 Task: Look for space in Vitória, Brazil from 7th July, 2023 to 15th July, 2023 for 6 adults in price range Rs.15000 to Rs.20000. Place can be entire place with 3 bedrooms having 3 beds and 3 bathrooms. Property type can be house, flat, guest house. Amenities needed are: washing machine. Booking option can be shelf check-in. Required host language is Spanish.
Action: Mouse moved to (535, 127)
Screenshot: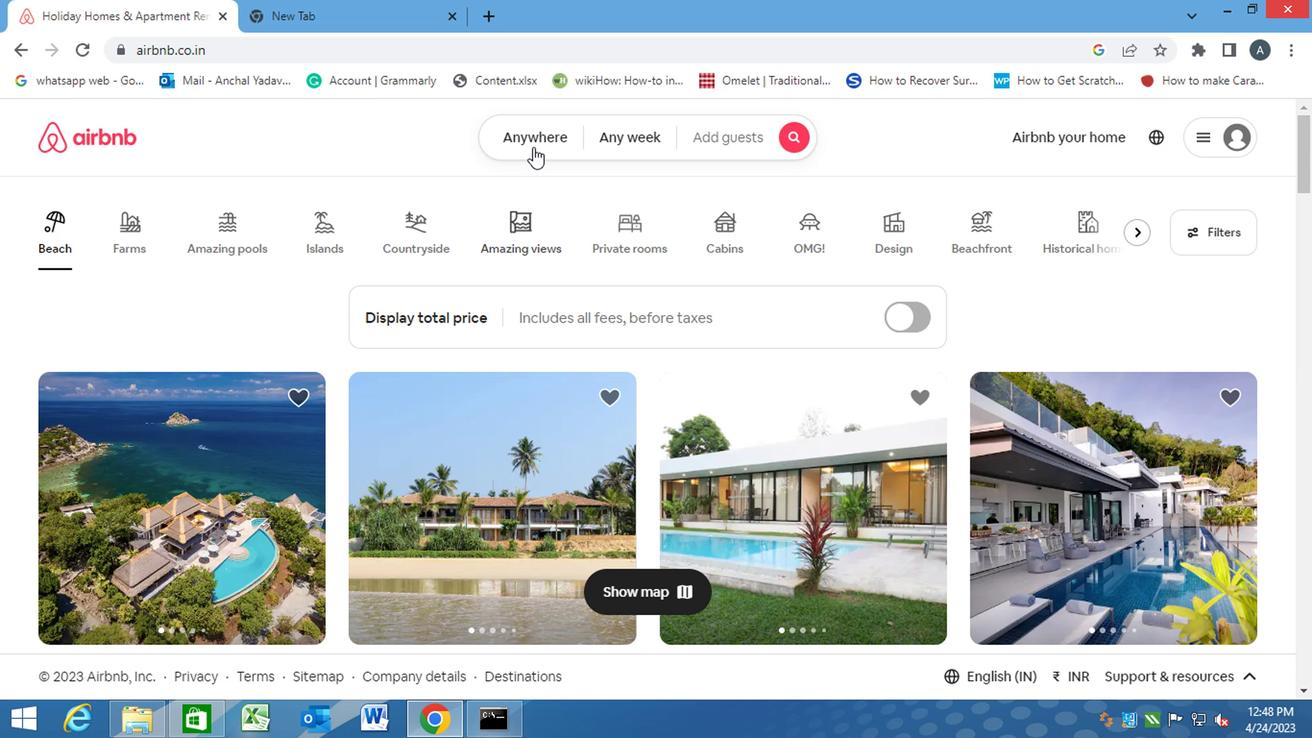 
Action: Mouse pressed left at (535, 127)
Screenshot: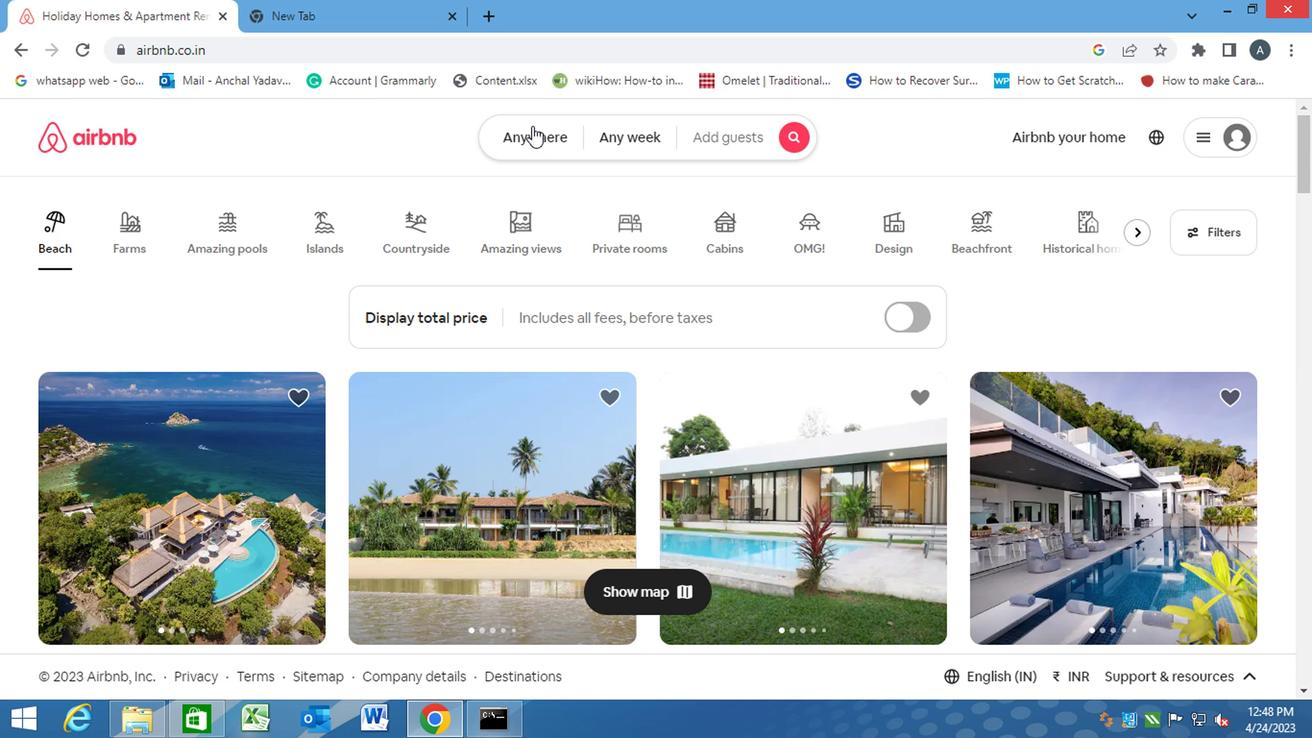 
Action: Mouse moved to (535, 127)
Screenshot: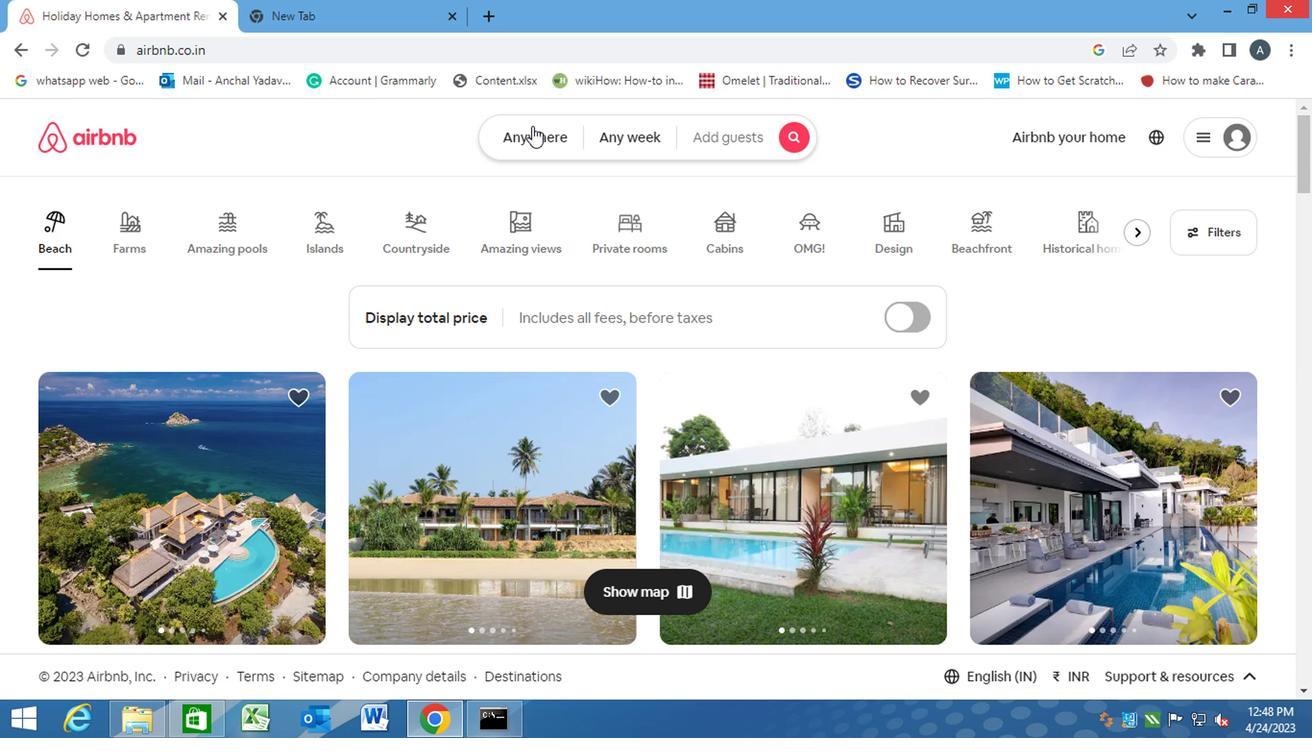 
Action: Key pressed <Key.caps_lock>
Screenshot: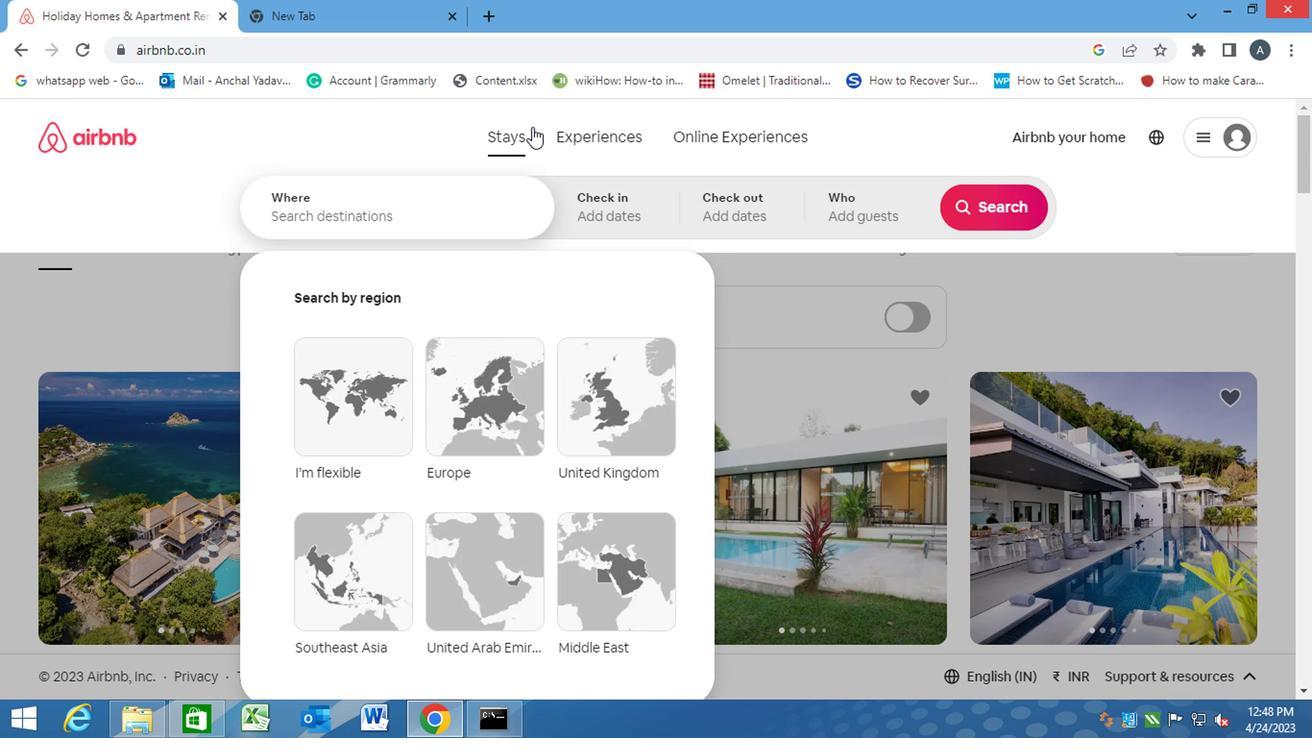 
Action: Mouse moved to (481, 205)
Screenshot: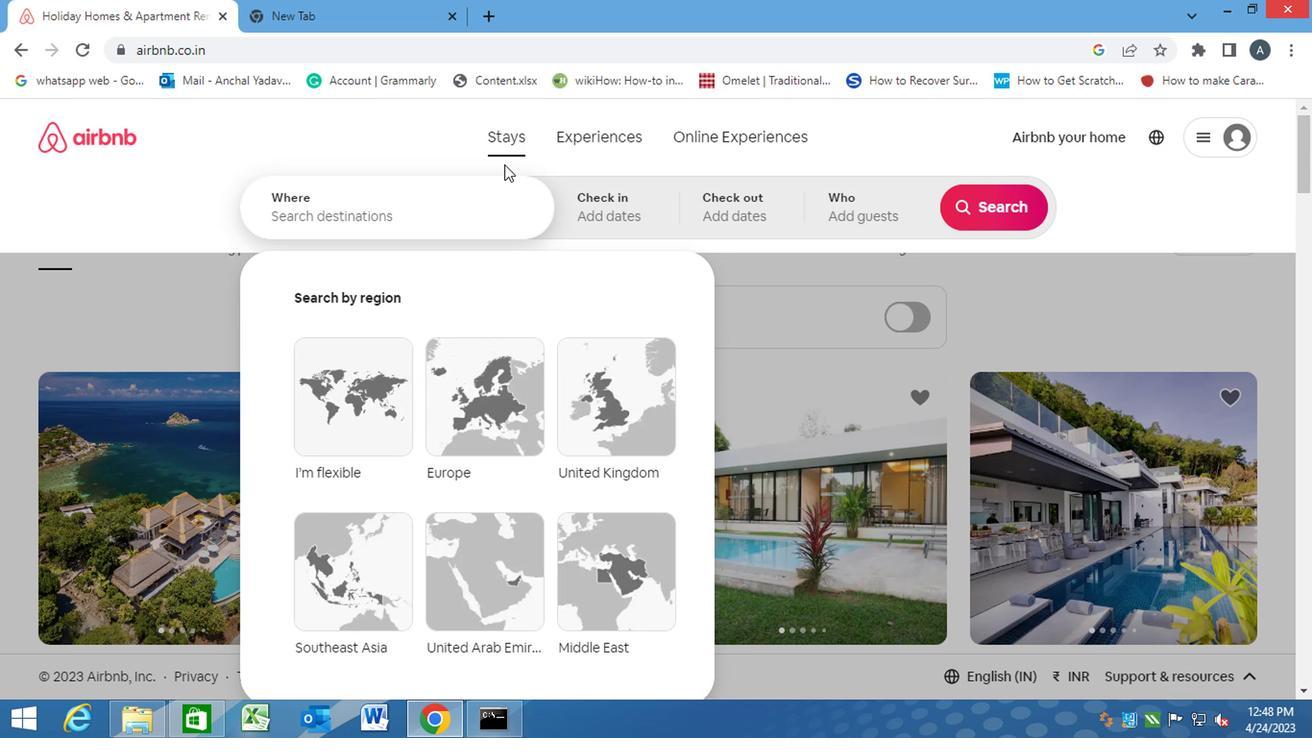 
Action: Mouse pressed left at (481, 205)
Screenshot: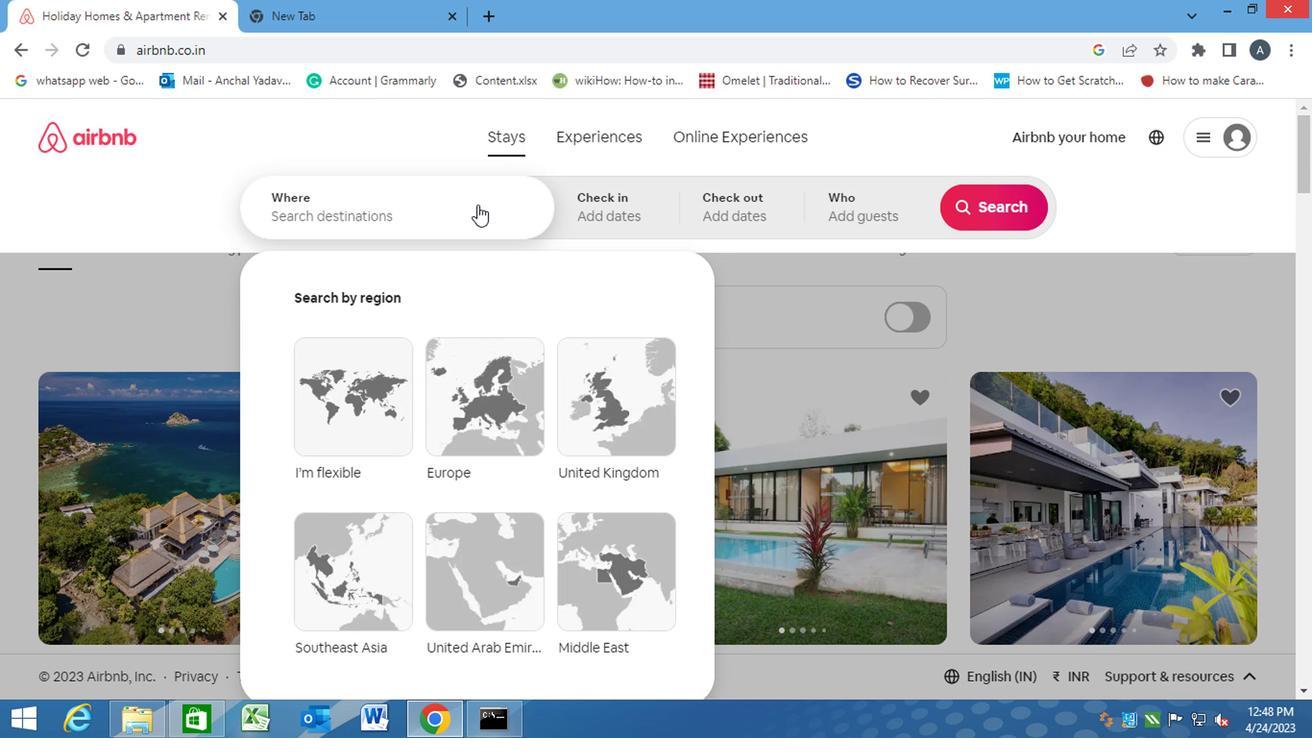 
Action: Key pressed <Key.caps_lock><Key.caps_lock><Key.caps_lock>v<Key.caps_lock>itoria,<Key.space><Key.caps_lock>b<Key.caps_lock>razil<Key.enter>
Screenshot: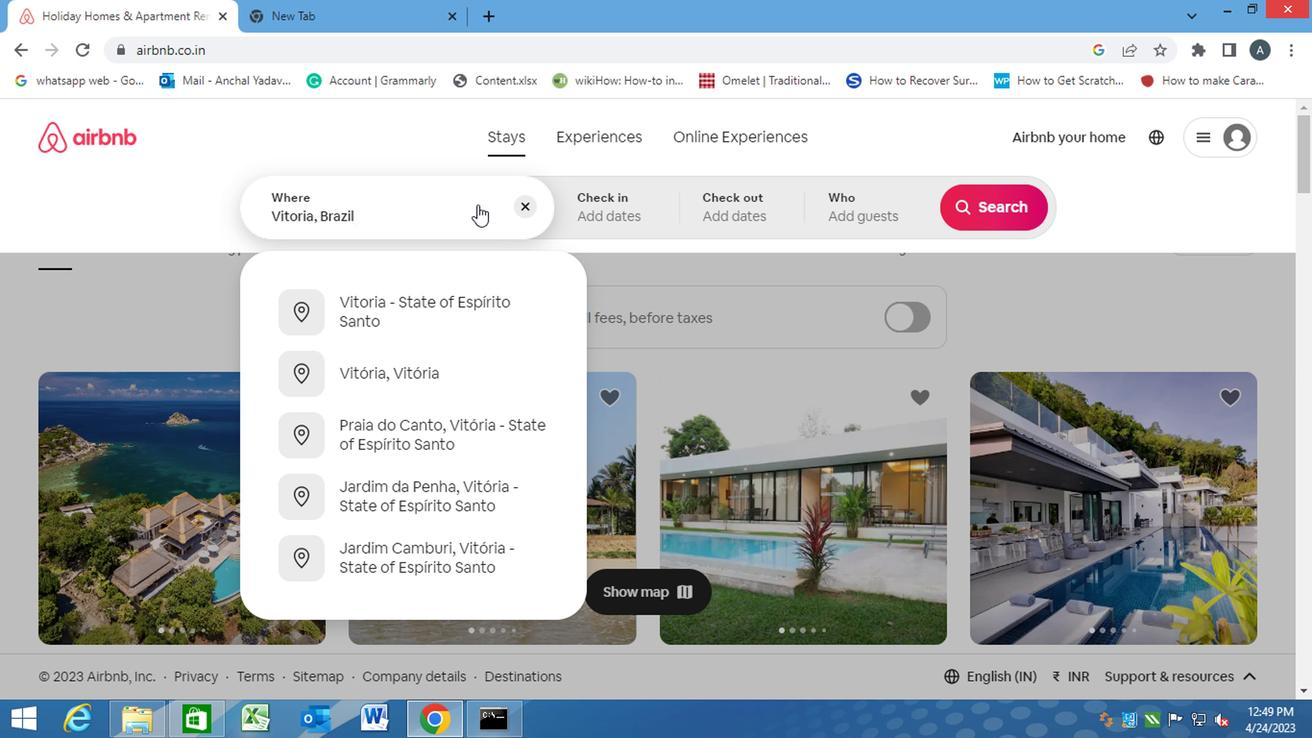 
Action: Mouse moved to (986, 361)
Screenshot: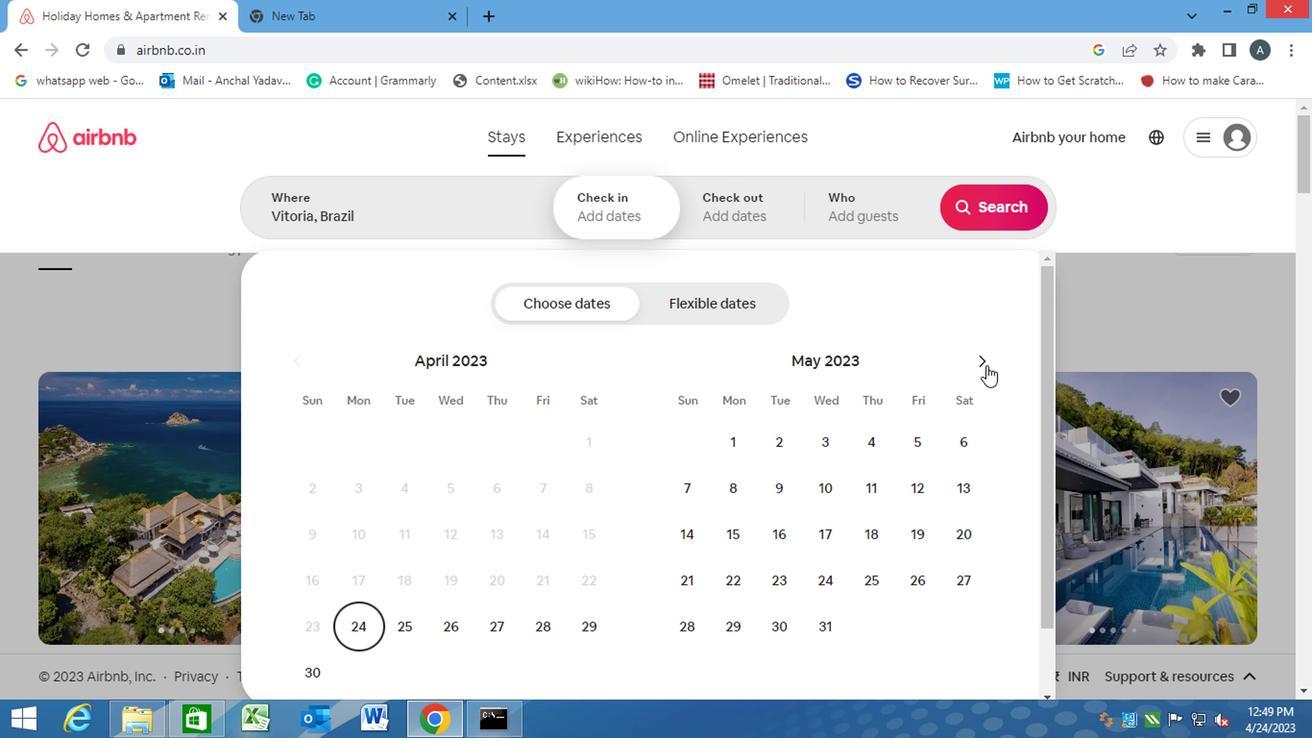 
Action: Mouse pressed left at (986, 361)
Screenshot: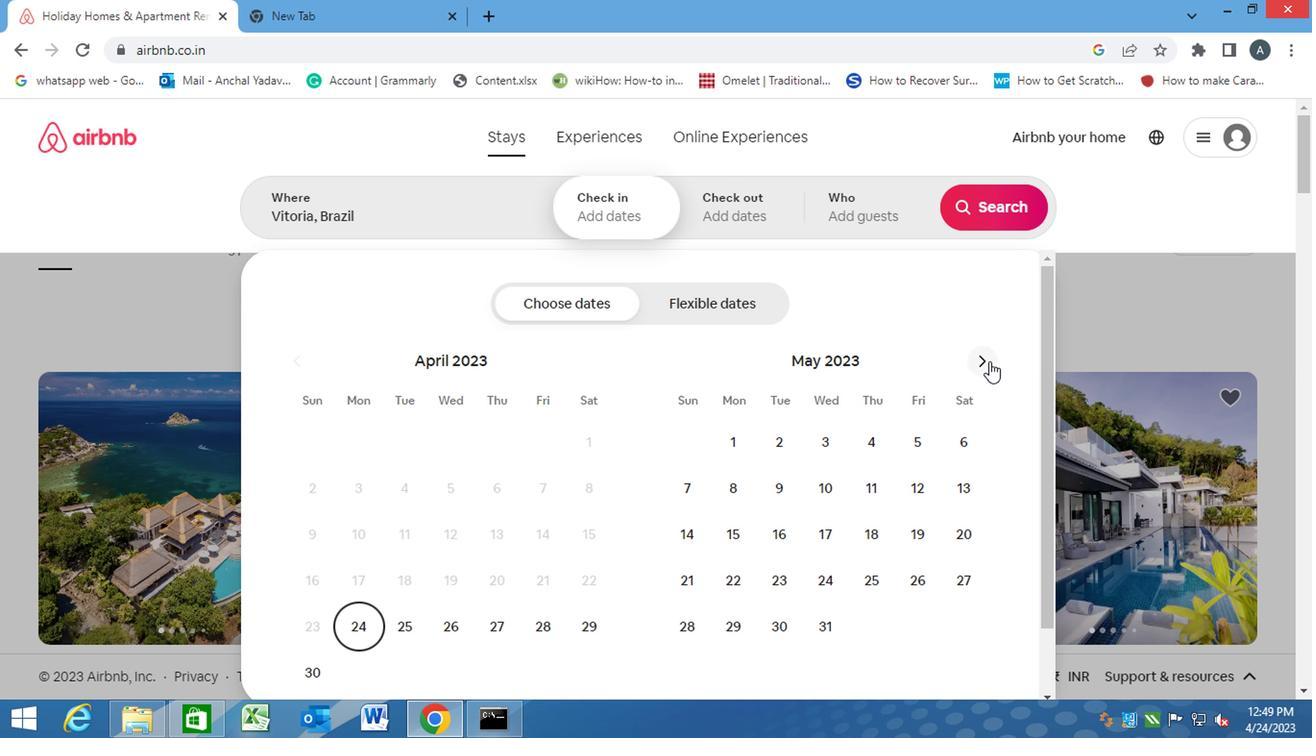 
Action: Mouse moved to (974, 360)
Screenshot: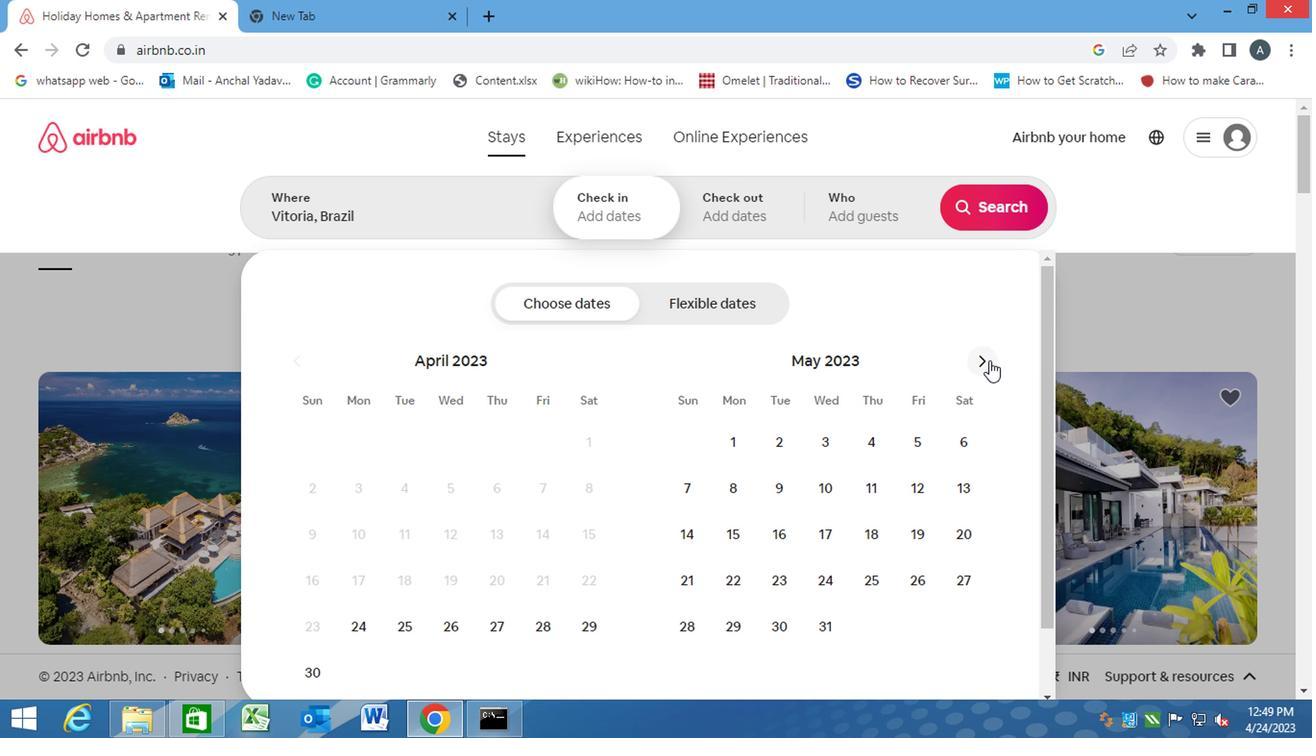 
Action: Mouse pressed left at (974, 360)
Screenshot: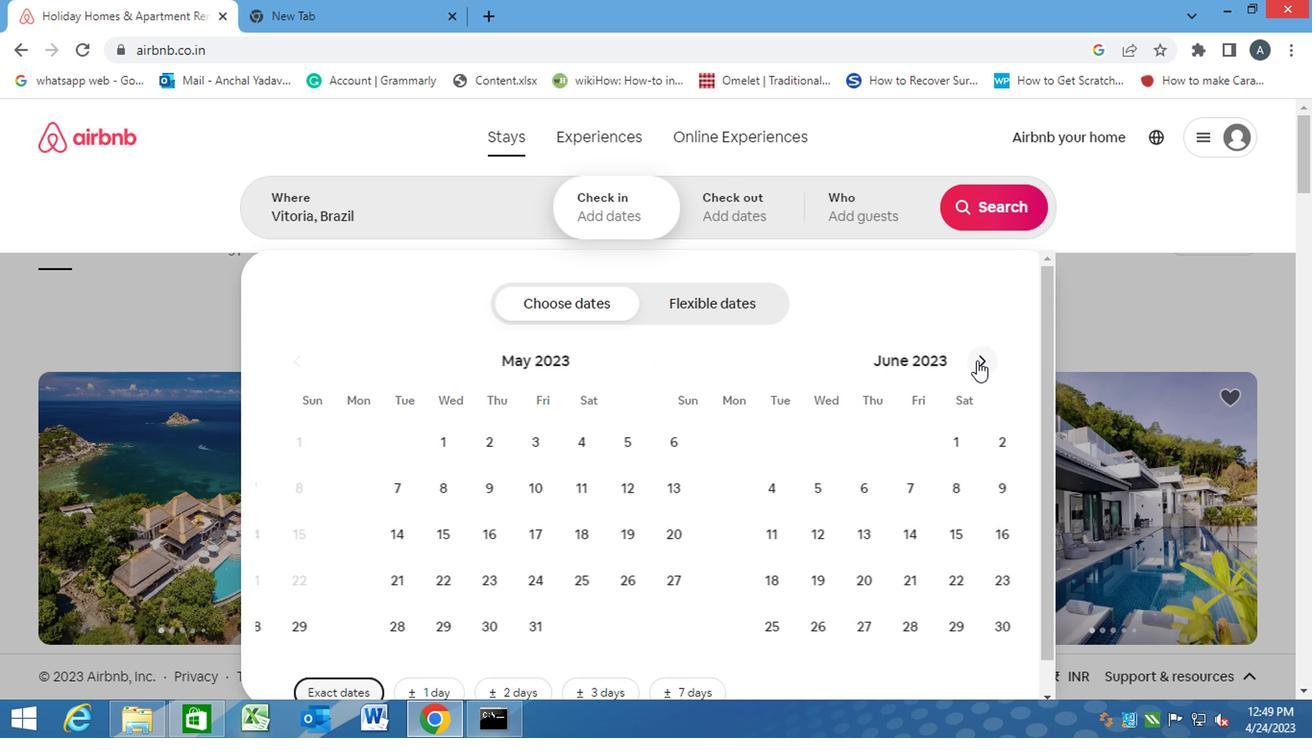 
Action: Mouse moved to (905, 486)
Screenshot: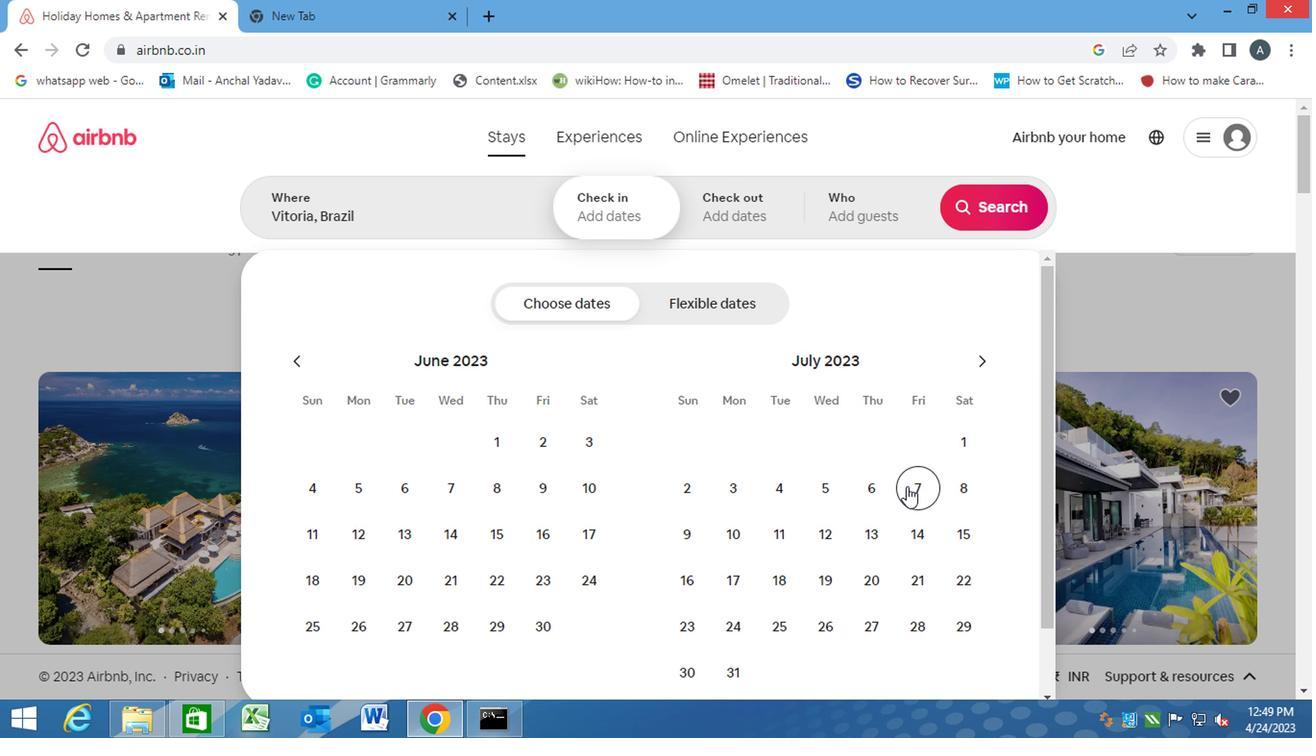 
Action: Mouse pressed left at (905, 486)
Screenshot: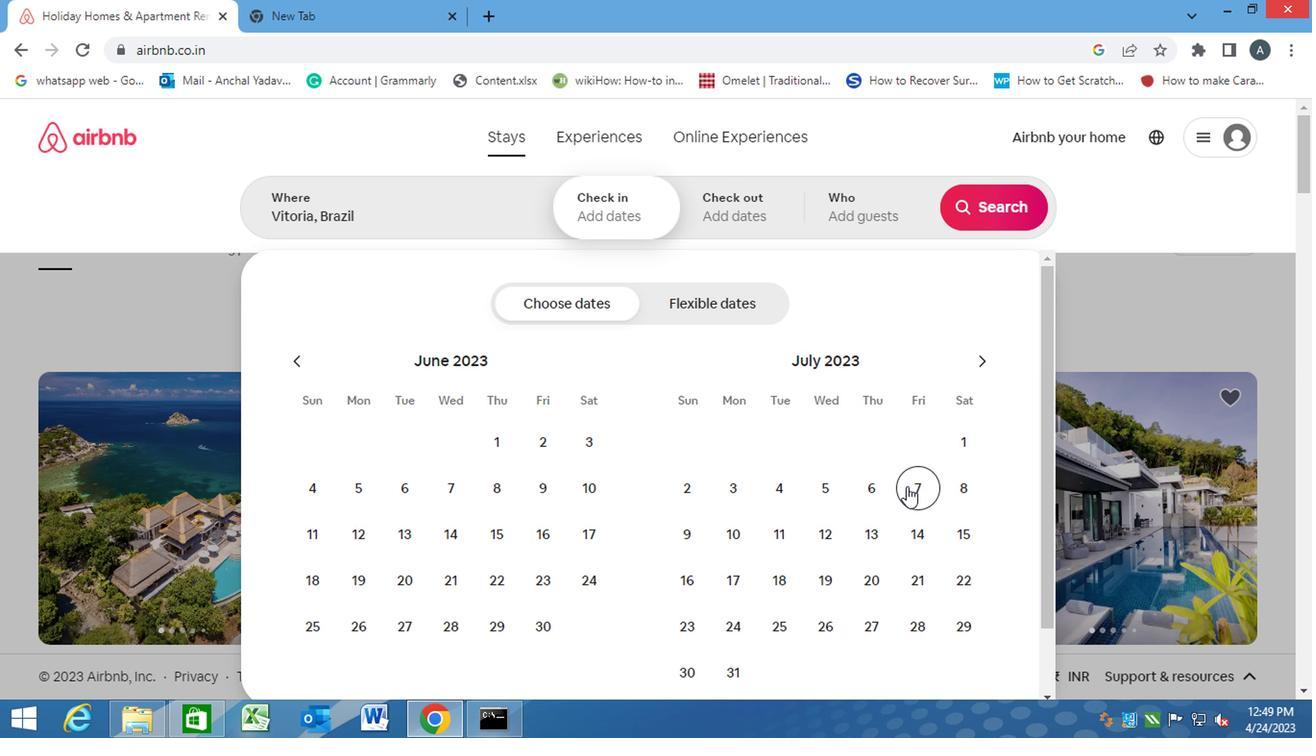 
Action: Mouse moved to (962, 535)
Screenshot: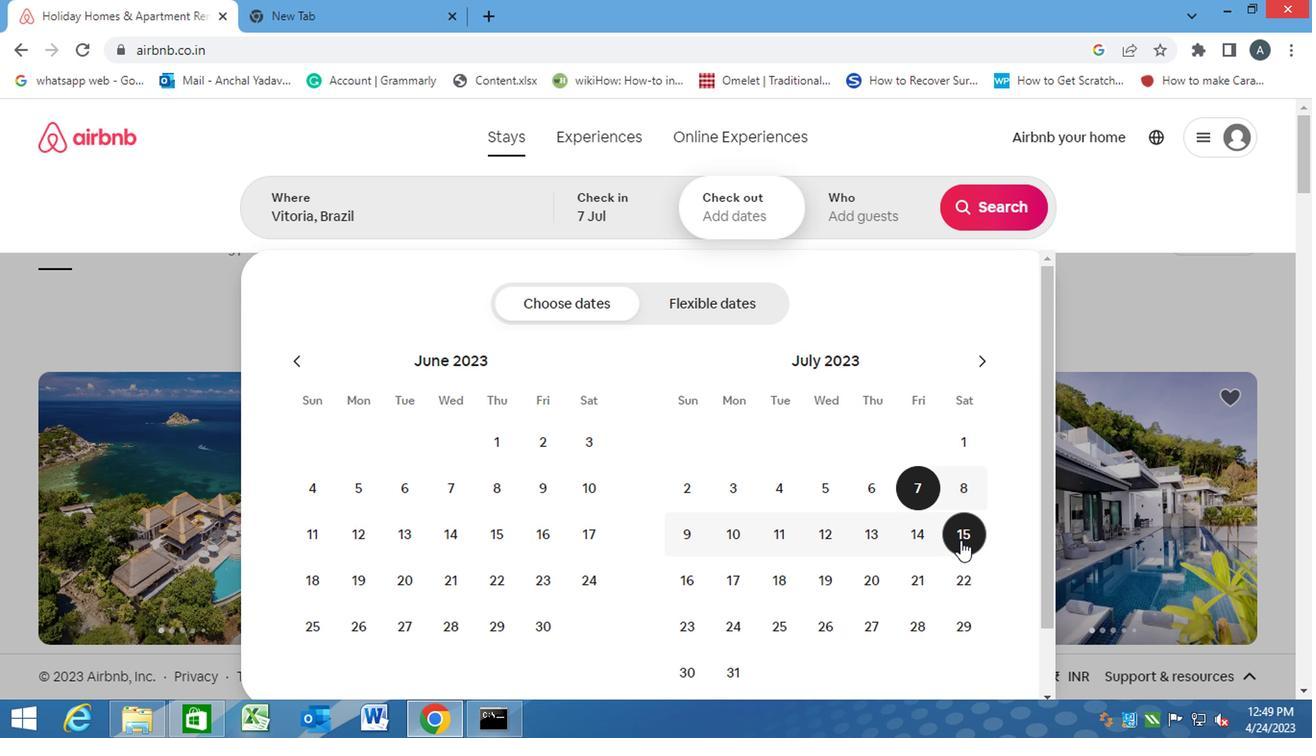 
Action: Mouse pressed left at (962, 535)
Screenshot: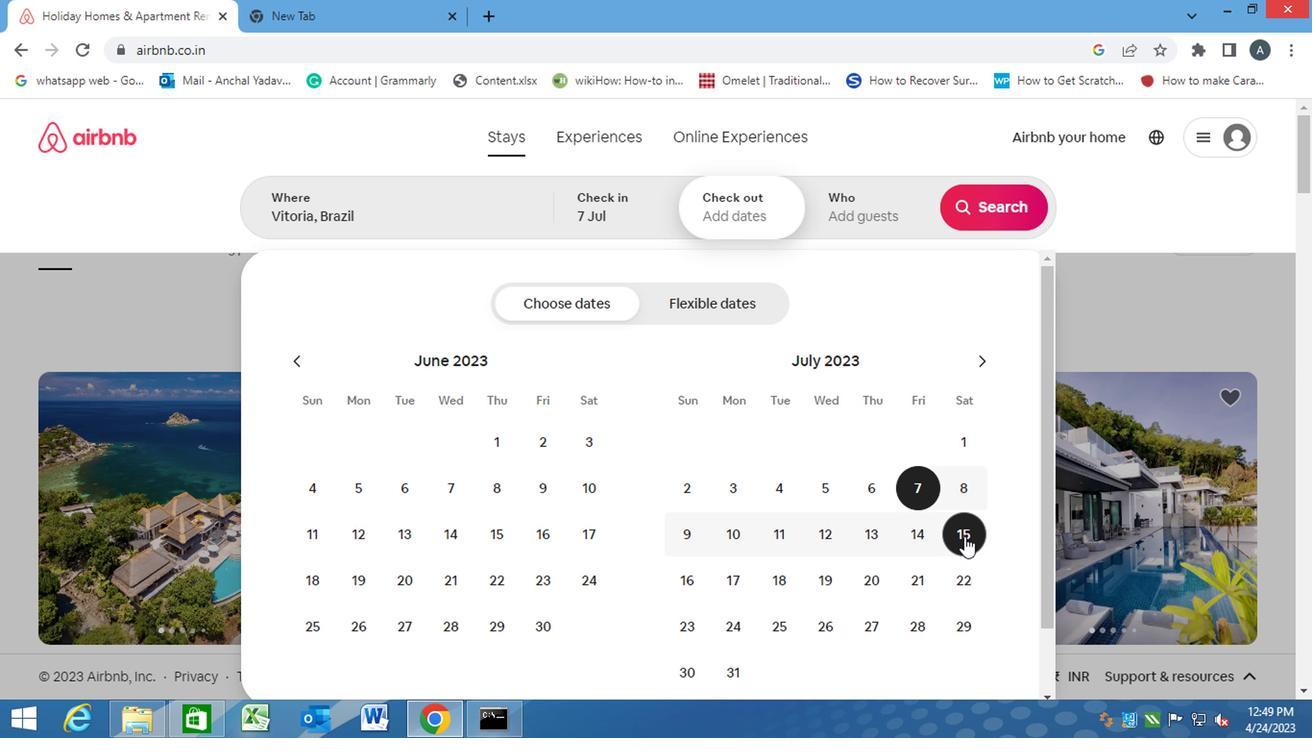 
Action: Mouse moved to (858, 195)
Screenshot: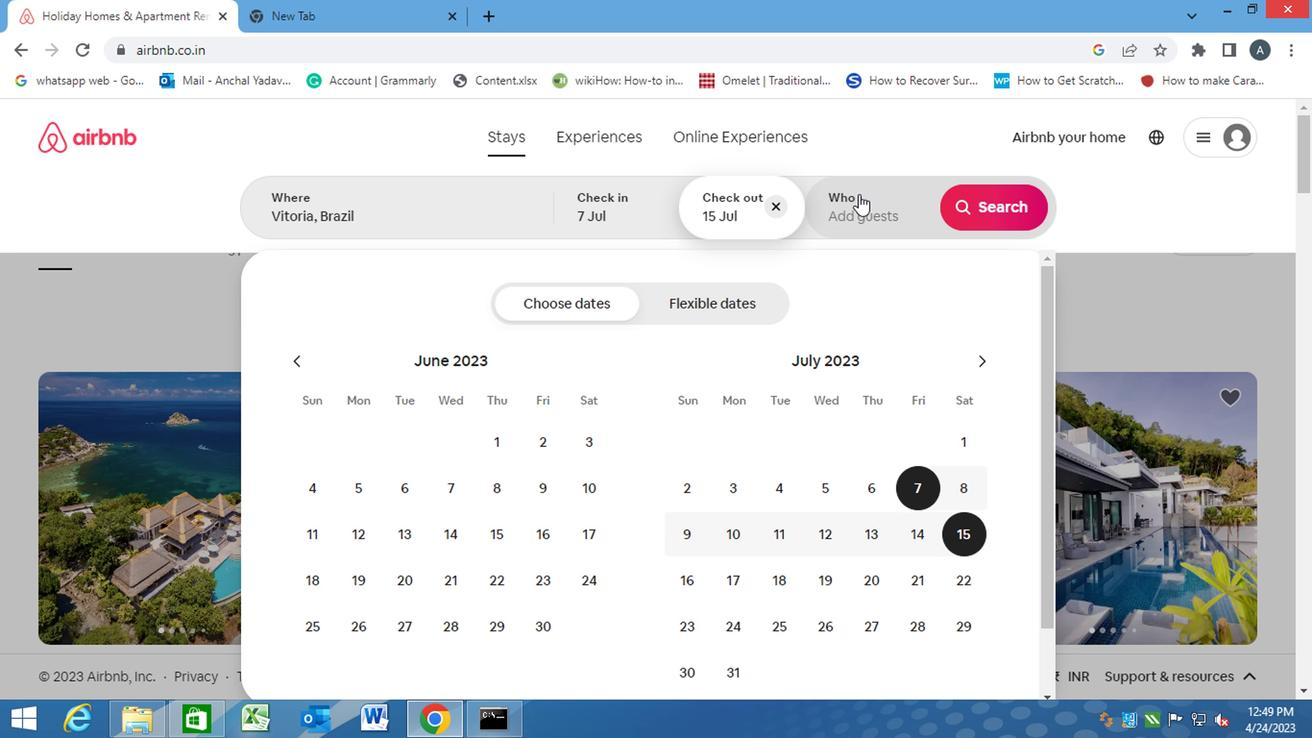 
Action: Mouse pressed left at (858, 195)
Screenshot: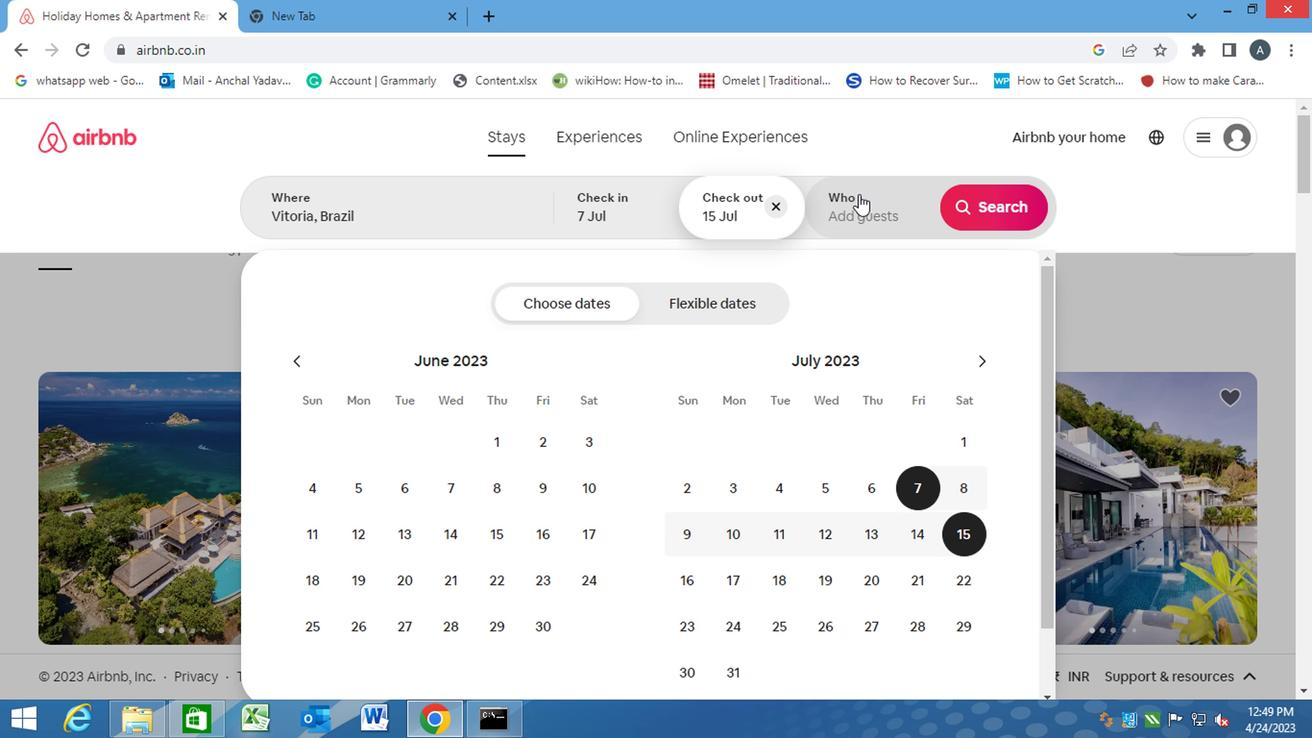 
Action: Mouse moved to (987, 311)
Screenshot: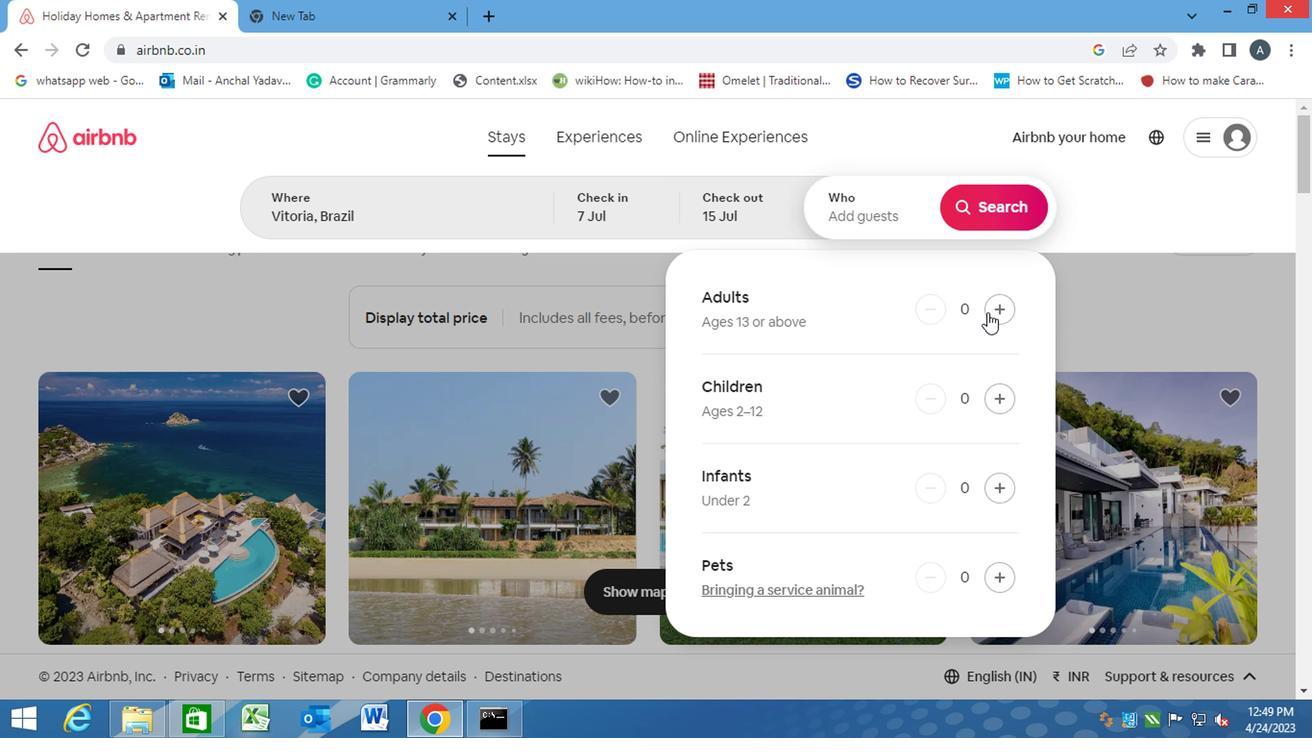 
Action: Mouse pressed left at (987, 311)
Screenshot: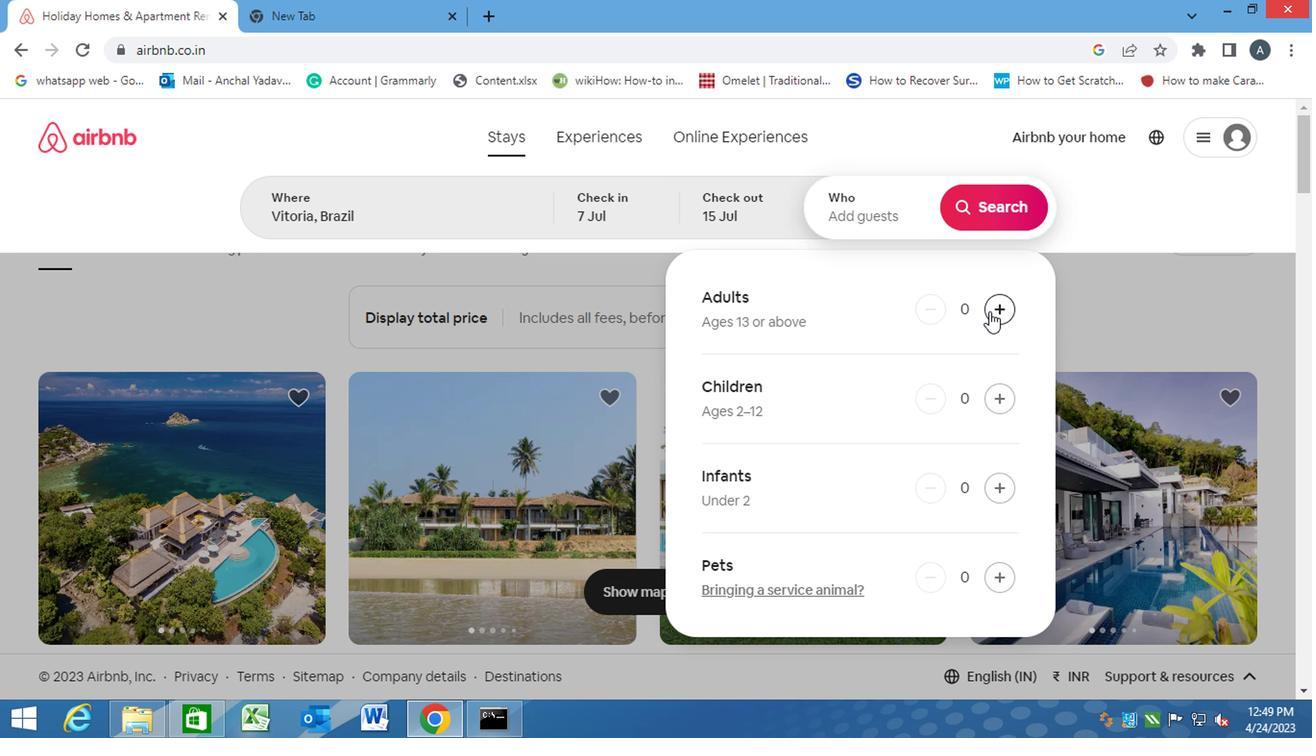
Action: Mouse pressed left at (987, 311)
Screenshot: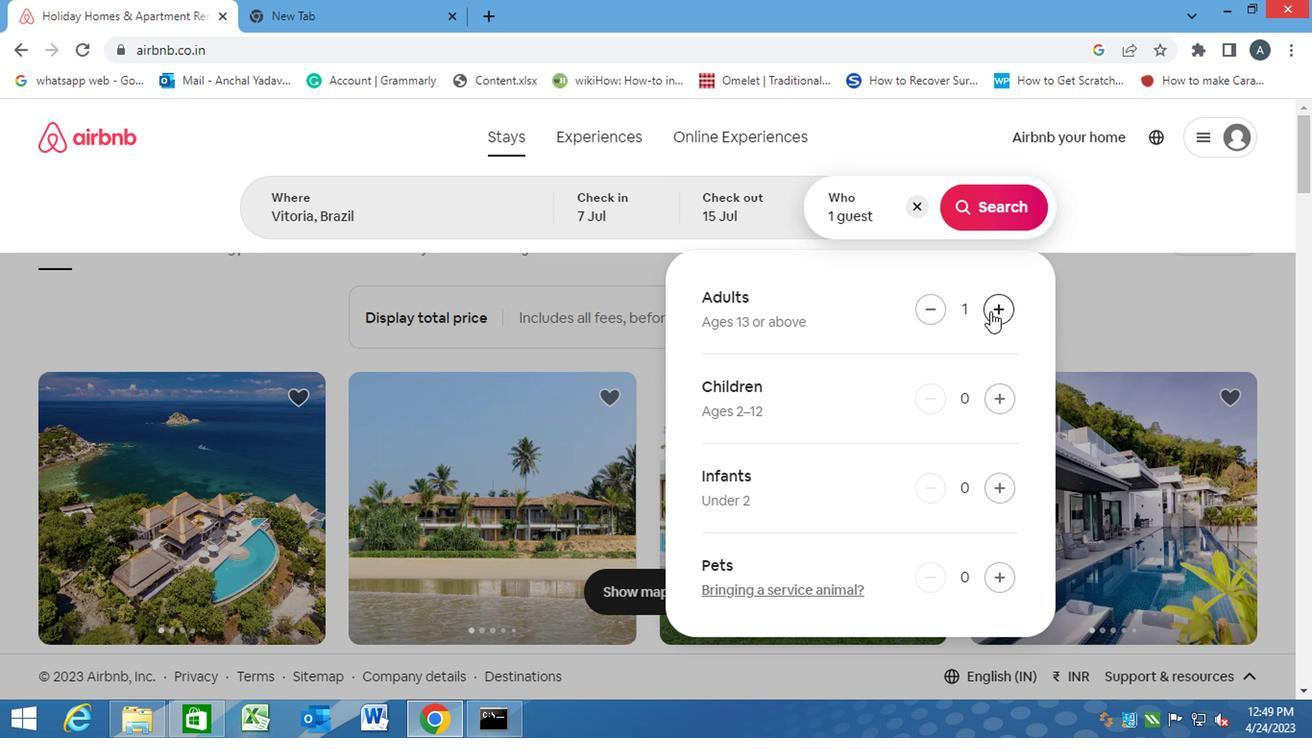 
Action: Mouse pressed left at (987, 311)
Screenshot: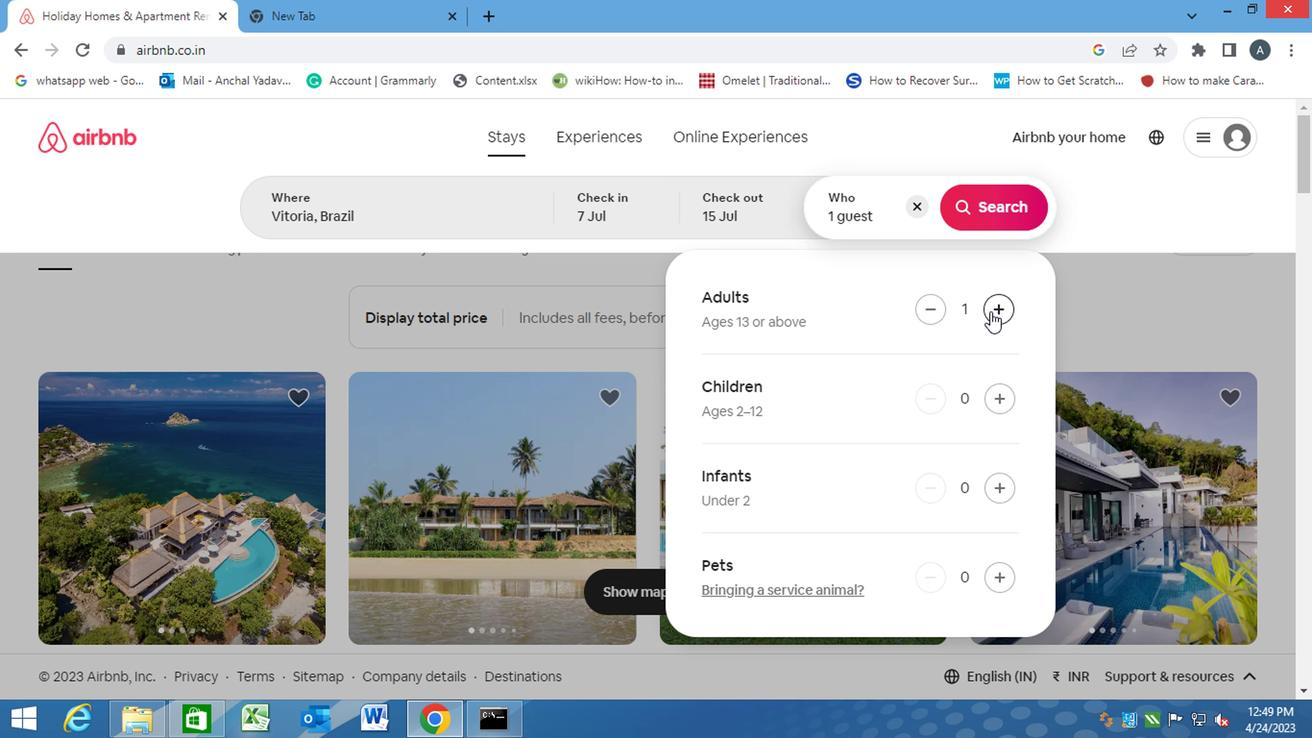 
Action: Mouse pressed left at (987, 311)
Screenshot: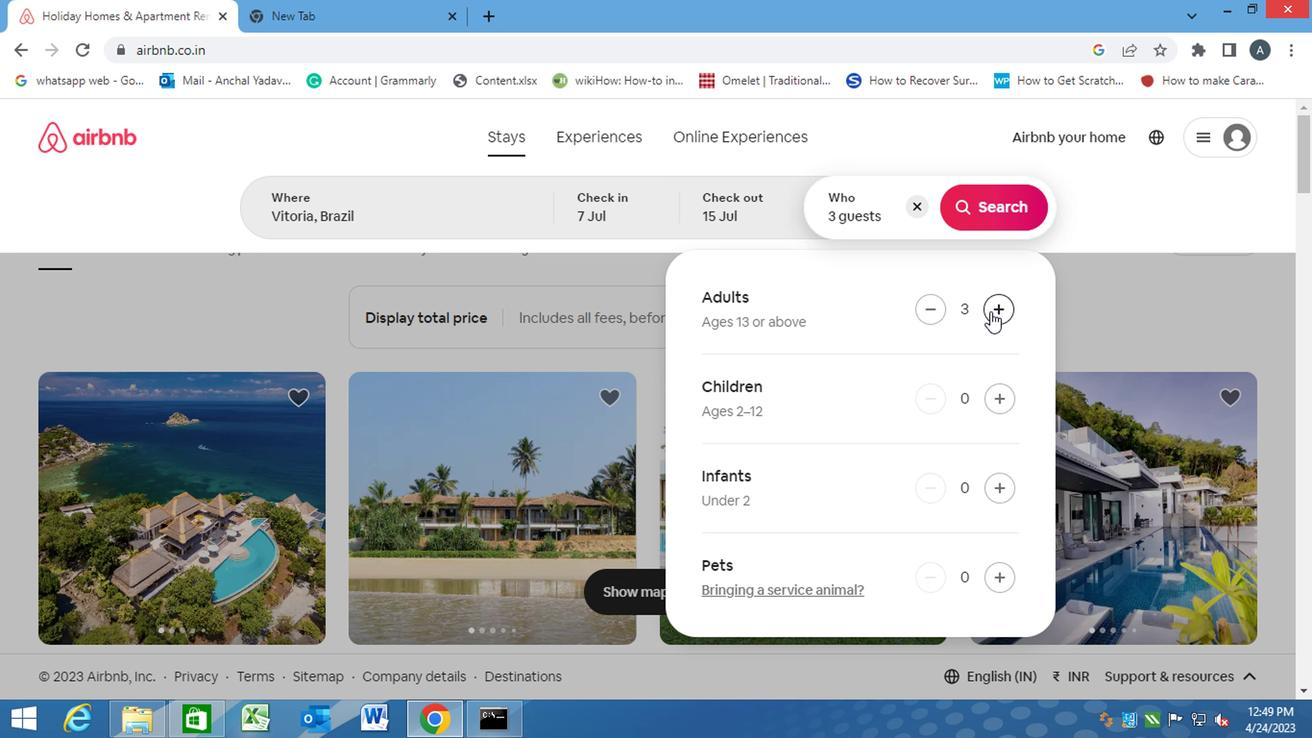 
Action: Mouse pressed left at (987, 311)
Screenshot: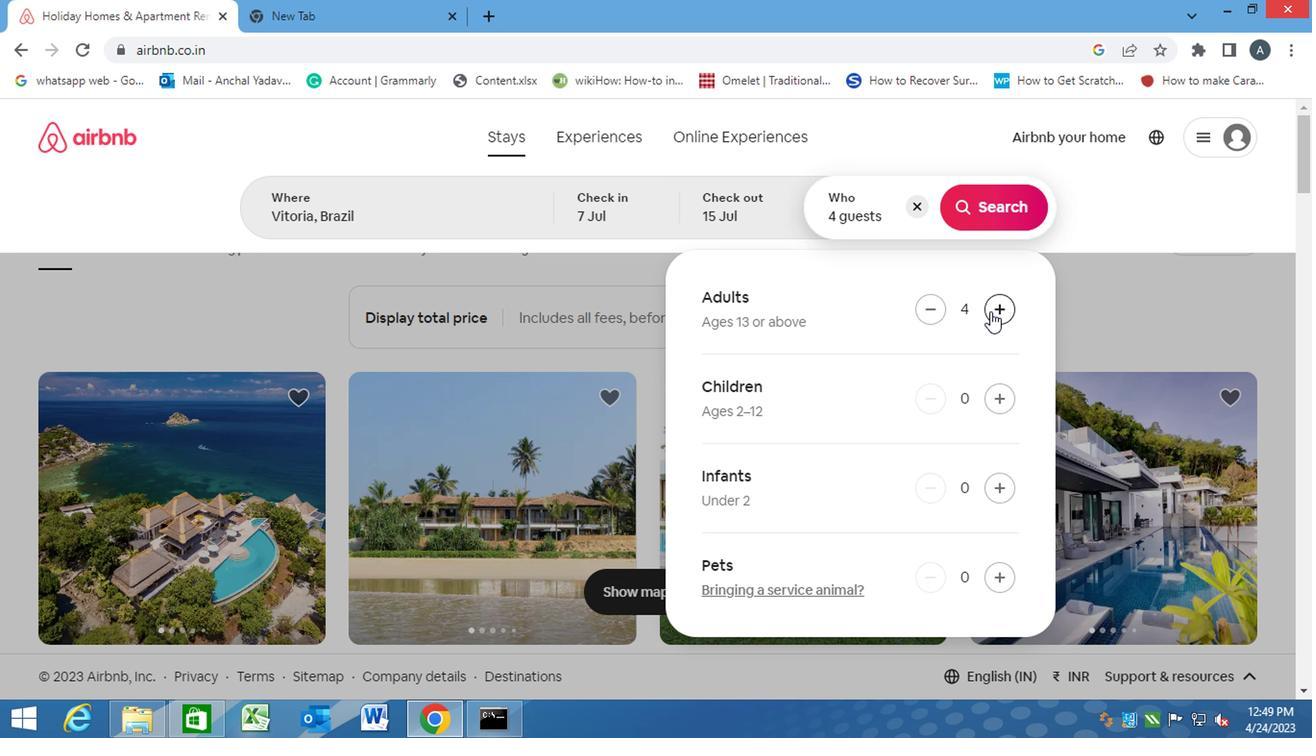 
Action: Mouse moved to (987, 311)
Screenshot: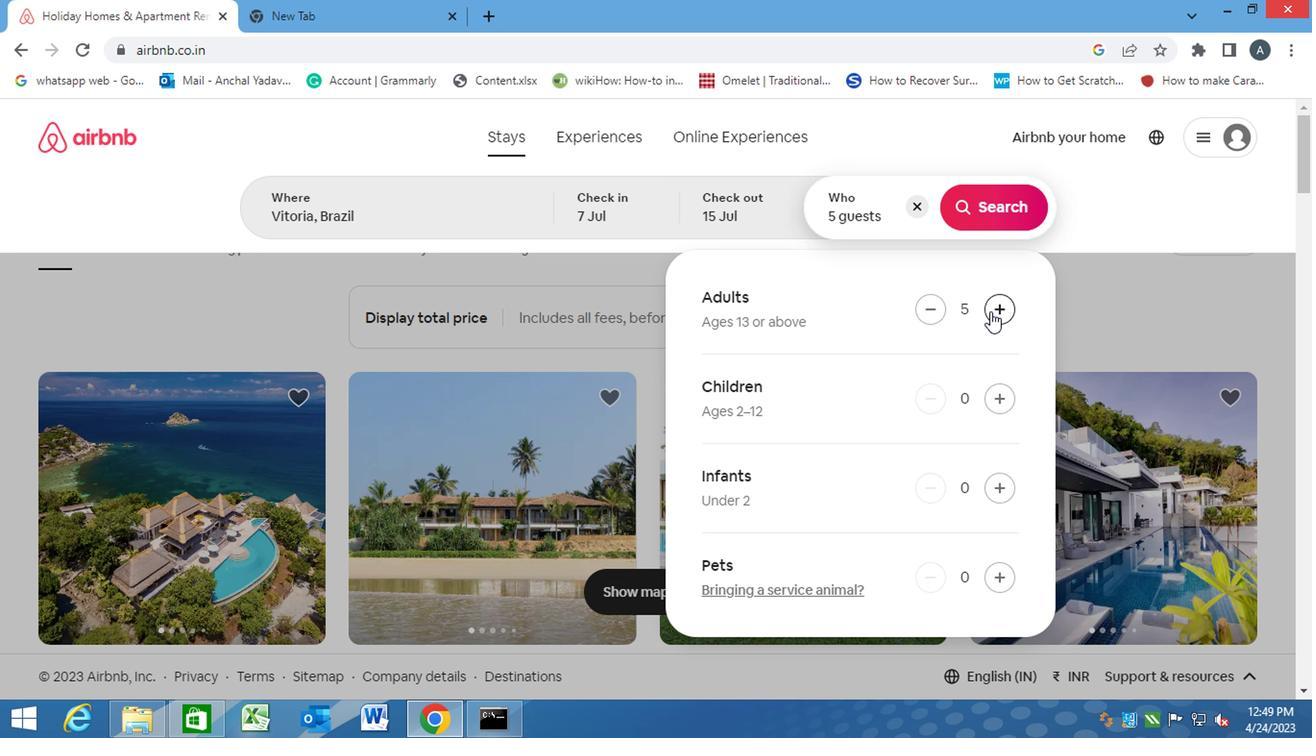 
Action: Mouse pressed left at (987, 311)
Screenshot: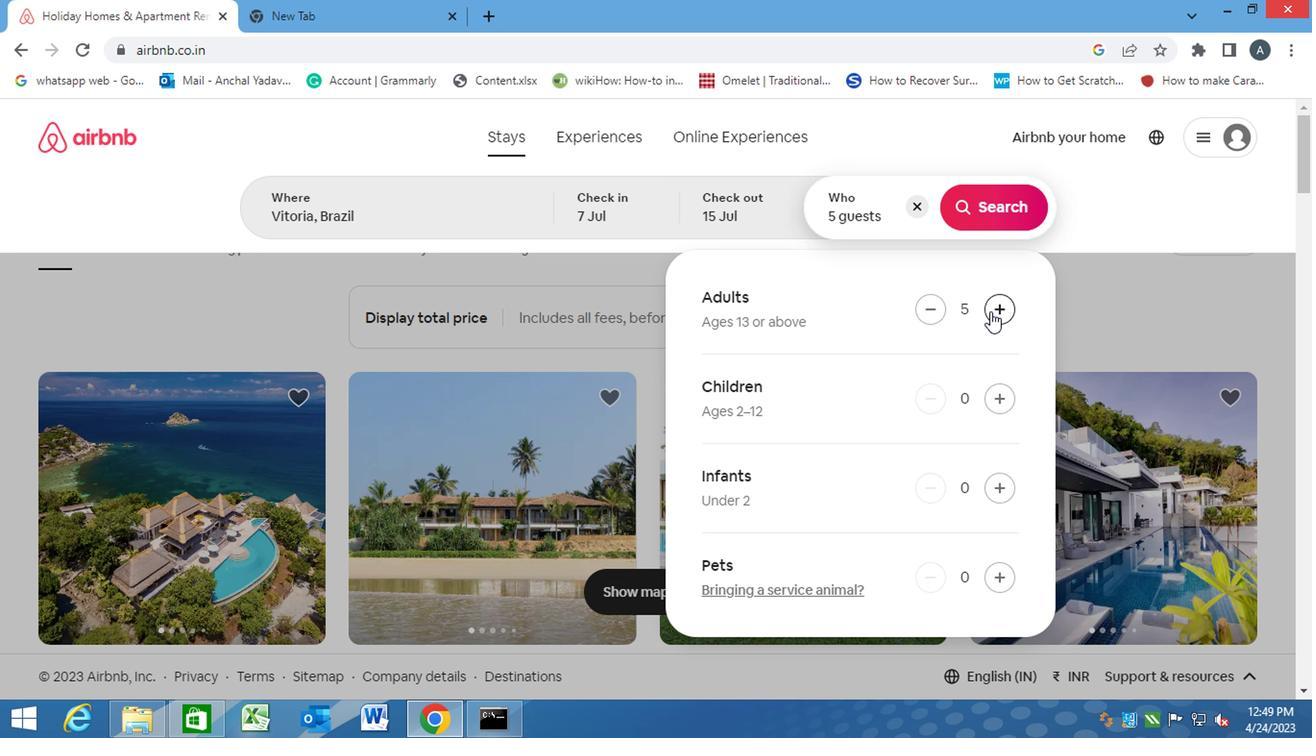 
Action: Mouse moved to (1009, 203)
Screenshot: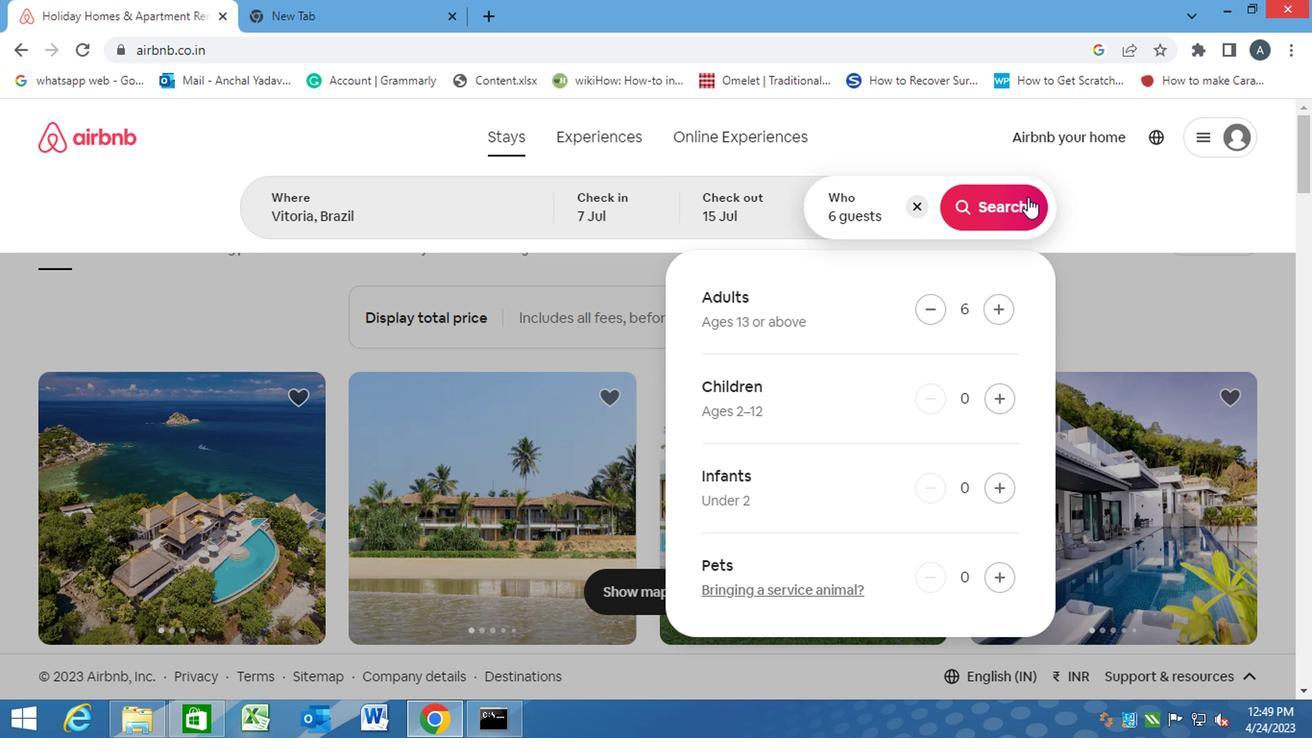 
Action: Mouse pressed left at (1009, 203)
Screenshot: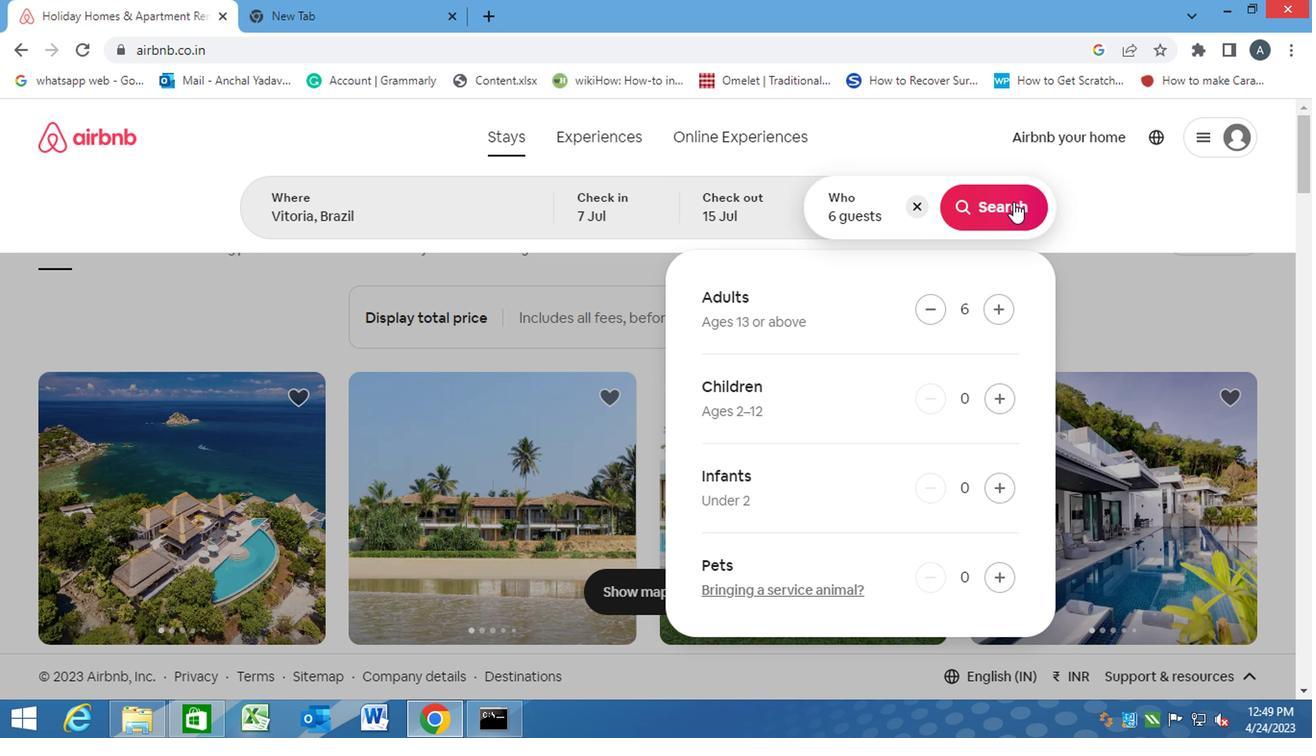
Action: Mouse moved to (1207, 203)
Screenshot: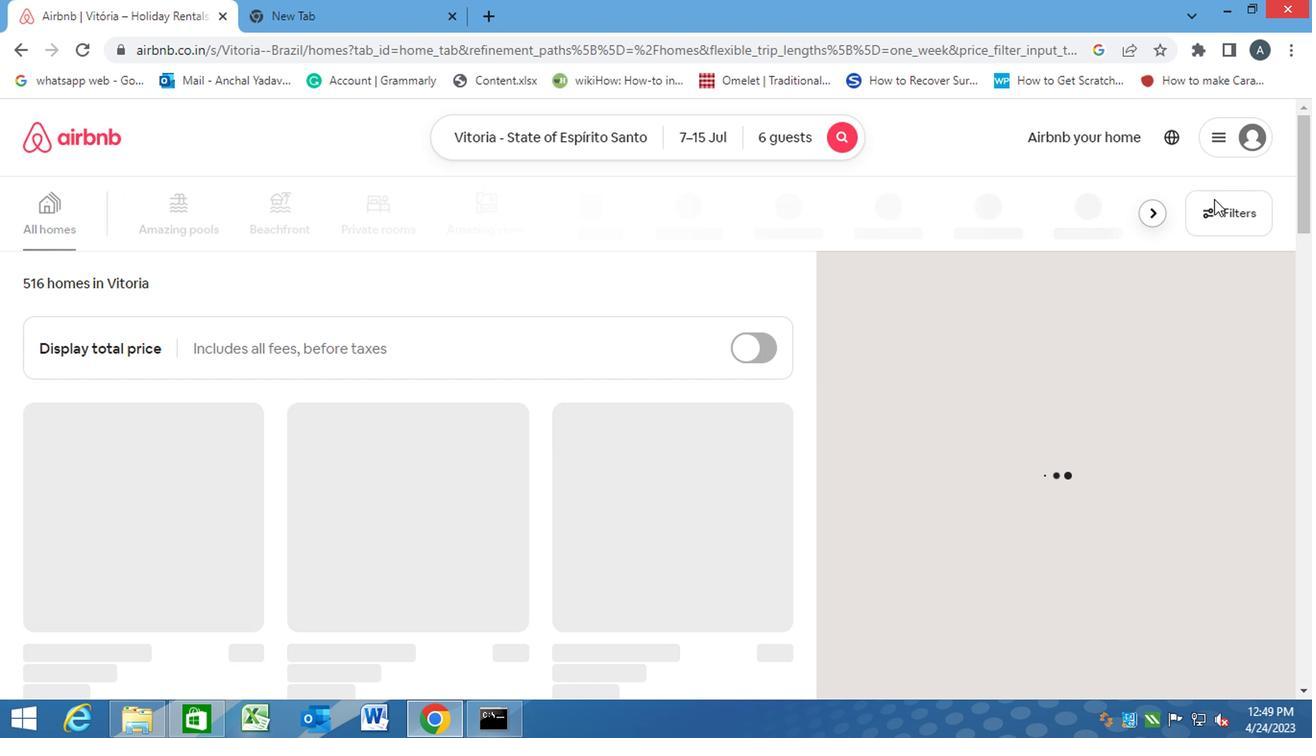 
Action: Mouse pressed left at (1207, 203)
Screenshot: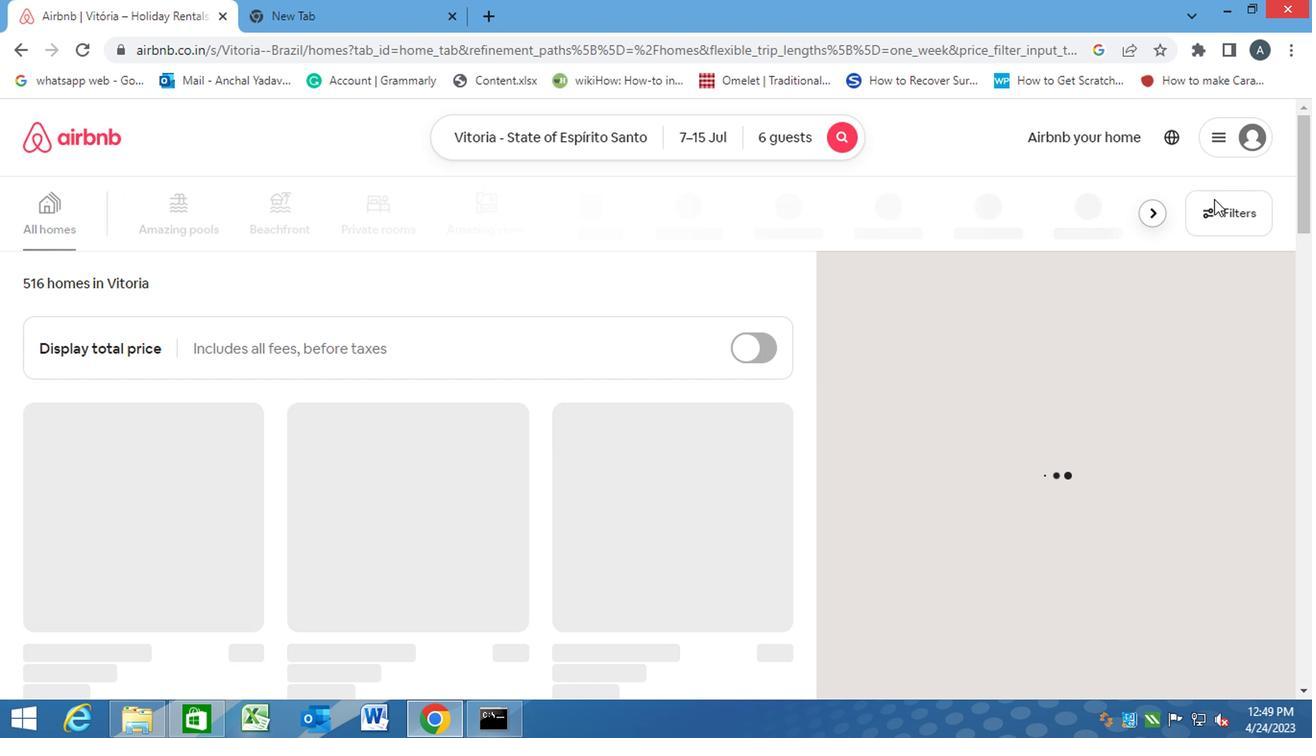 
Action: Mouse moved to (408, 457)
Screenshot: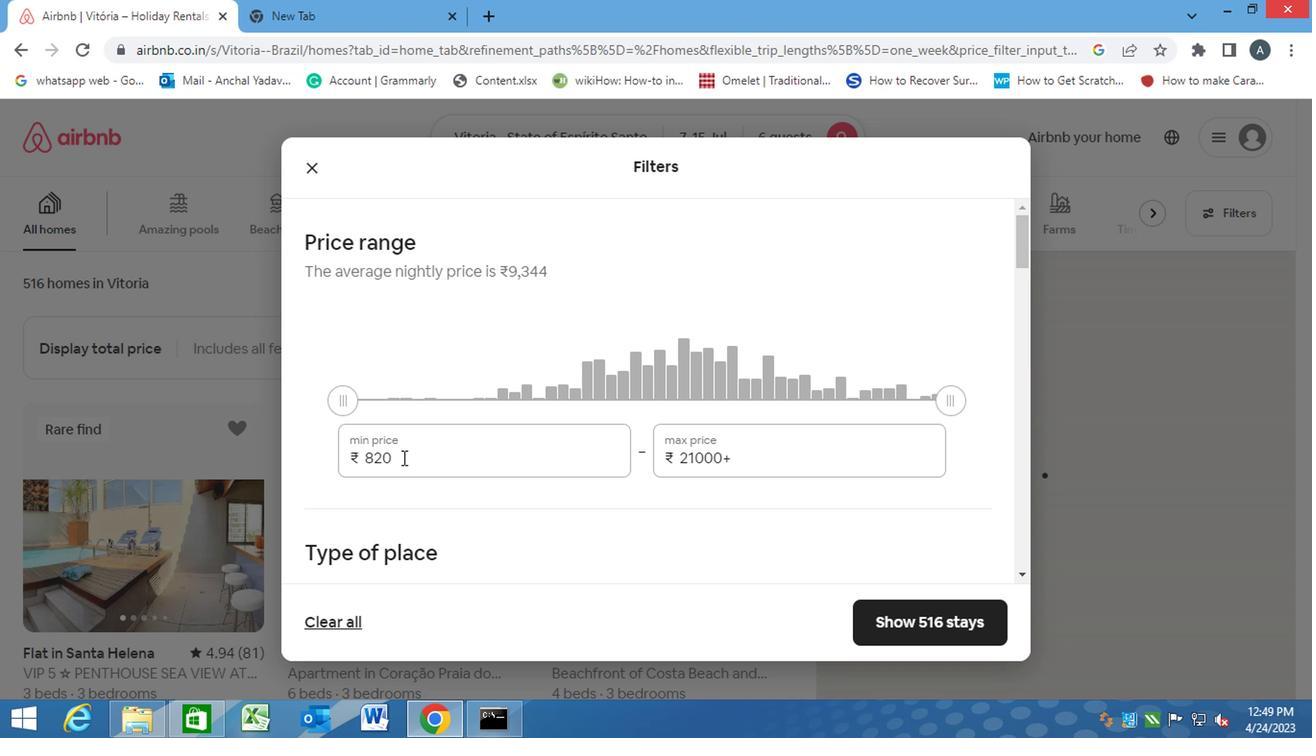 
Action: Mouse pressed left at (408, 457)
Screenshot: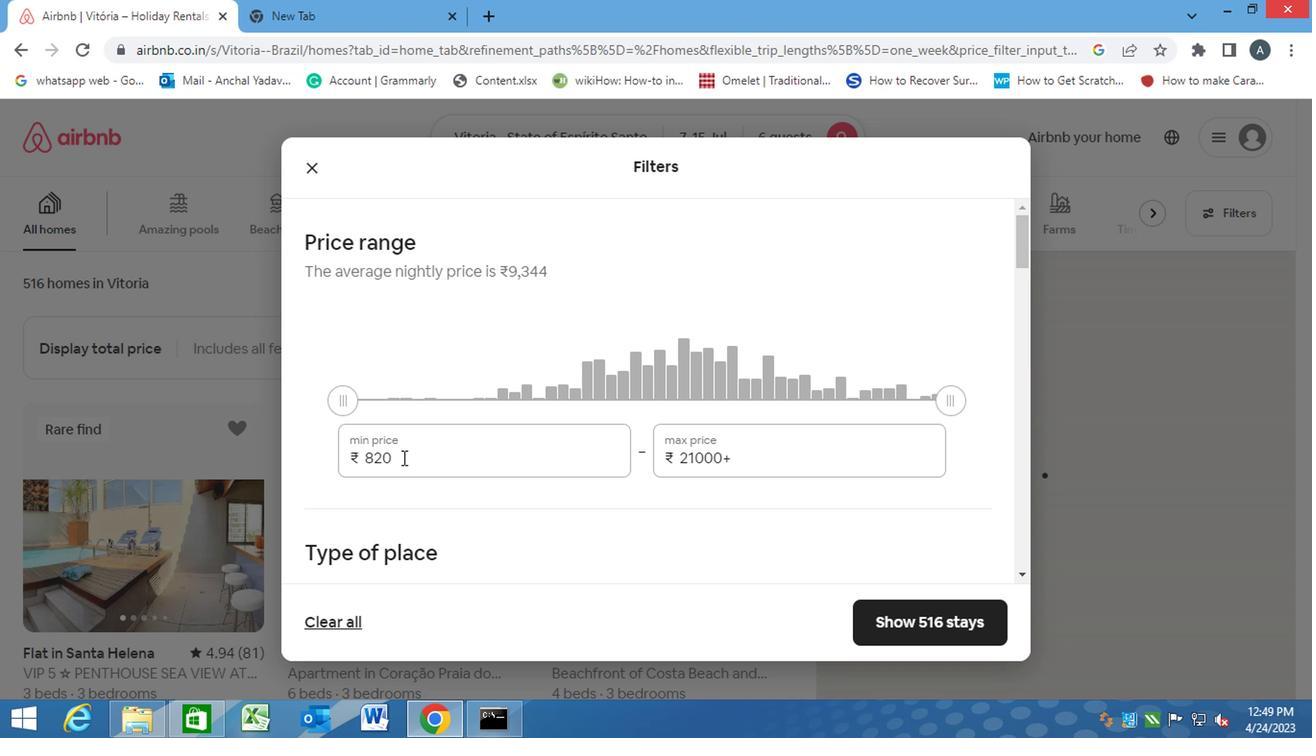 
Action: Mouse moved to (352, 453)
Screenshot: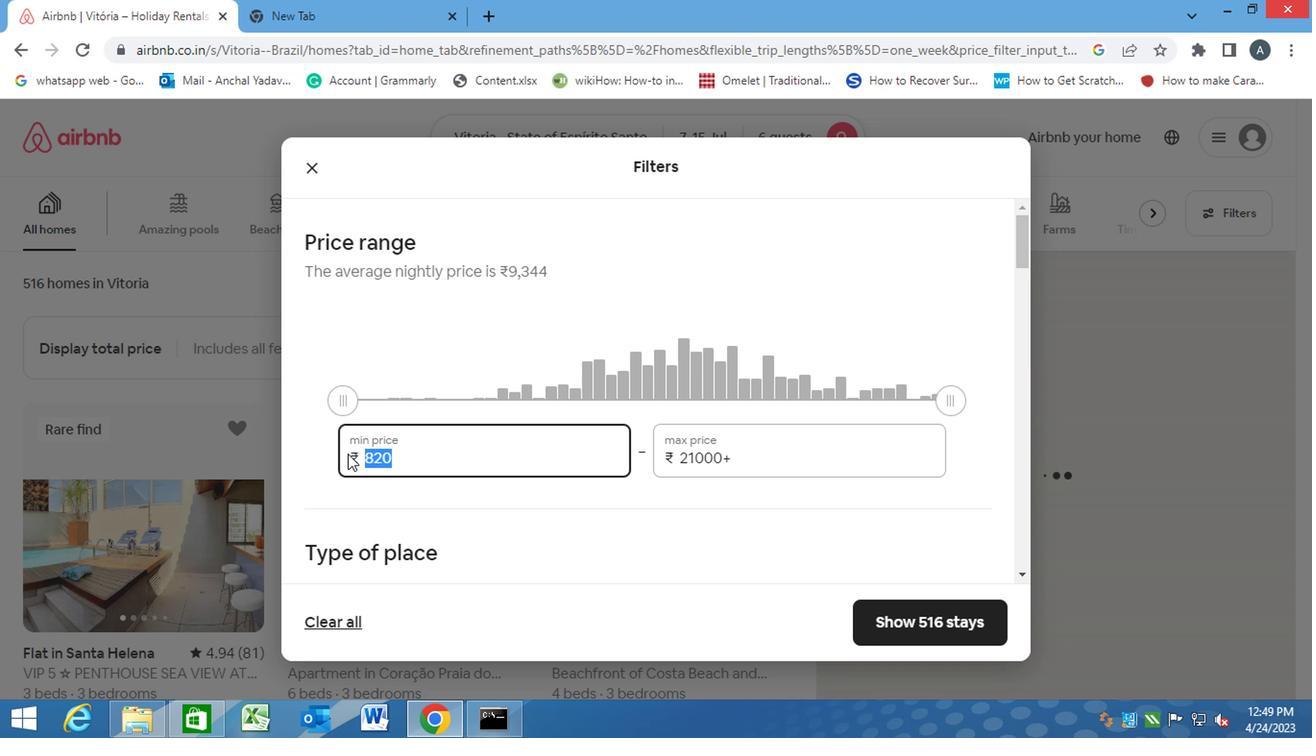 
Action: Key pressed 150000<Key.backspace><Key.tab>20000
Screenshot: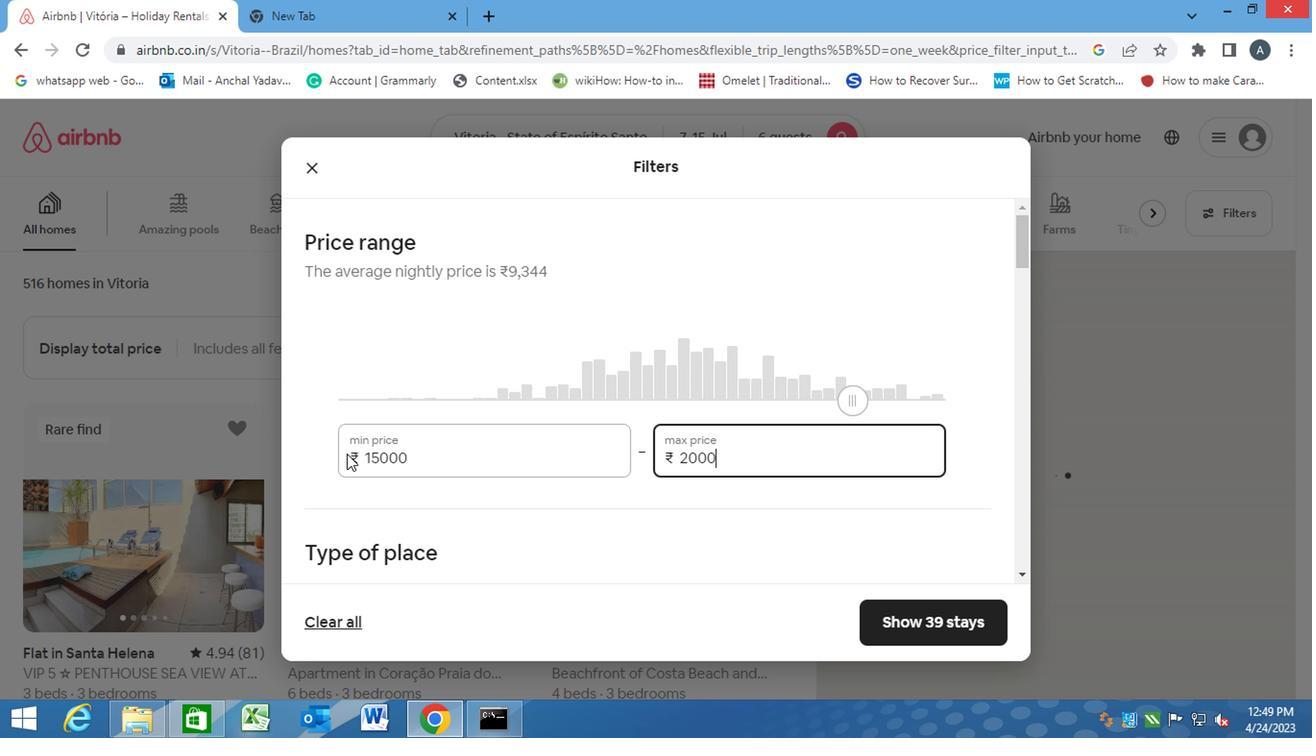 
Action: Mouse moved to (548, 527)
Screenshot: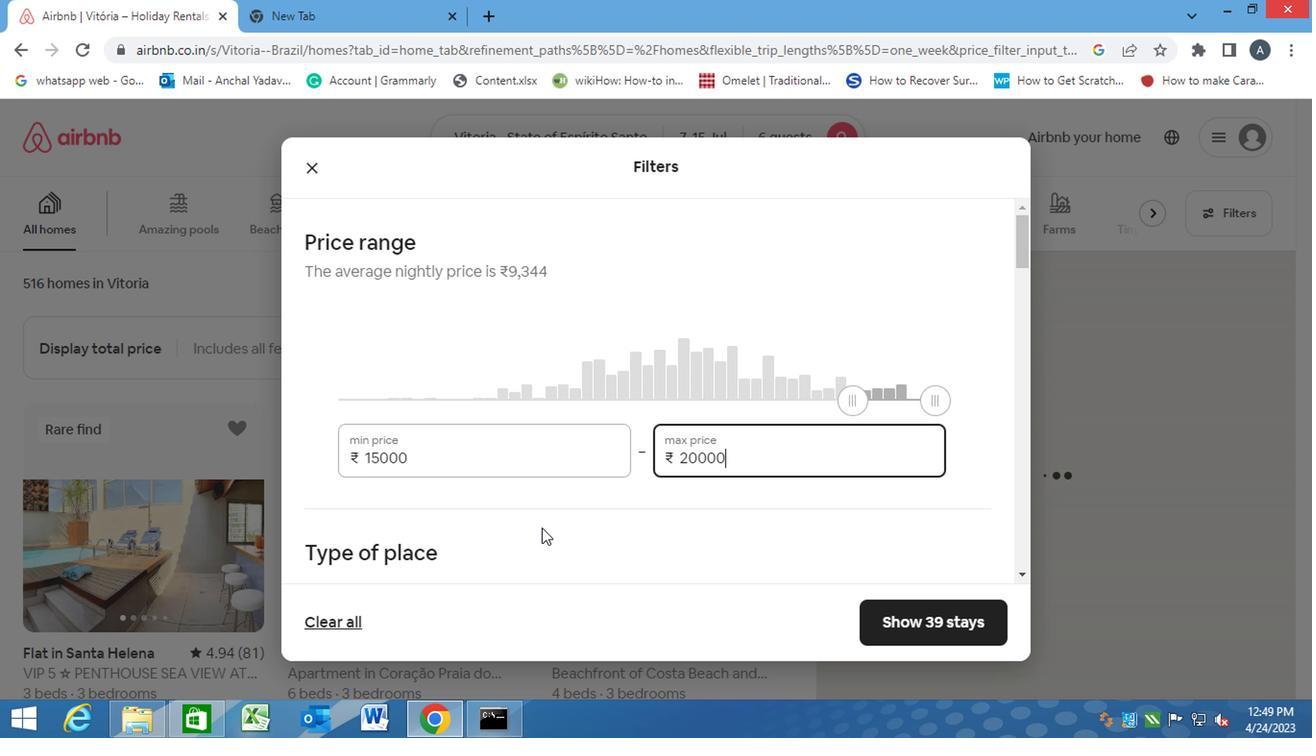 
Action: Mouse pressed left at (548, 527)
Screenshot: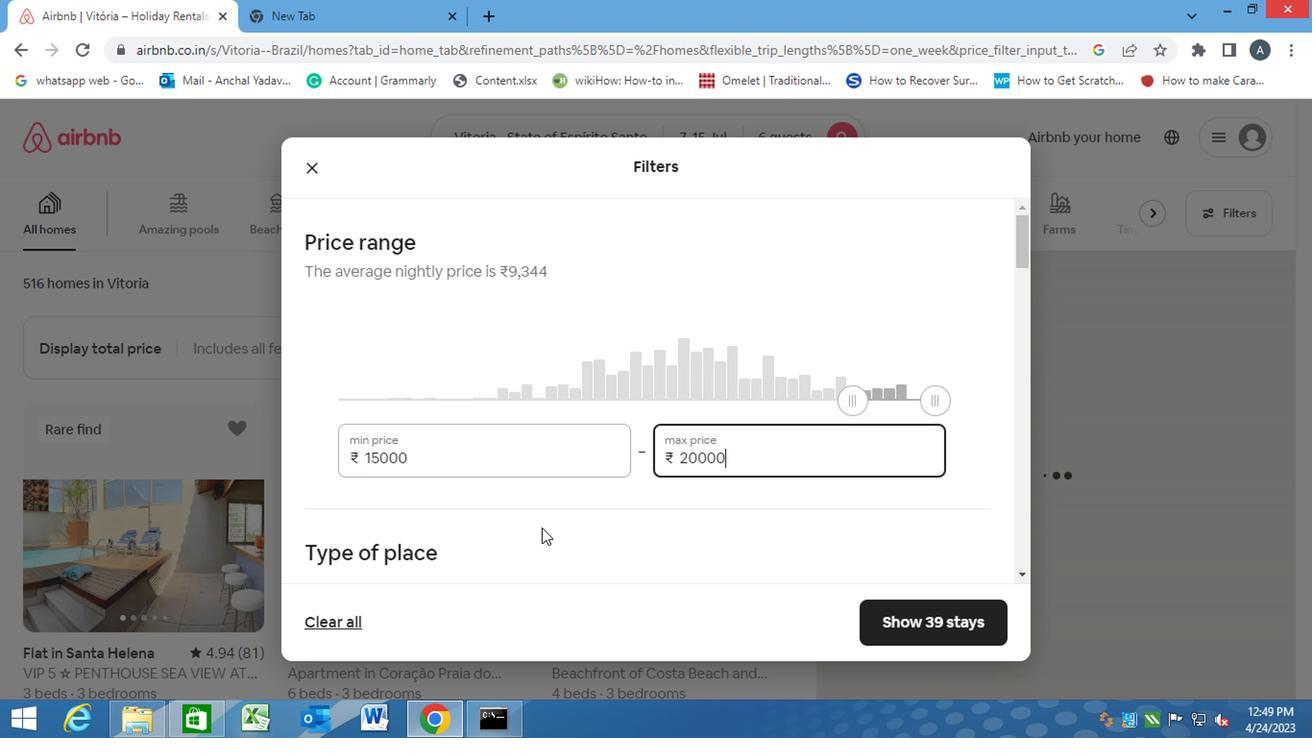 
Action: Mouse moved to (587, 539)
Screenshot: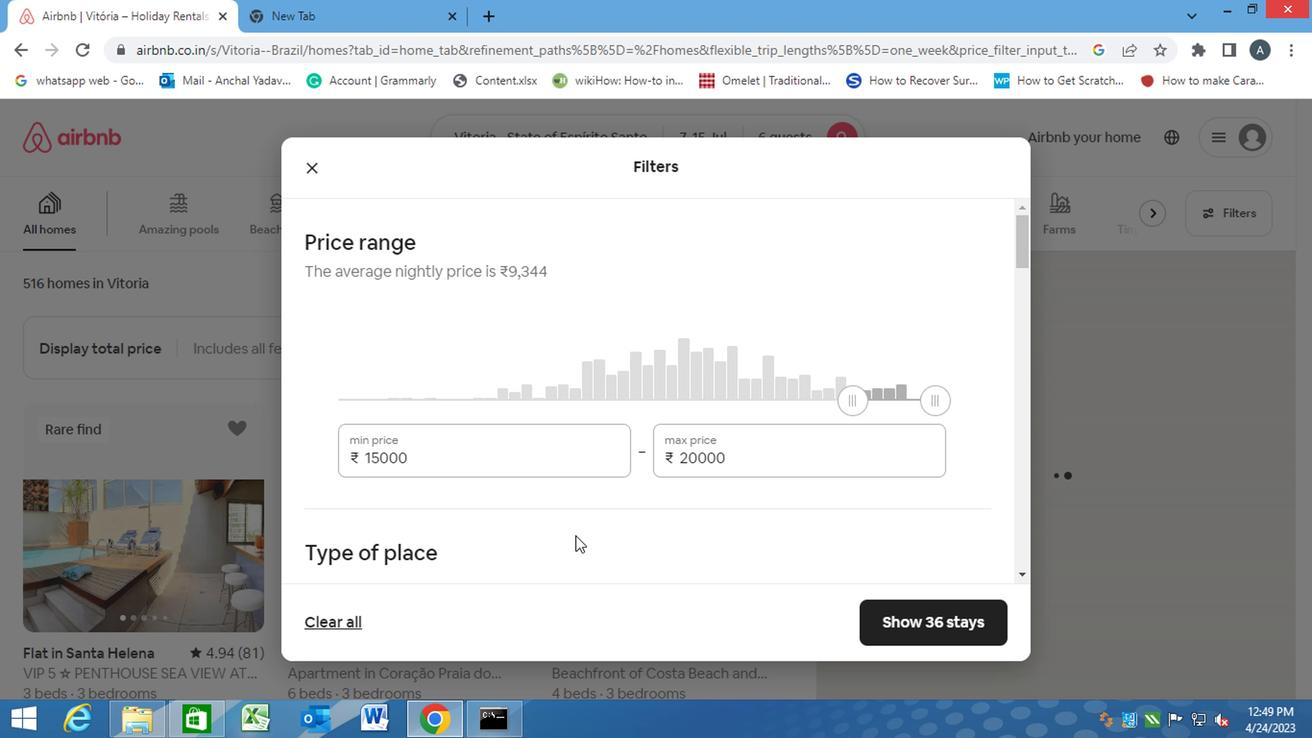 
Action: Mouse scrolled (587, 537) with delta (0, -1)
Screenshot: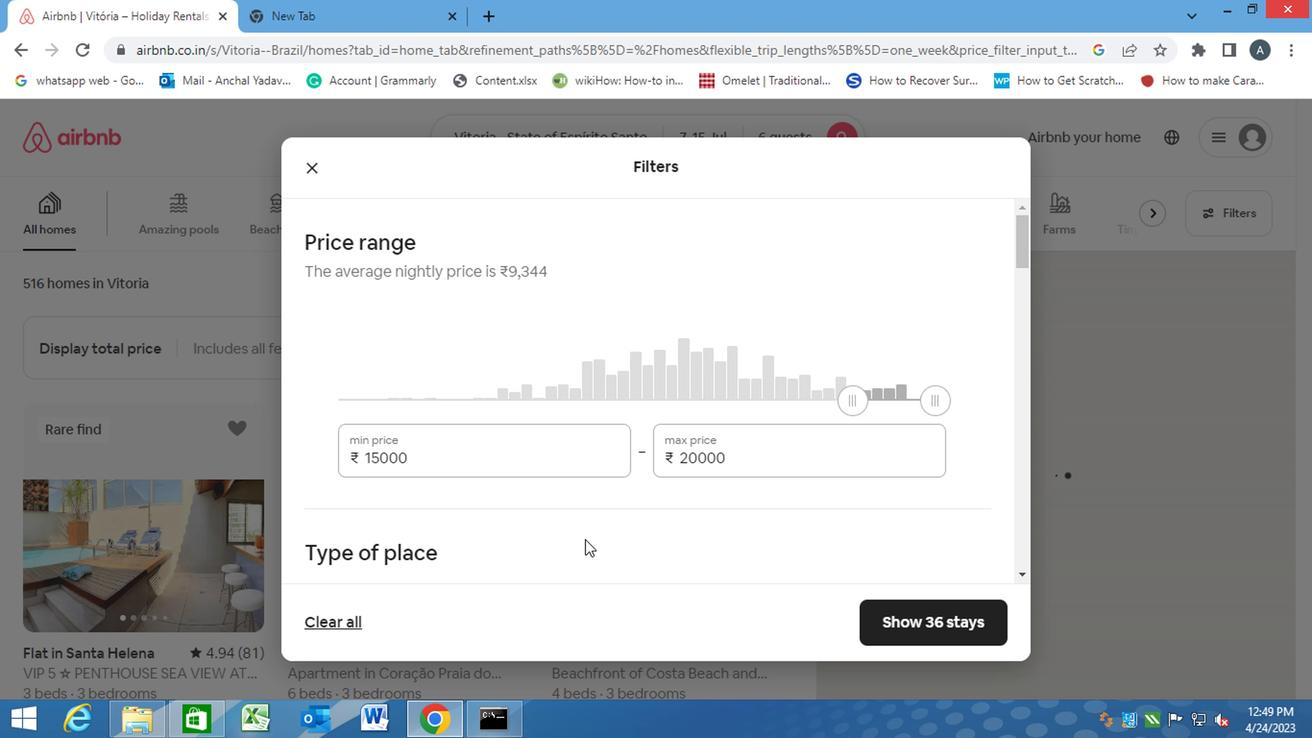 
Action: Mouse moved to (317, 515)
Screenshot: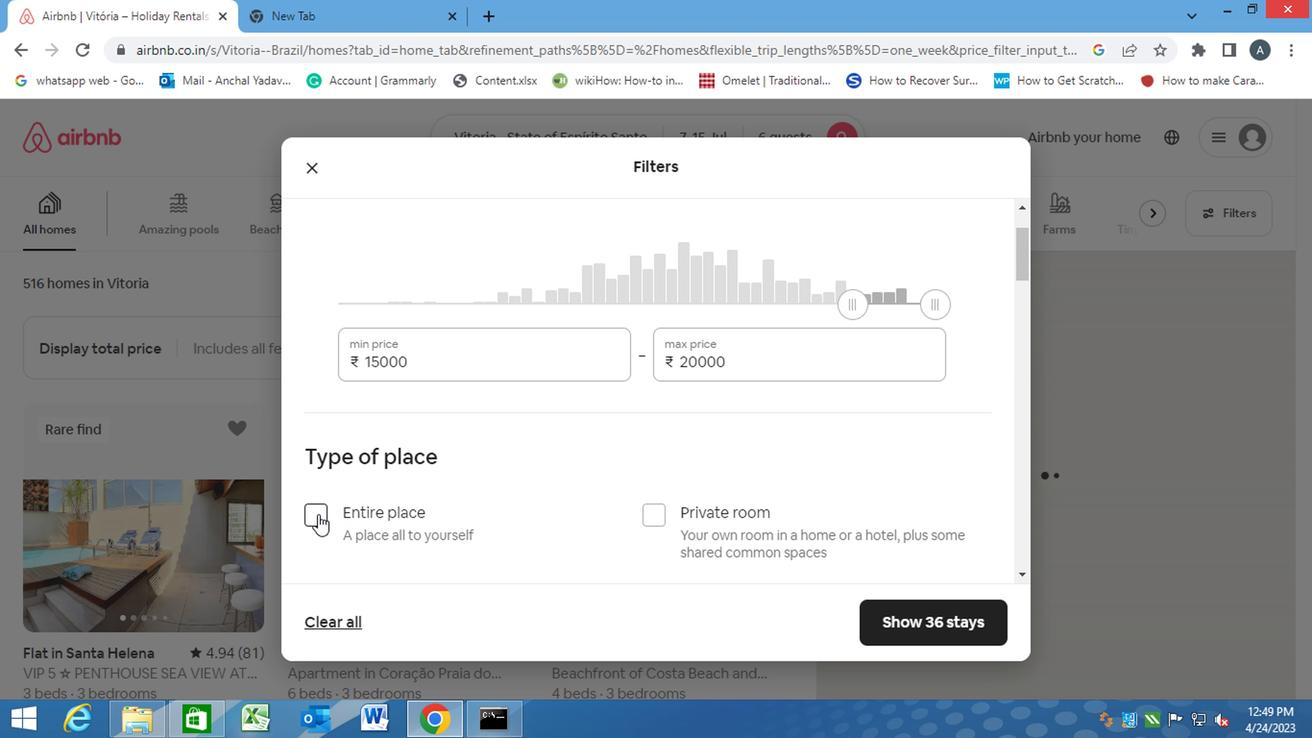 
Action: Mouse pressed left at (317, 515)
Screenshot: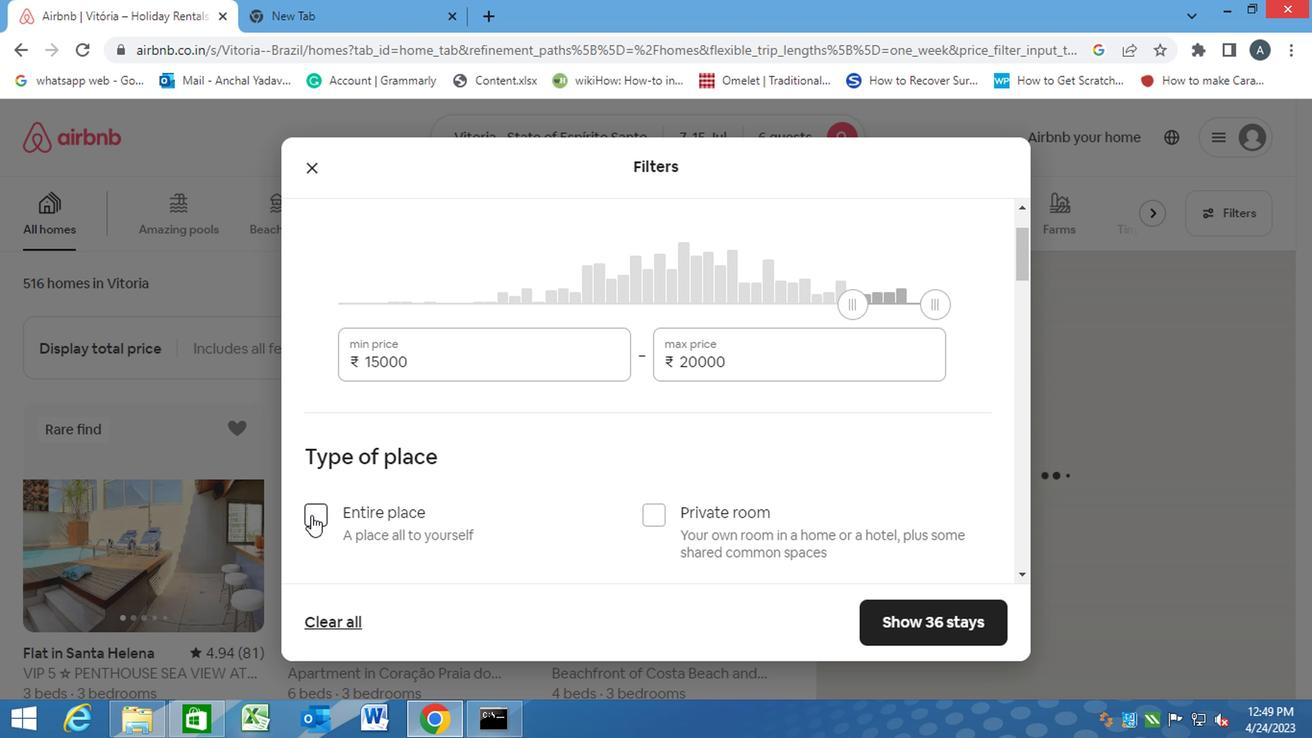 
Action: Mouse moved to (517, 531)
Screenshot: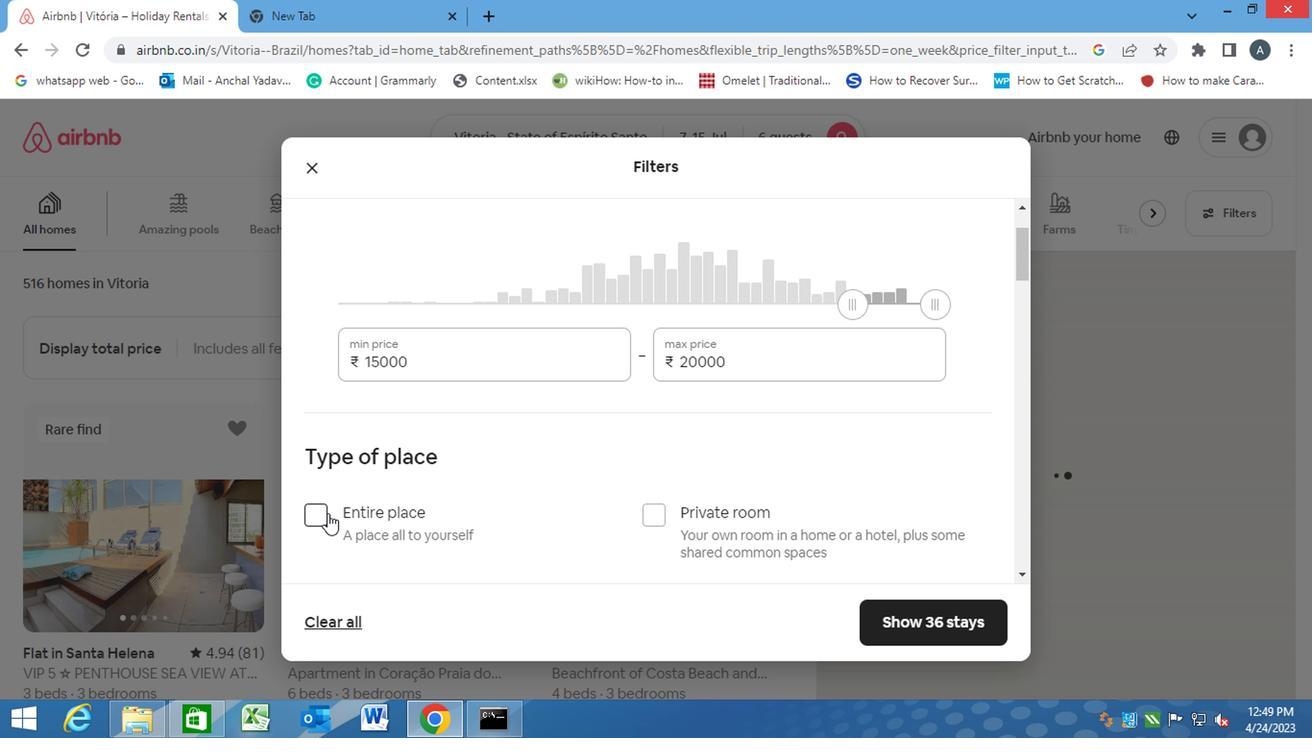 
Action: Mouse scrolled (517, 530) with delta (0, 0)
Screenshot: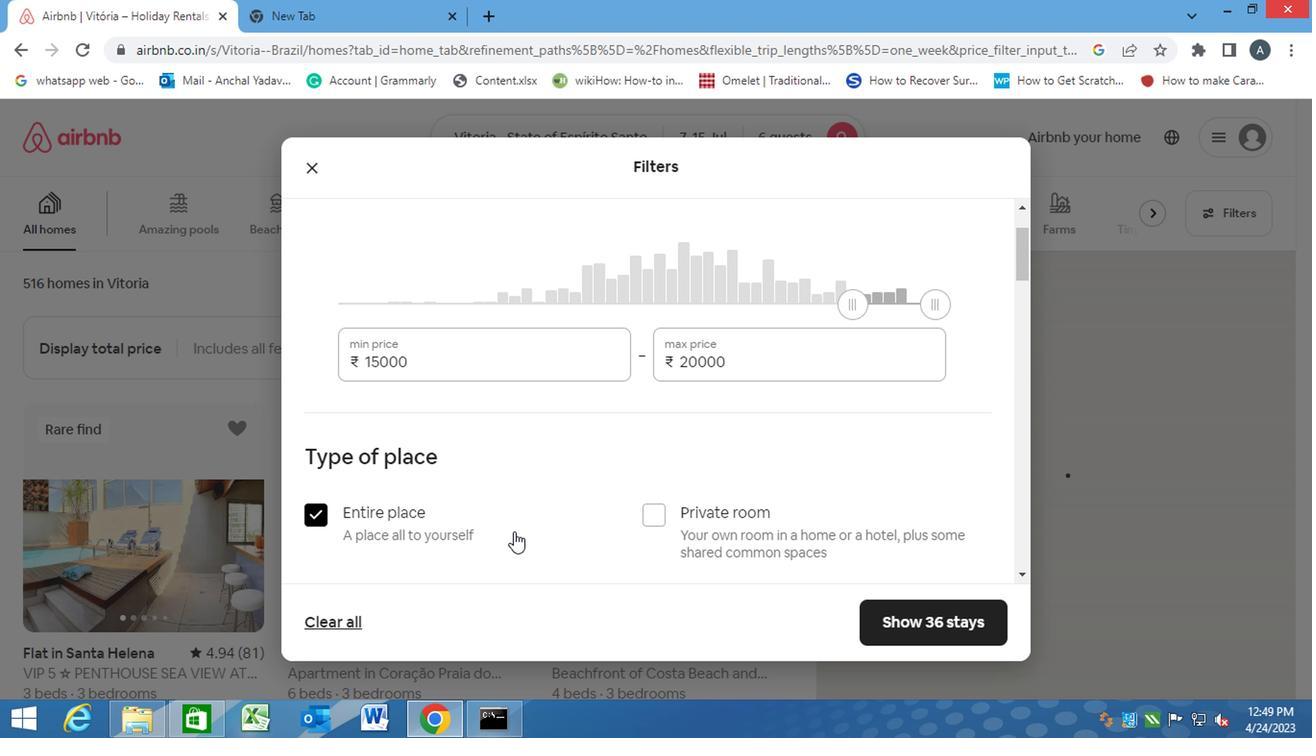 
Action: Mouse scrolled (517, 530) with delta (0, 0)
Screenshot: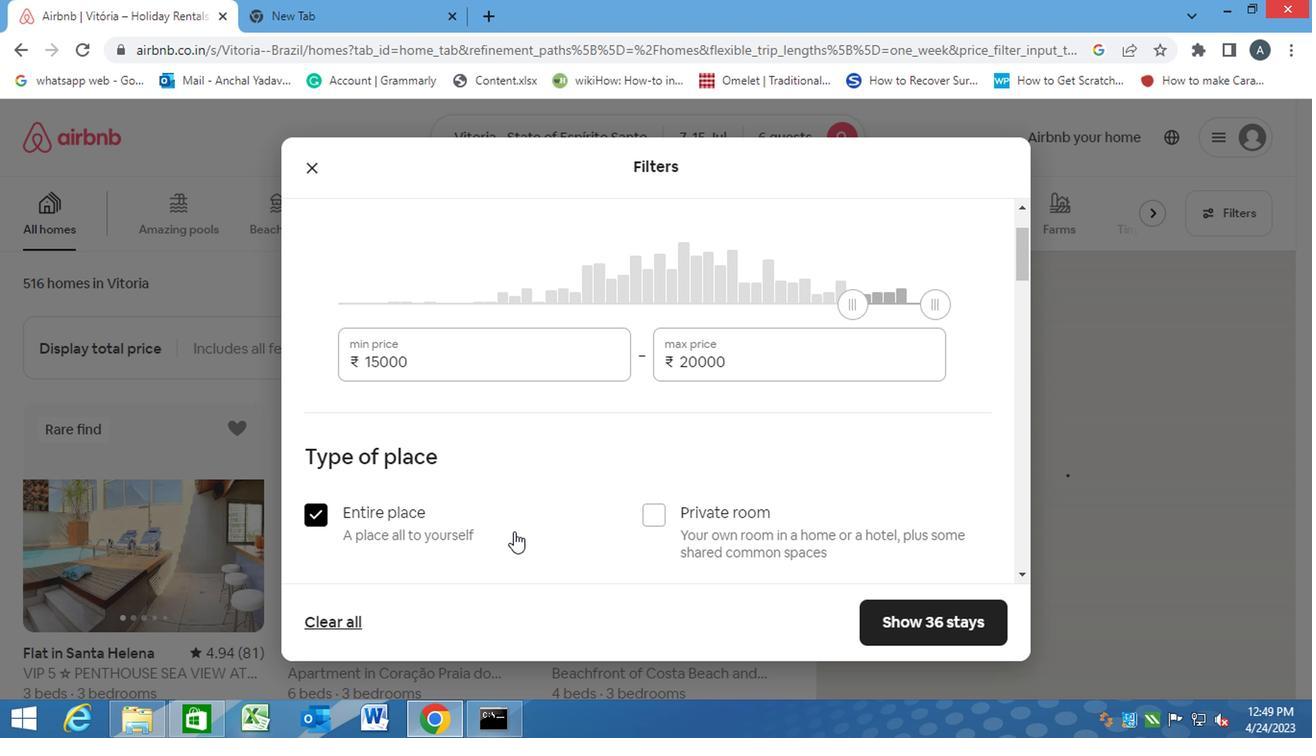 
Action: Mouse scrolled (517, 530) with delta (0, 0)
Screenshot: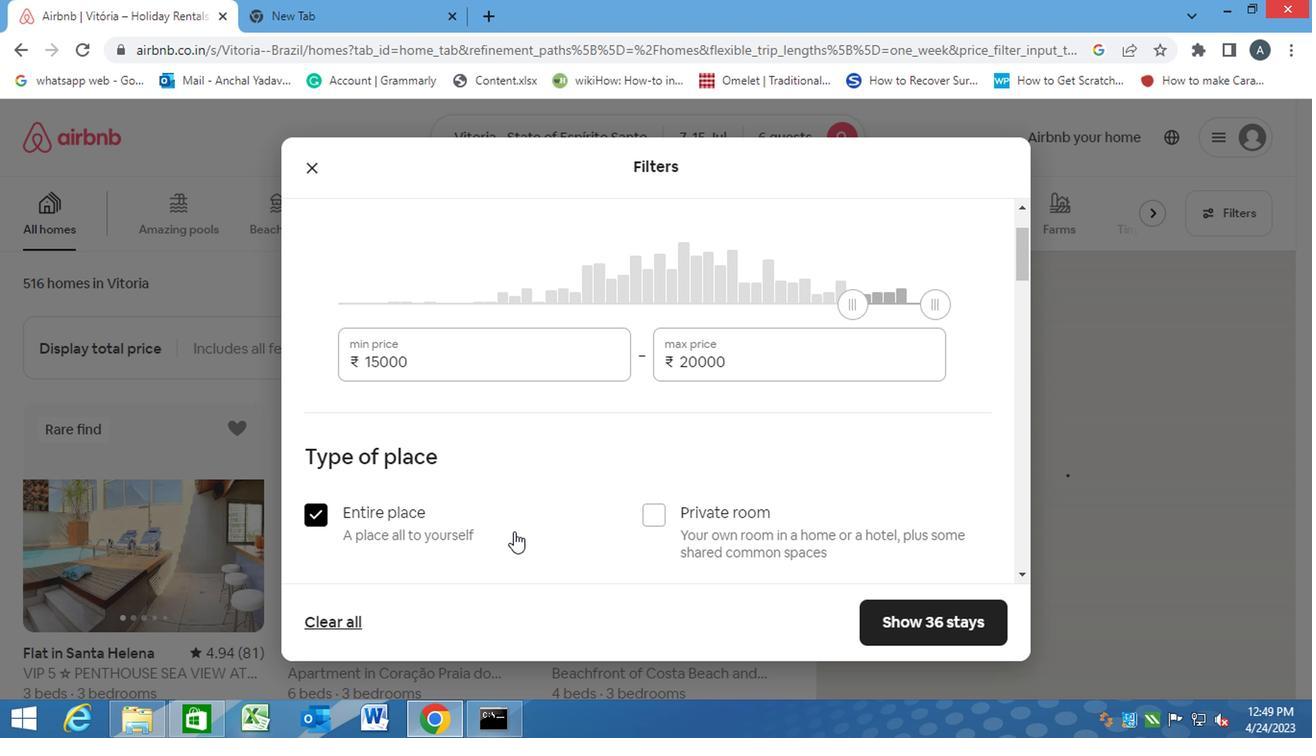 
Action: Mouse scrolled (517, 530) with delta (0, 0)
Screenshot: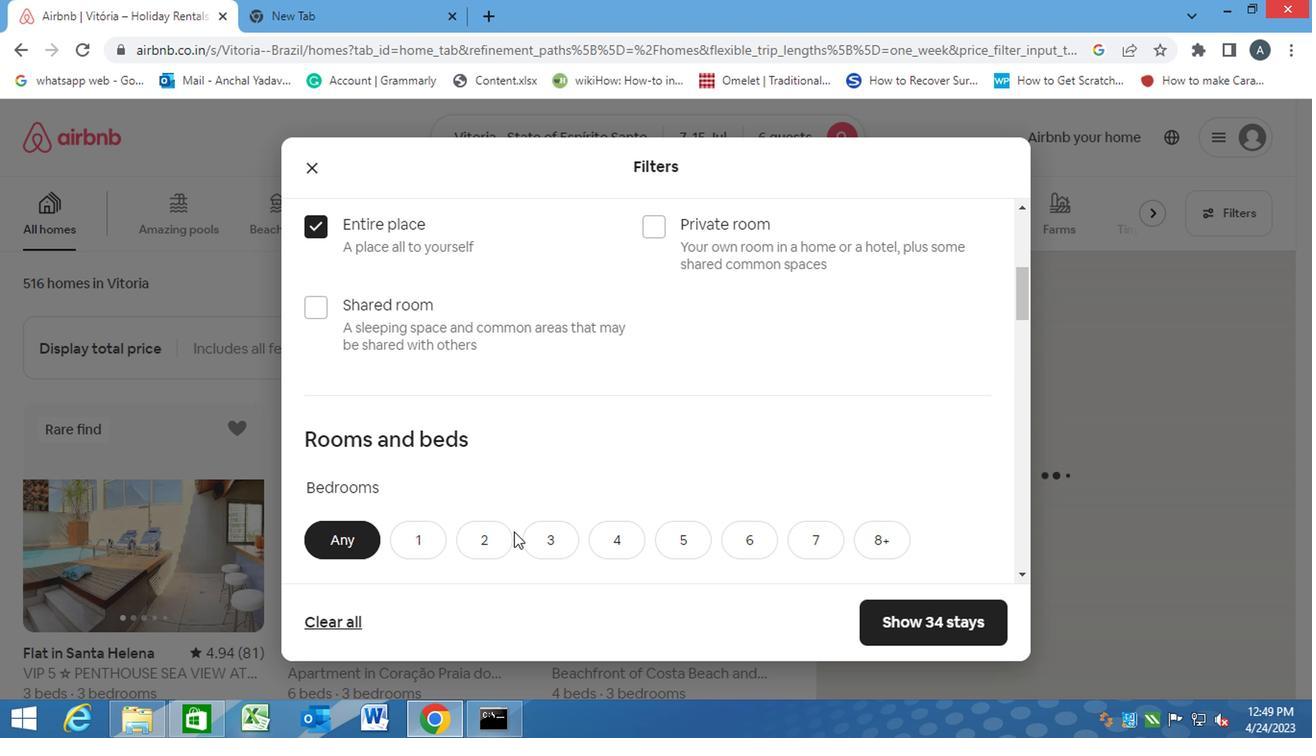 
Action: Mouse scrolled (517, 530) with delta (0, 0)
Screenshot: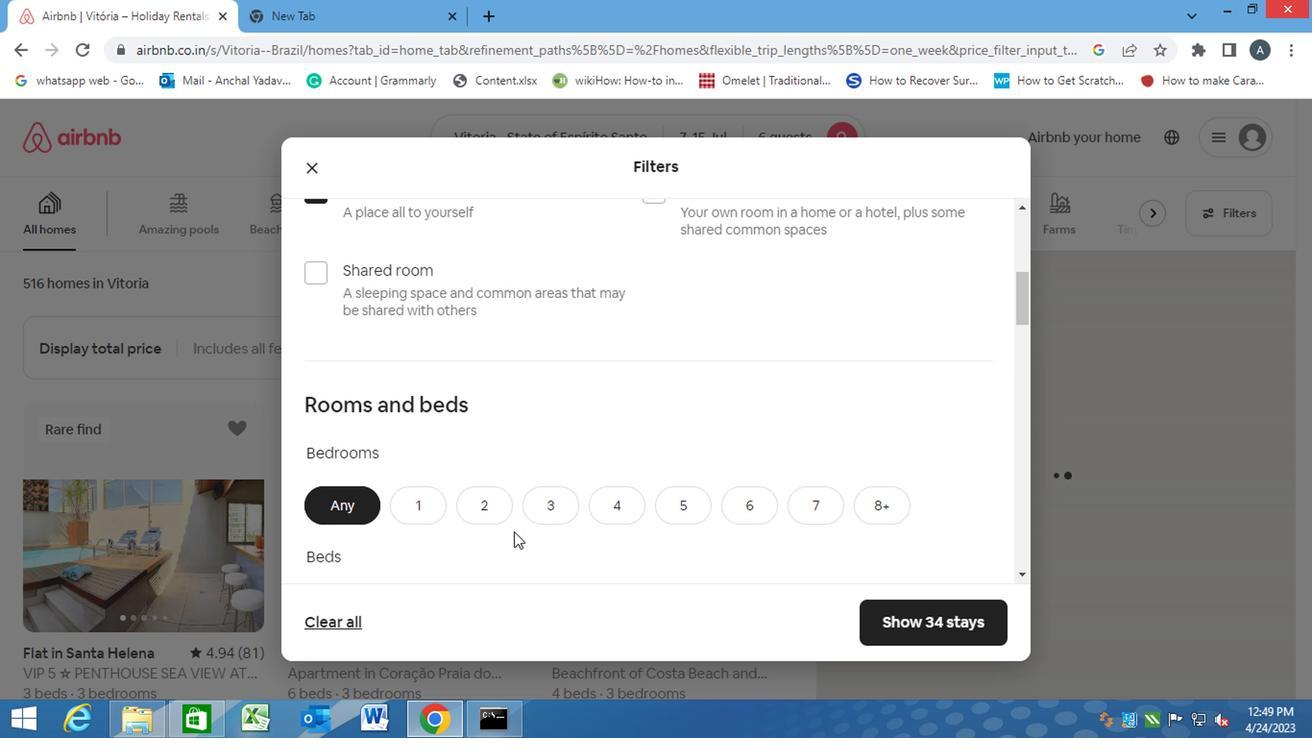 
Action: Mouse moved to (565, 345)
Screenshot: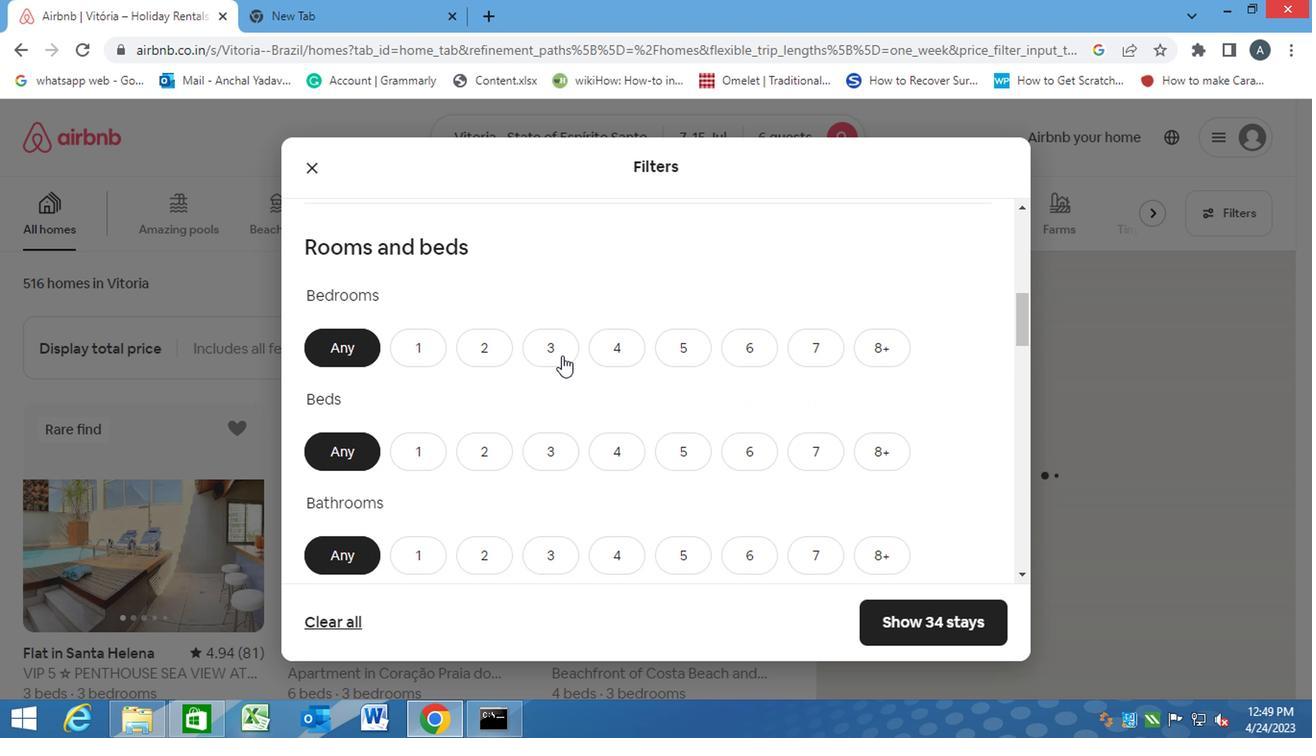 
Action: Mouse pressed left at (565, 345)
Screenshot: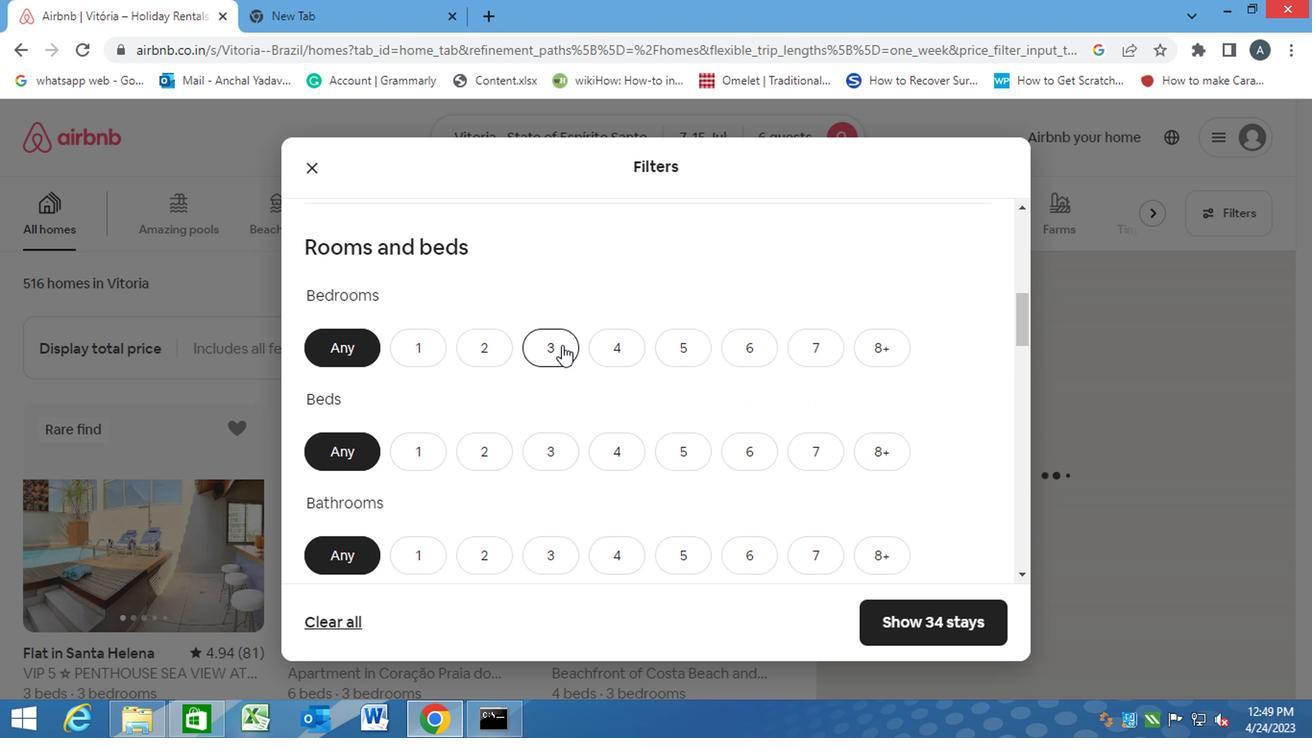 
Action: Mouse moved to (557, 445)
Screenshot: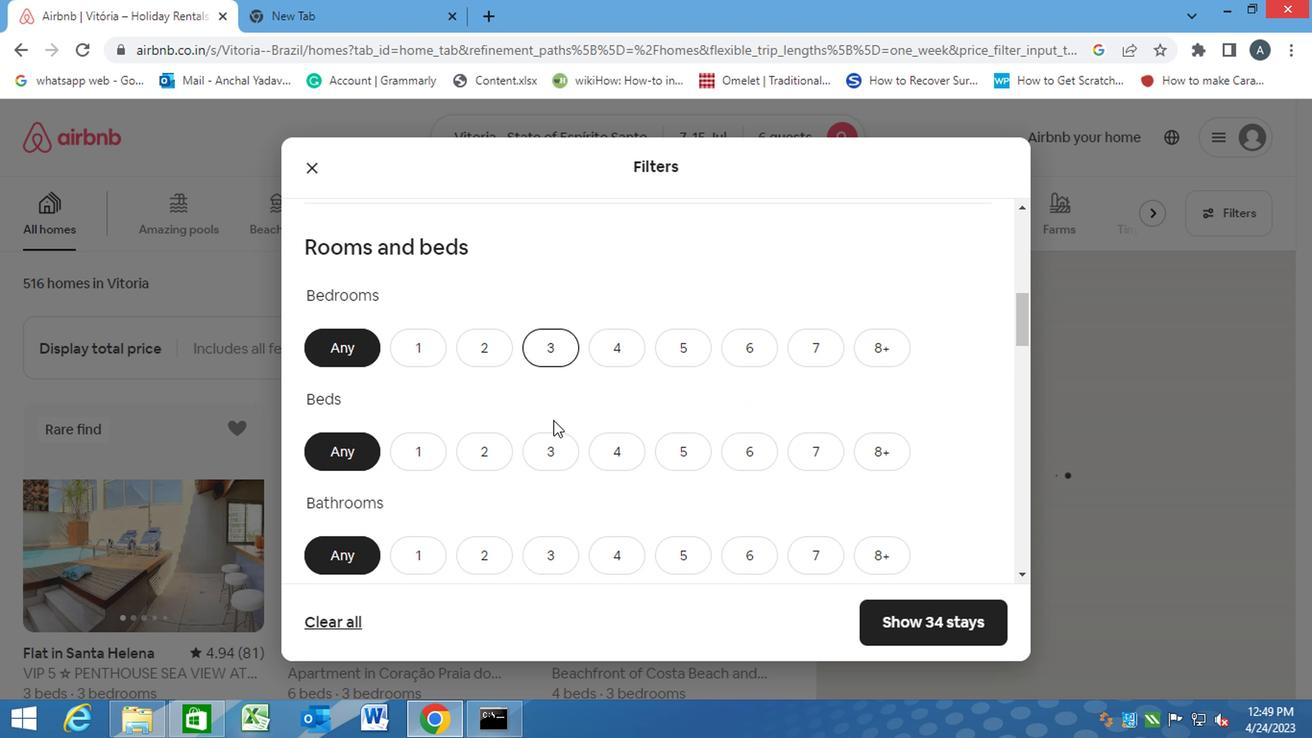 
Action: Mouse pressed left at (557, 445)
Screenshot: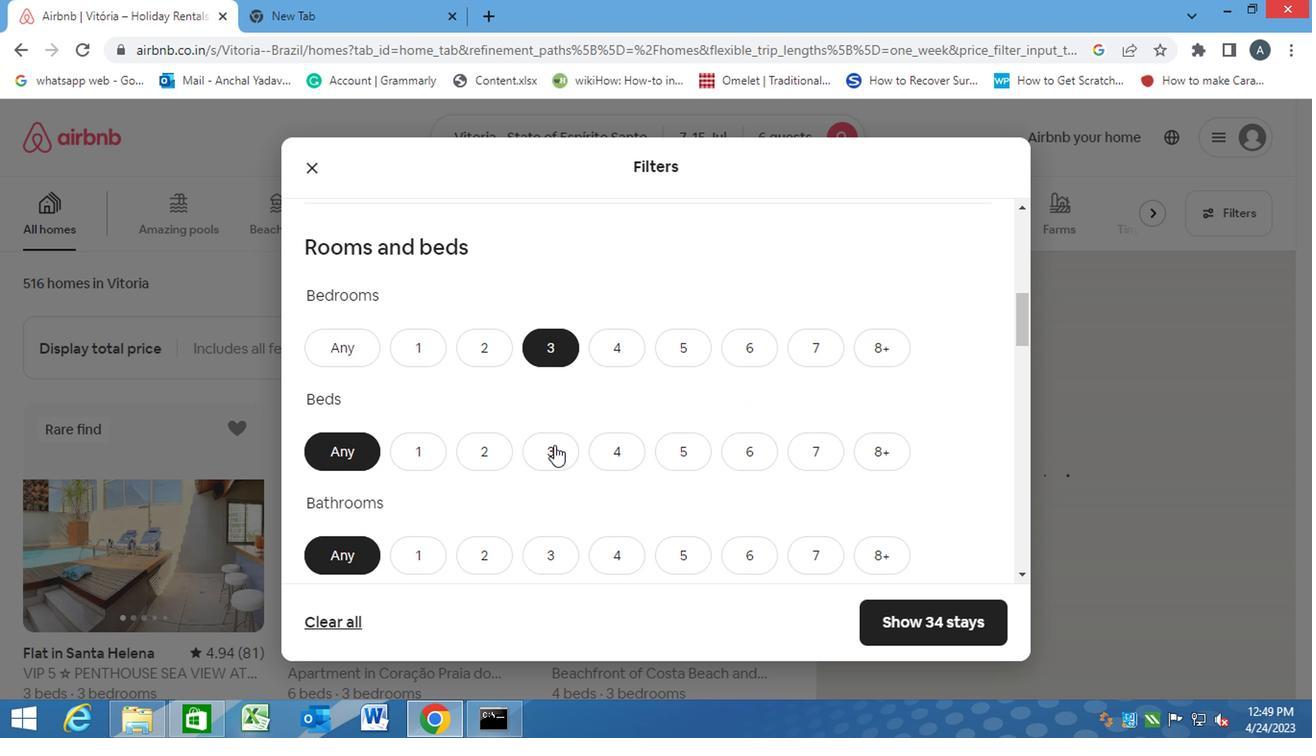 
Action: Mouse moved to (550, 559)
Screenshot: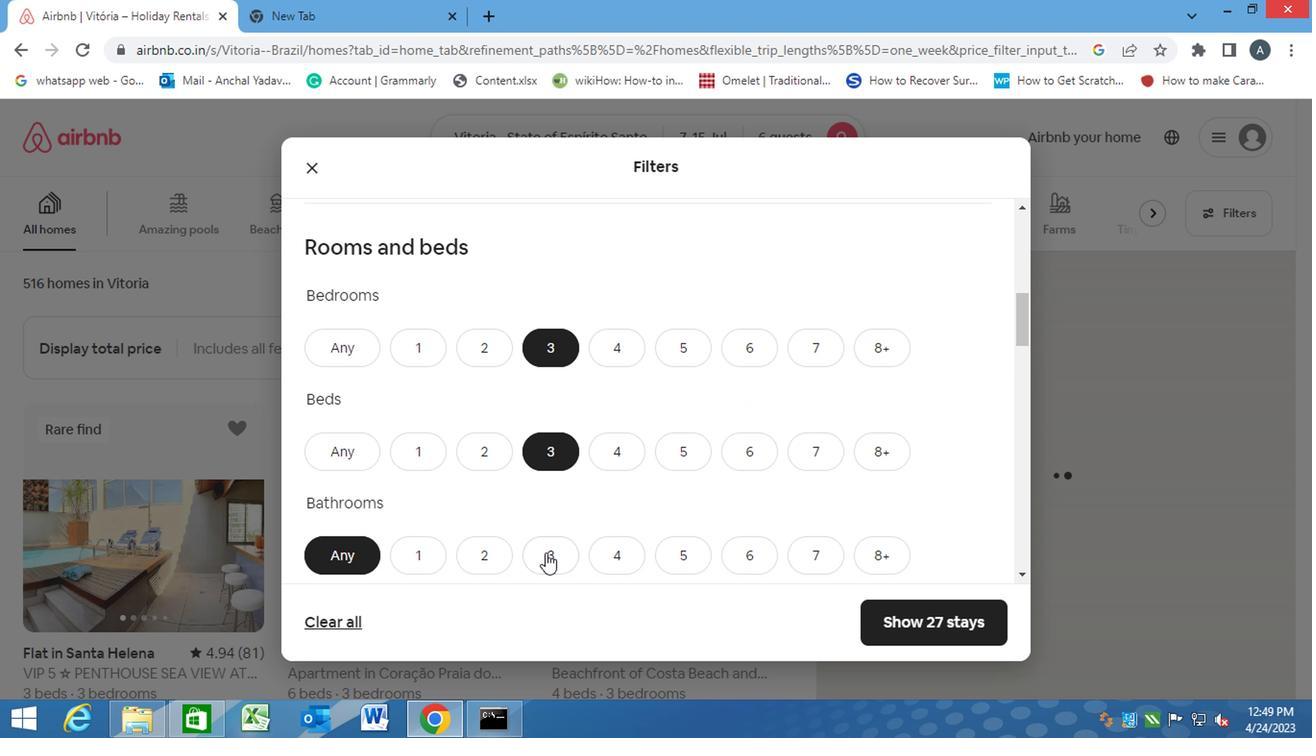
Action: Mouse pressed left at (550, 559)
Screenshot: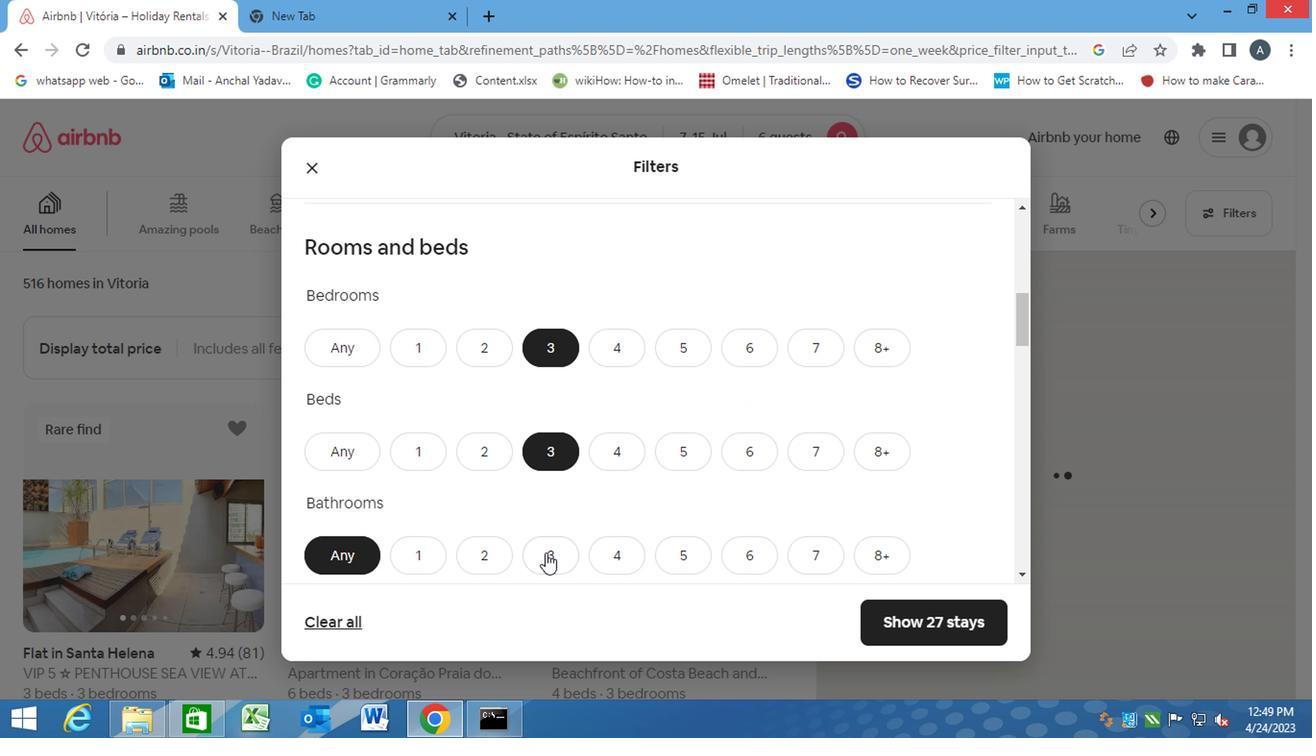 
Action: Mouse scrolled (550, 558) with delta (0, 0)
Screenshot: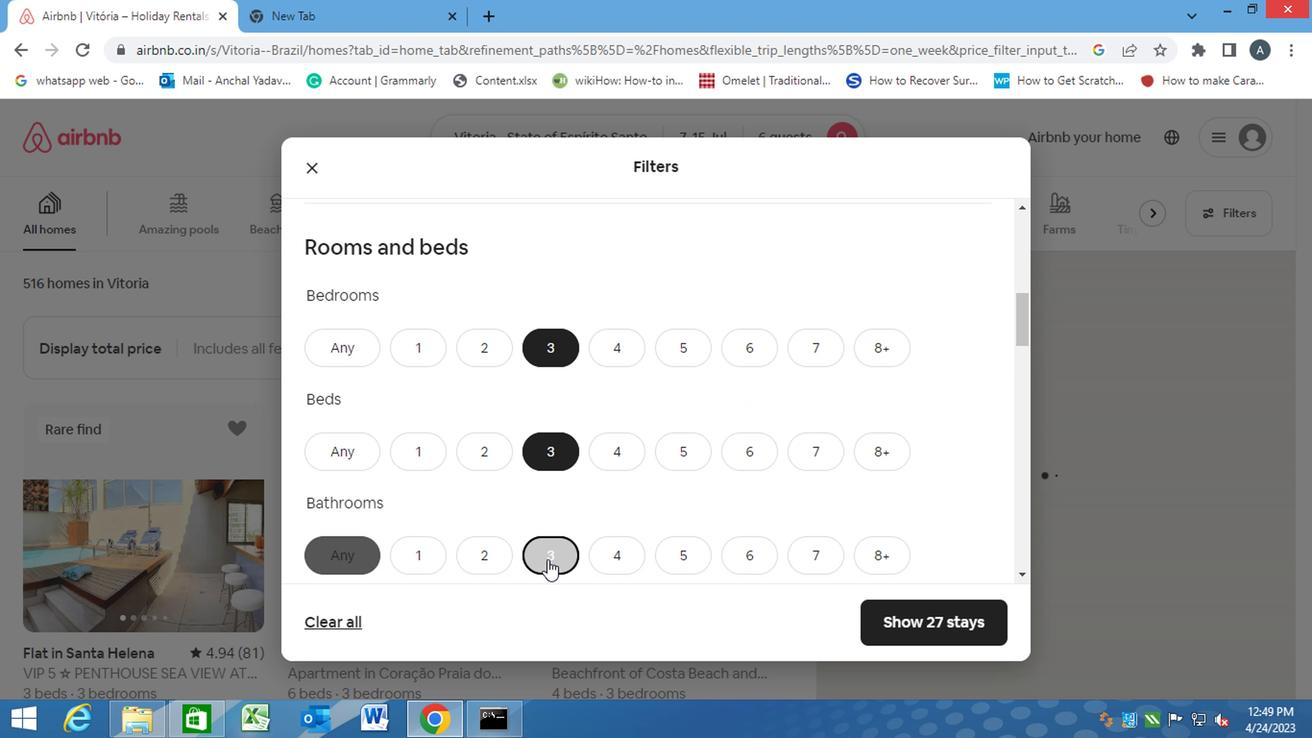 
Action: Mouse scrolled (550, 558) with delta (0, 0)
Screenshot: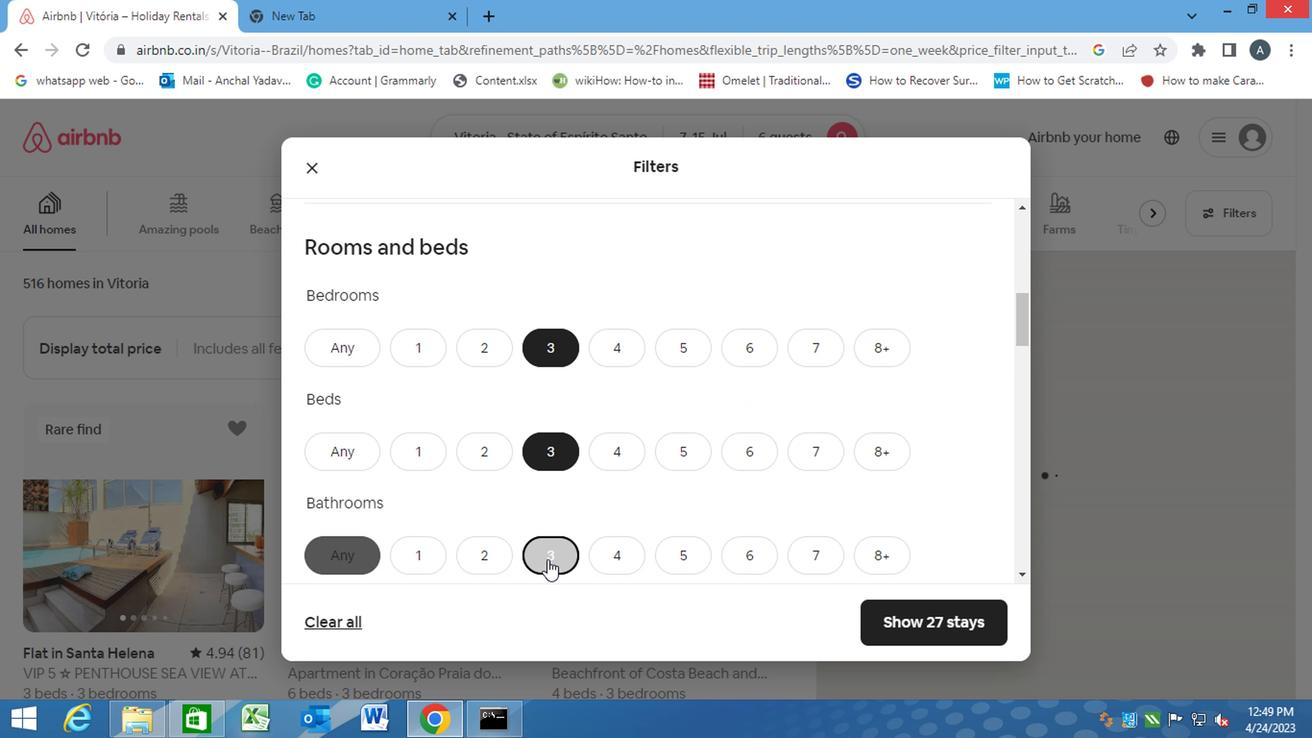 
Action: Mouse scrolled (550, 558) with delta (0, 0)
Screenshot: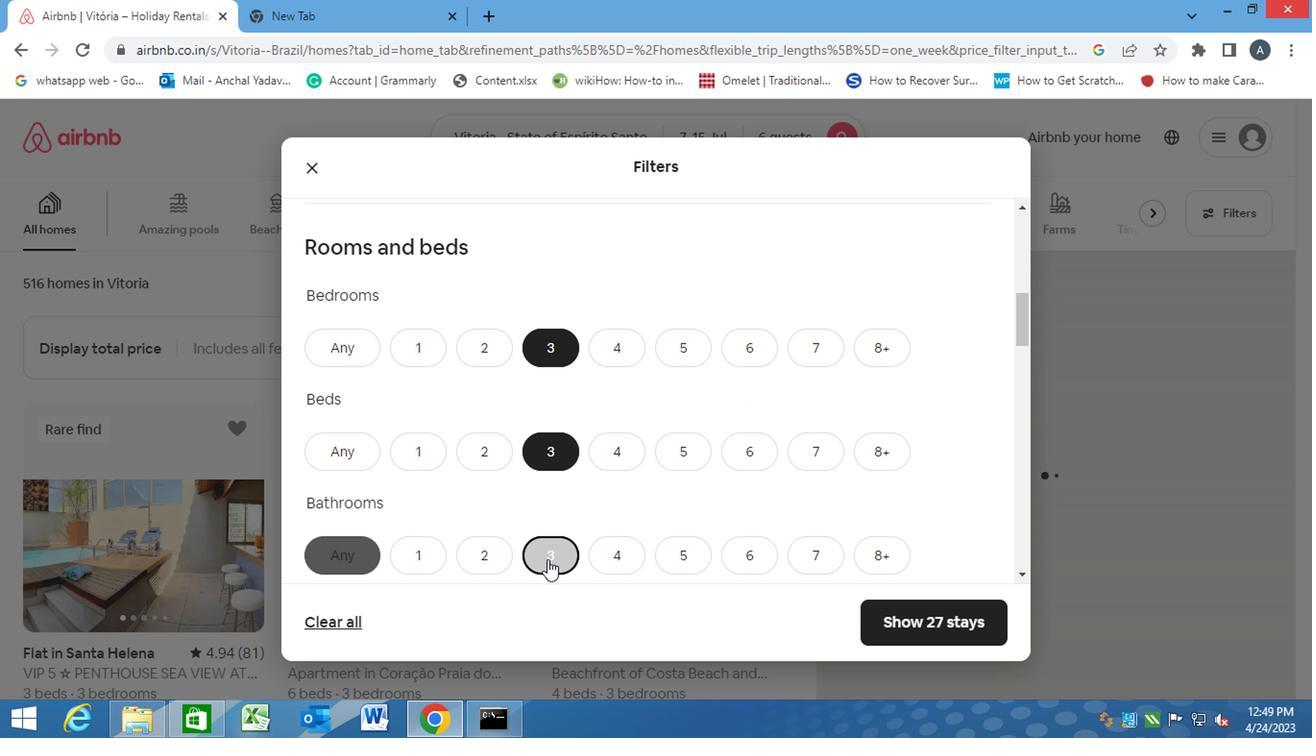 
Action: Mouse scrolled (550, 558) with delta (0, 0)
Screenshot: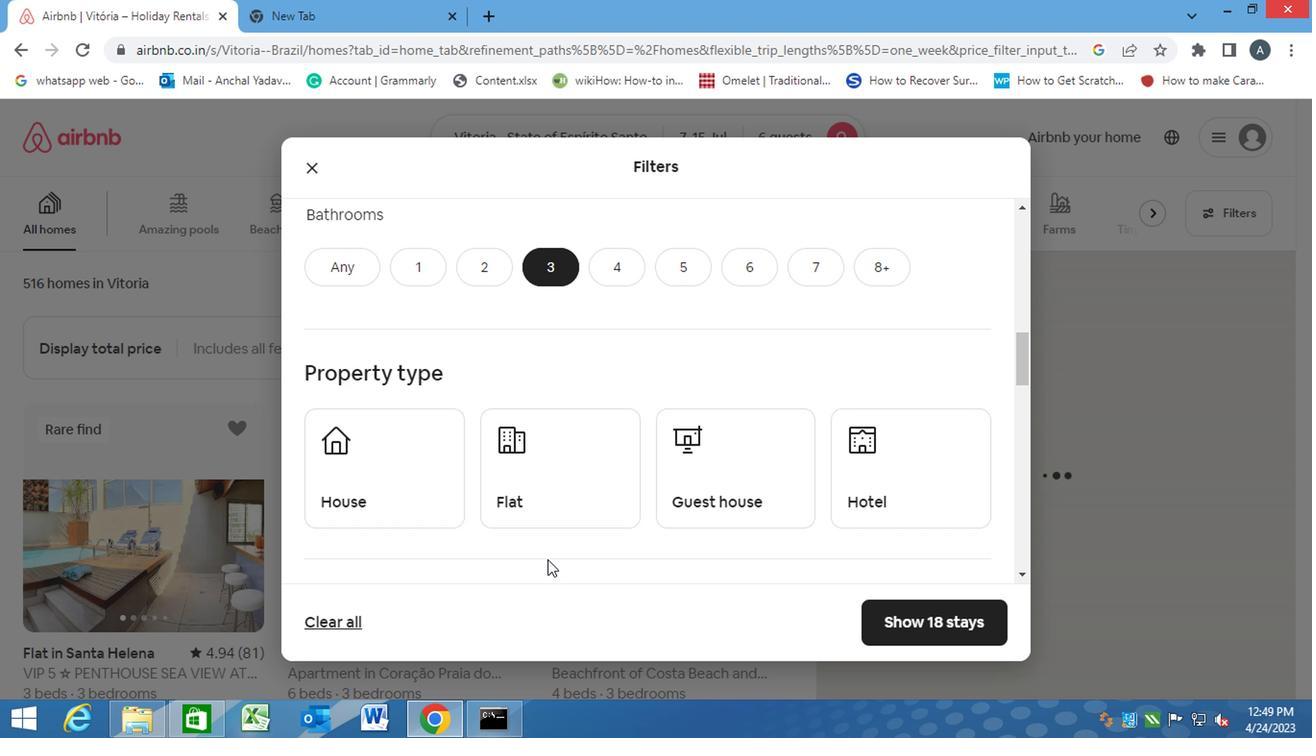 
Action: Mouse moved to (383, 369)
Screenshot: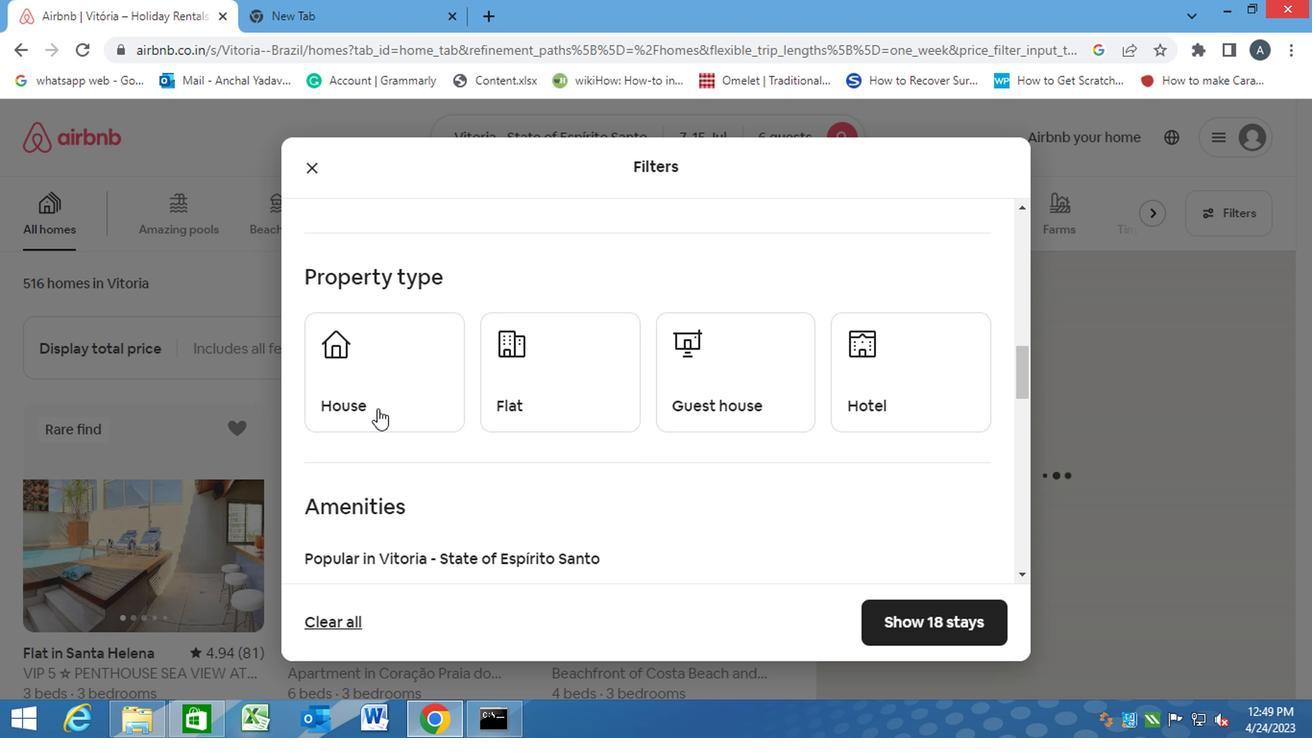 
Action: Mouse pressed left at (383, 369)
Screenshot: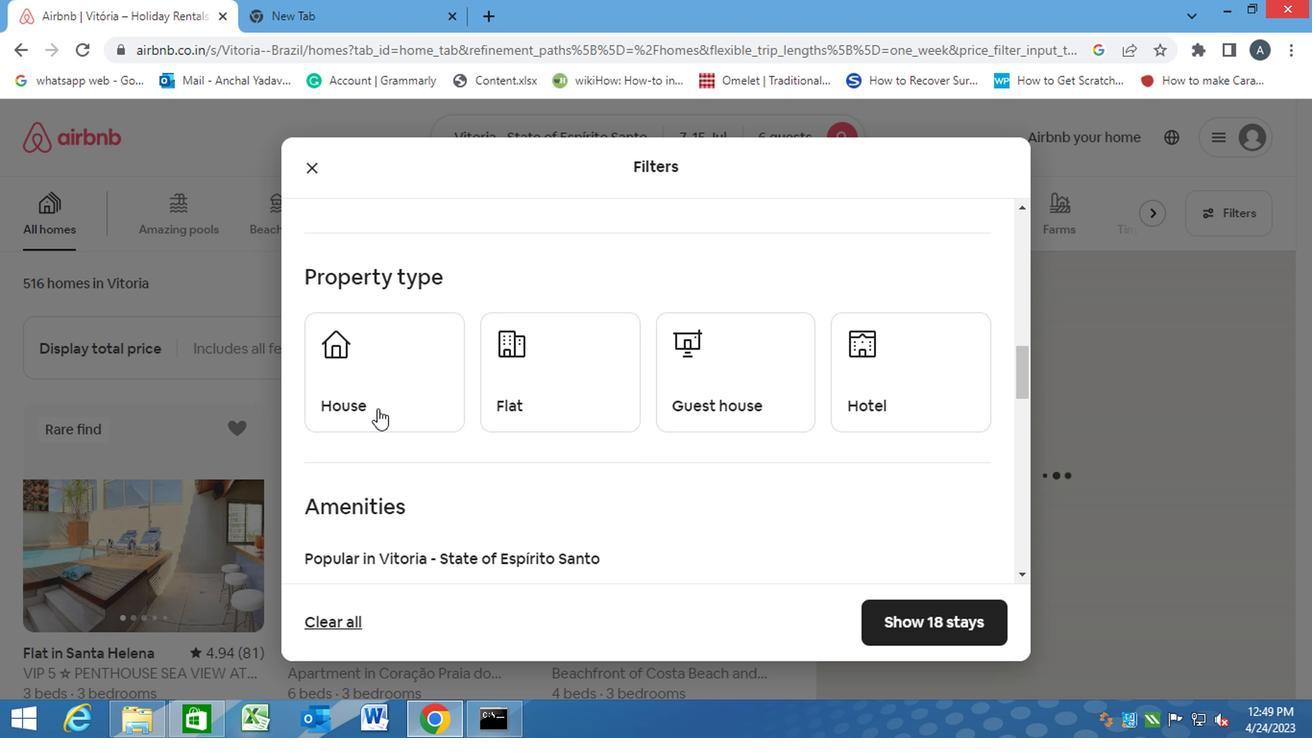 
Action: Mouse moved to (595, 408)
Screenshot: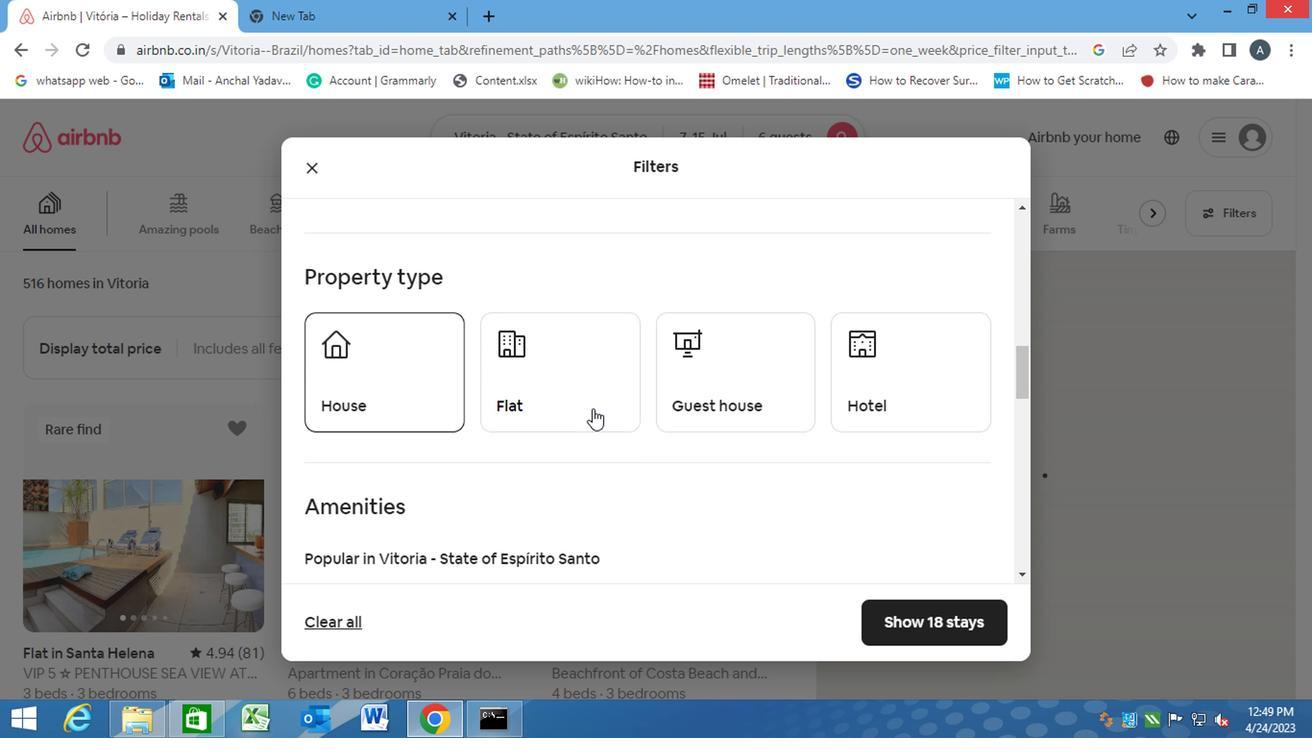 
Action: Mouse pressed left at (595, 408)
Screenshot: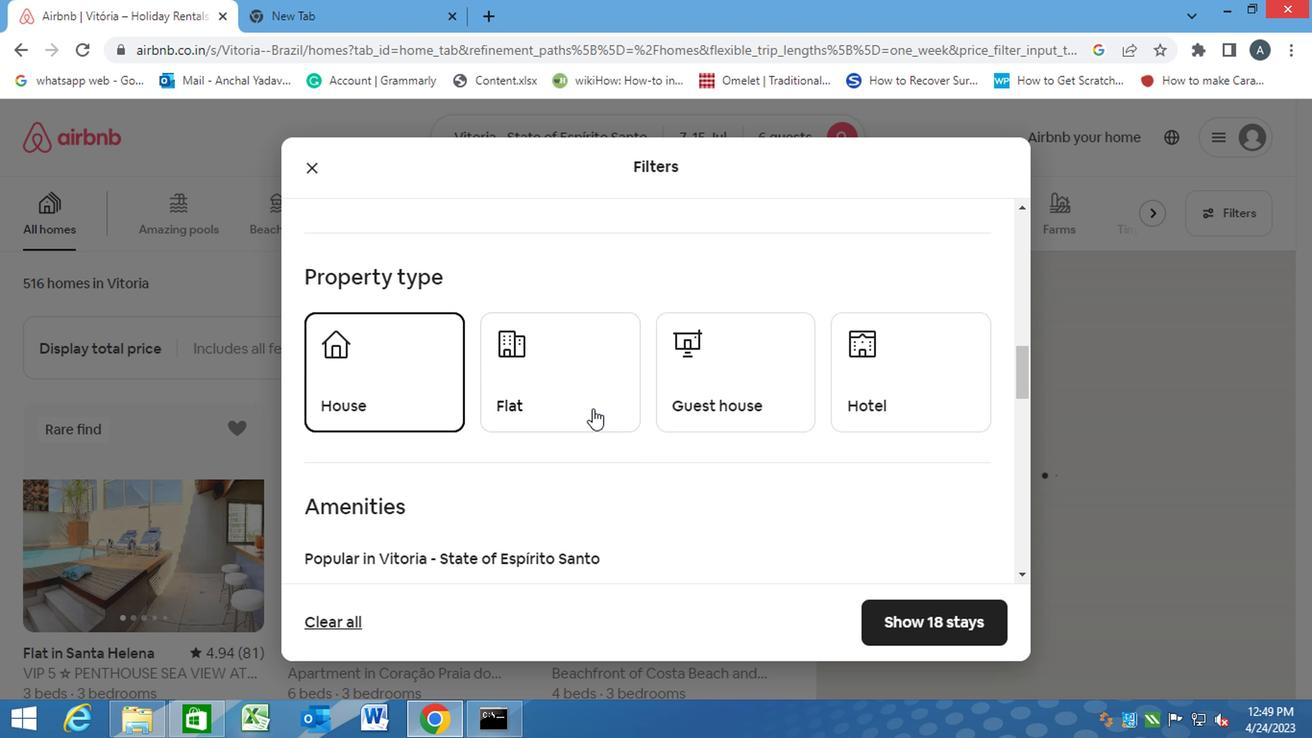
Action: Mouse moved to (721, 385)
Screenshot: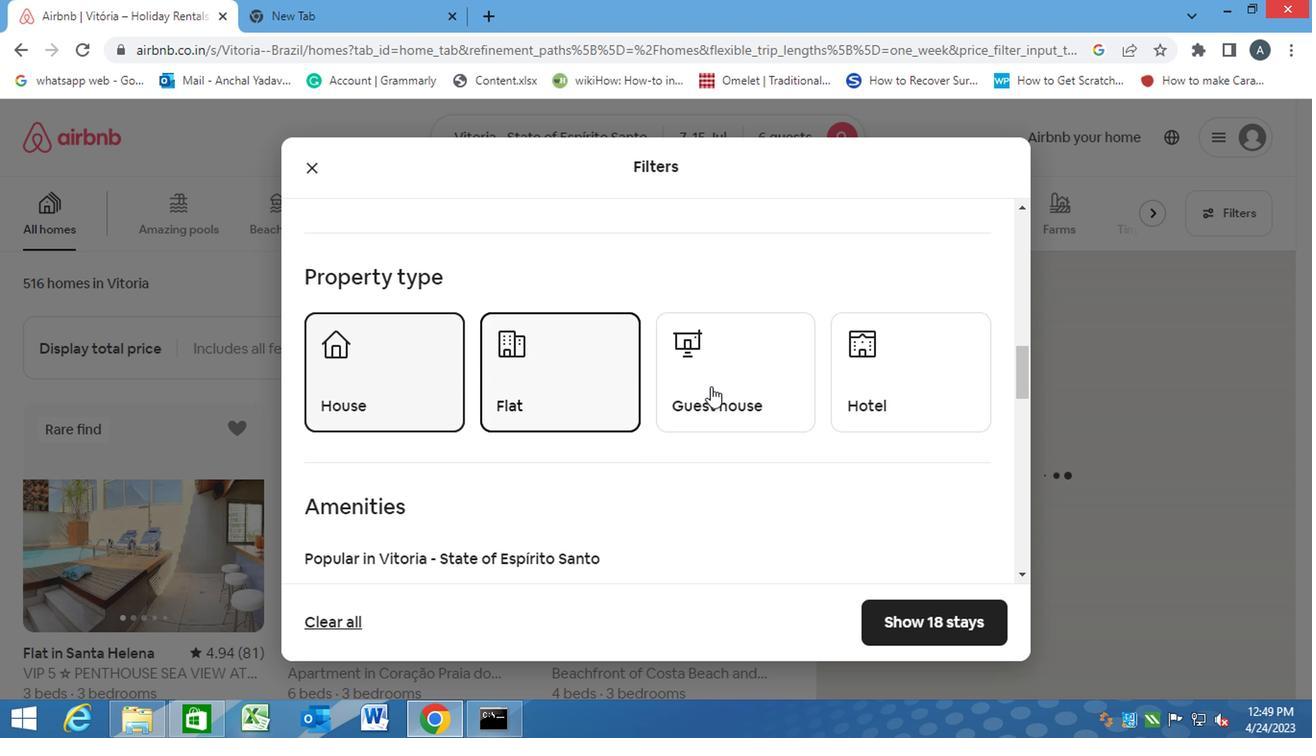 
Action: Mouse pressed left at (721, 385)
Screenshot: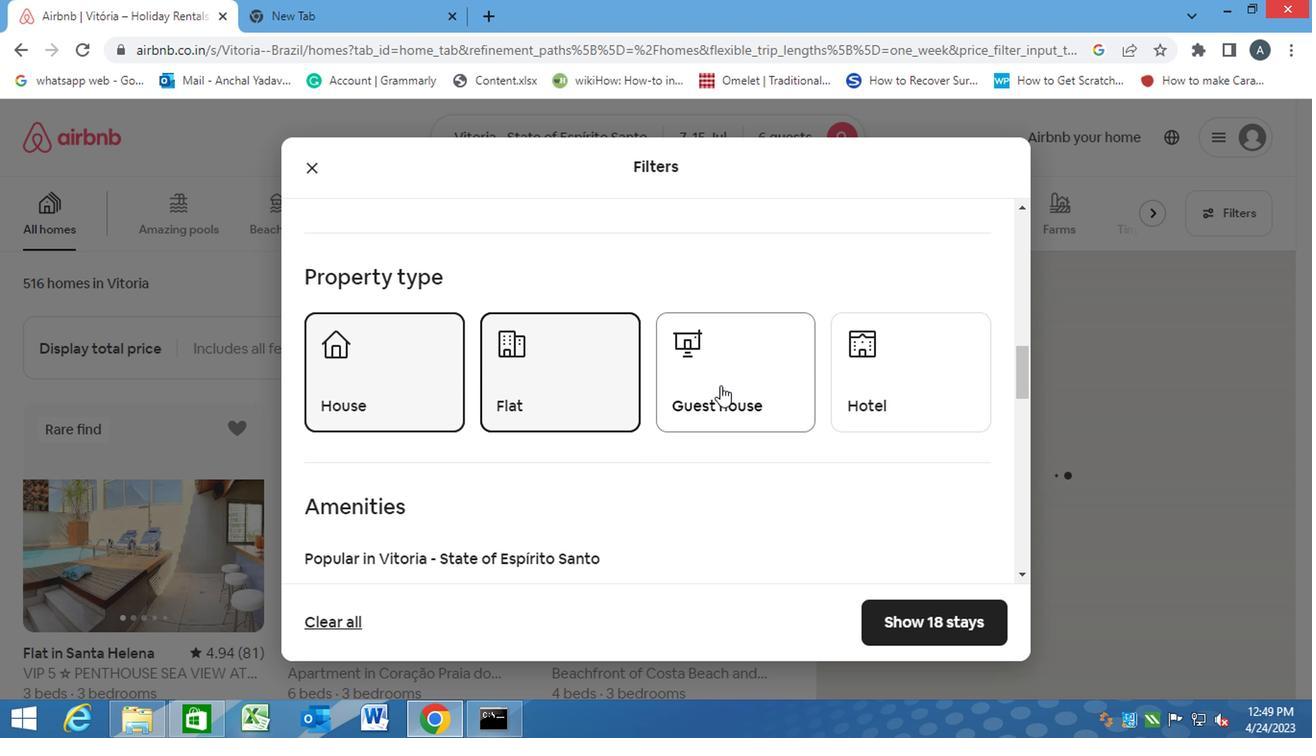 
Action: Mouse moved to (654, 499)
Screenshot: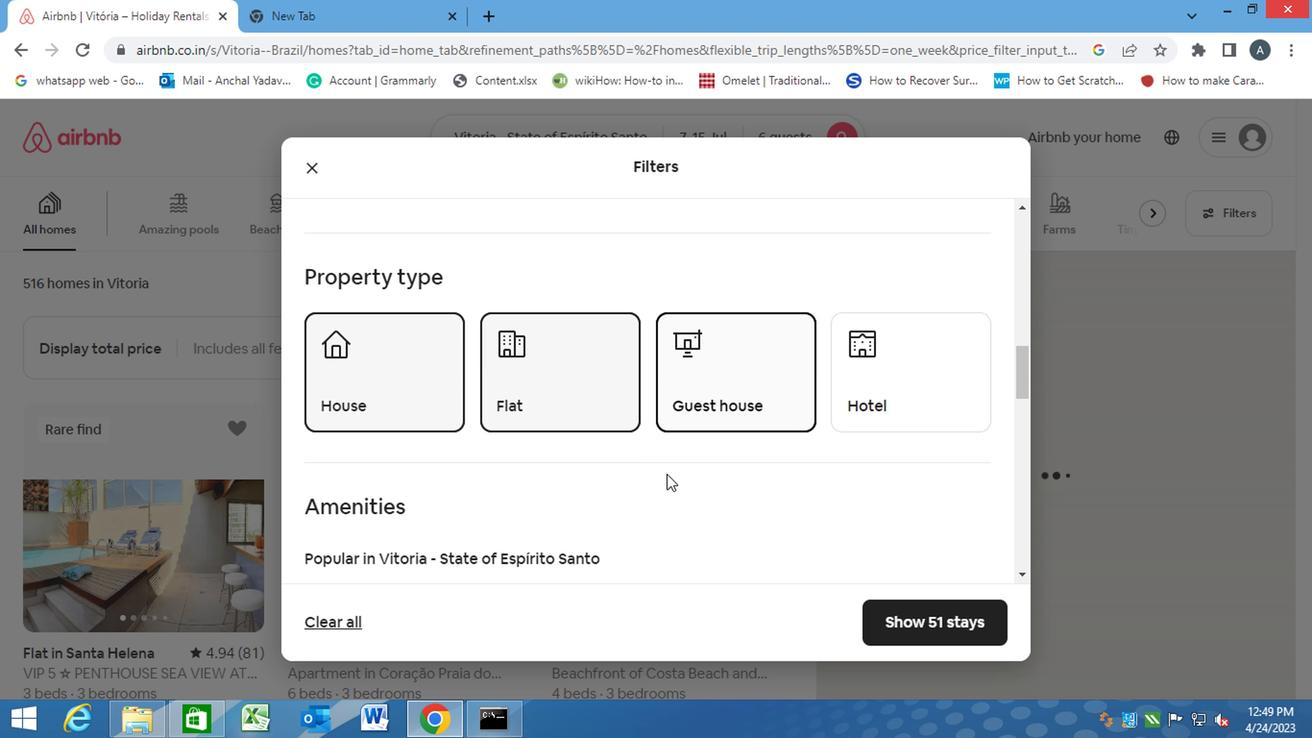 
Action: Mouse scrolled (654, 499) with delta (0, 0)
Screenshot: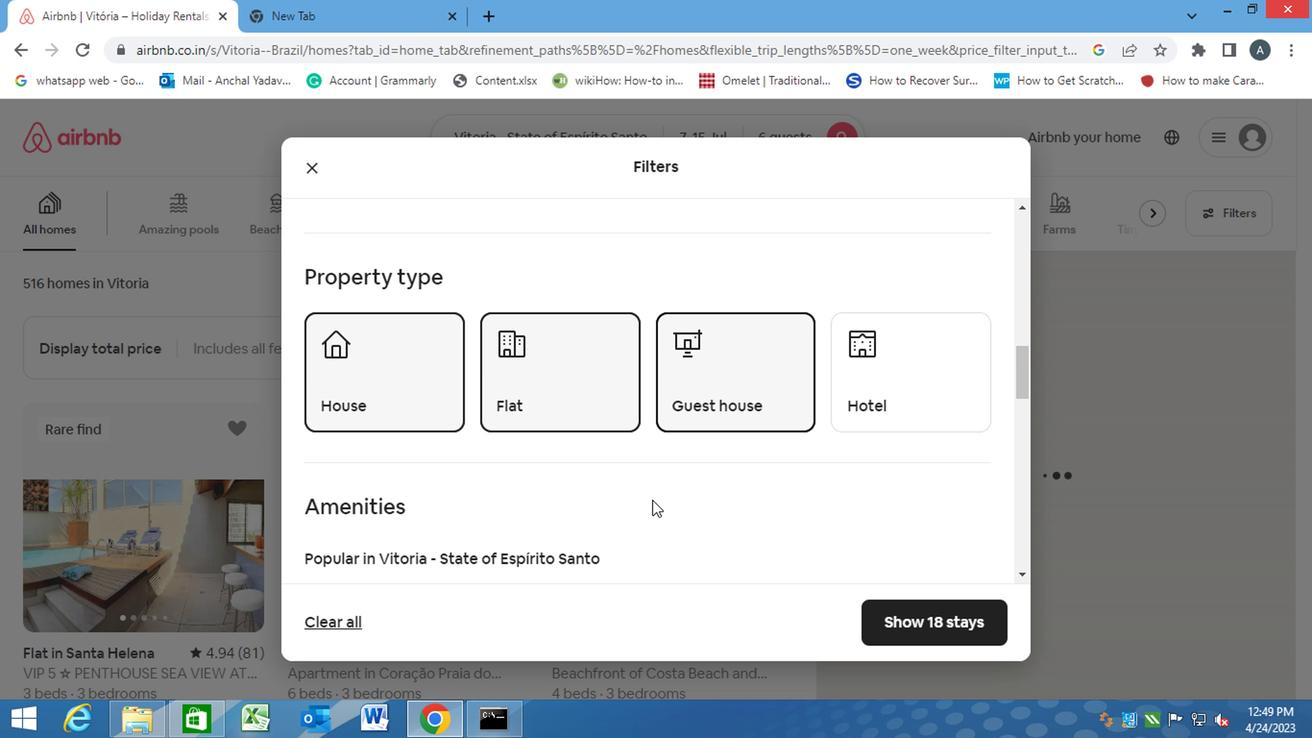 
Action: Mouse scrolled (654, 499) with delta (0, 0)
Screenshot: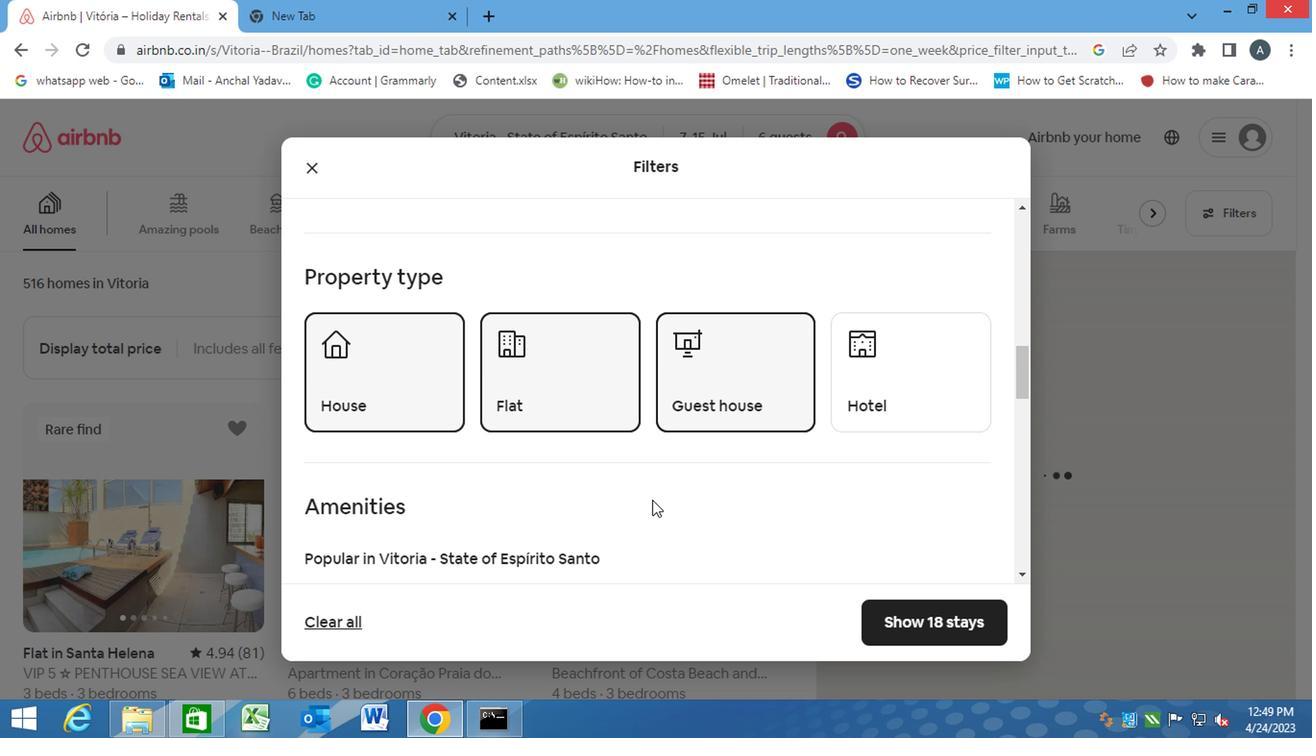 
Action: Mouse moved to (652, 494)
Screenshot: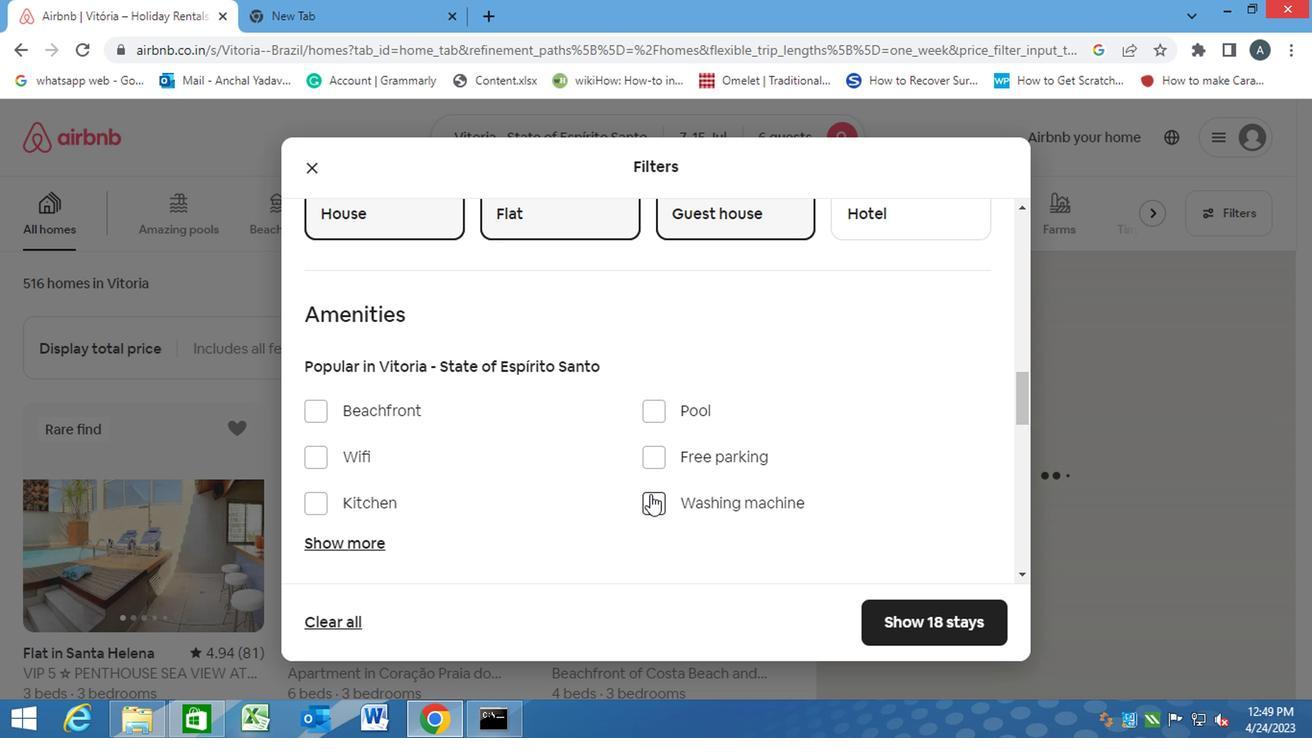 
Action: Mouse pressed left at (652, 494)
Screenshot: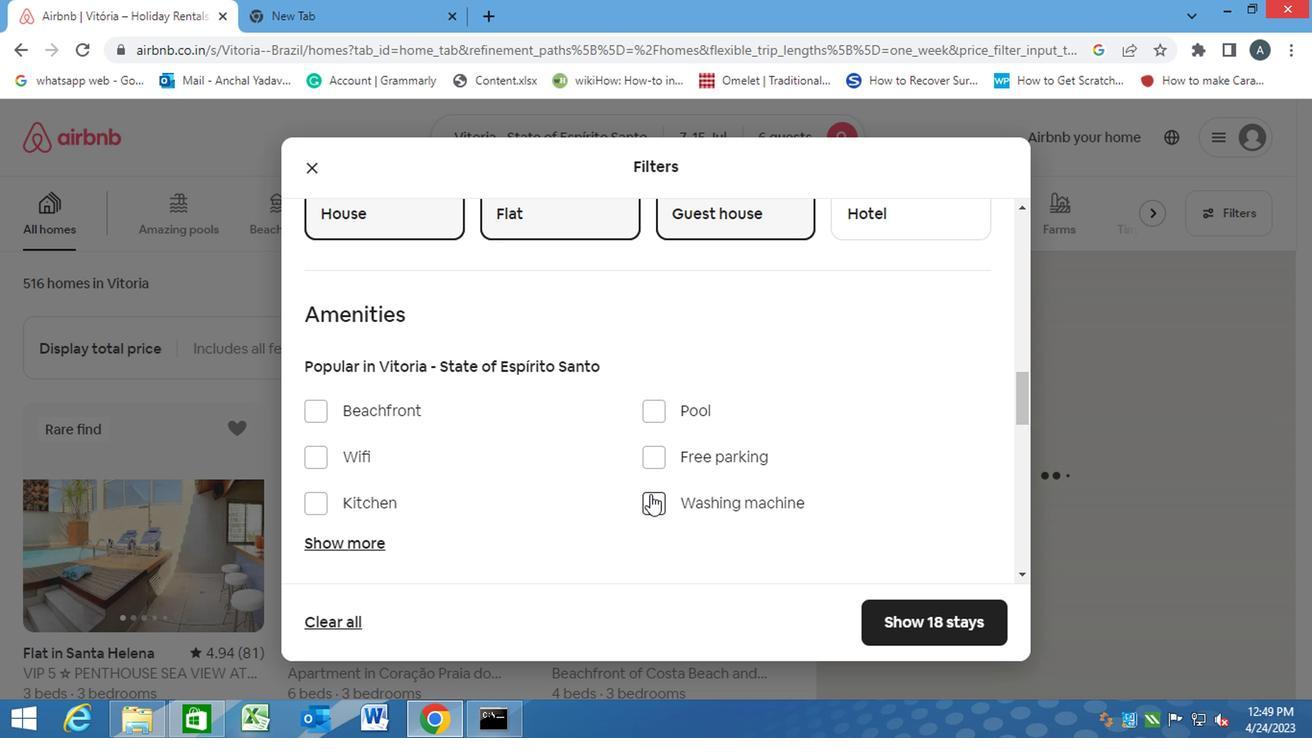 
Action: Mouse moved to (569, 533)
Screenshot: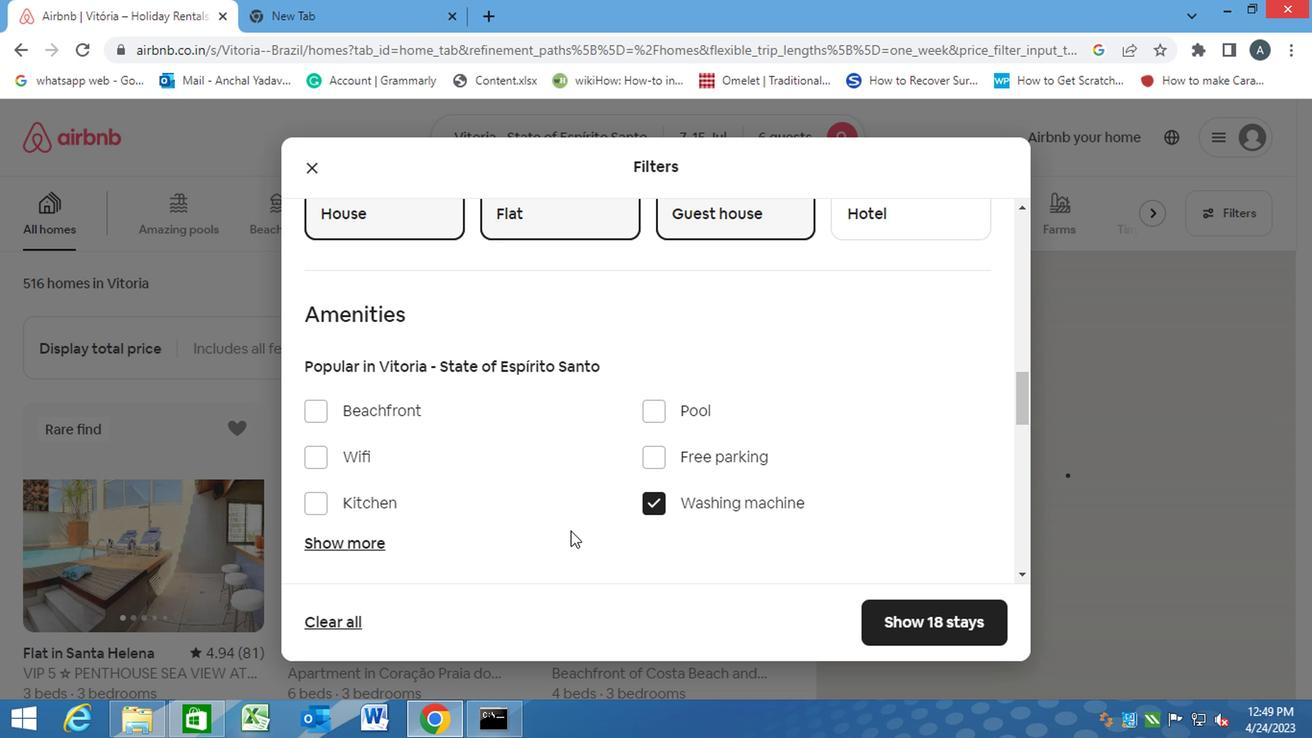 
Action: Mouse scrolled (569, 532) with delta (0, 0)
Screenshot: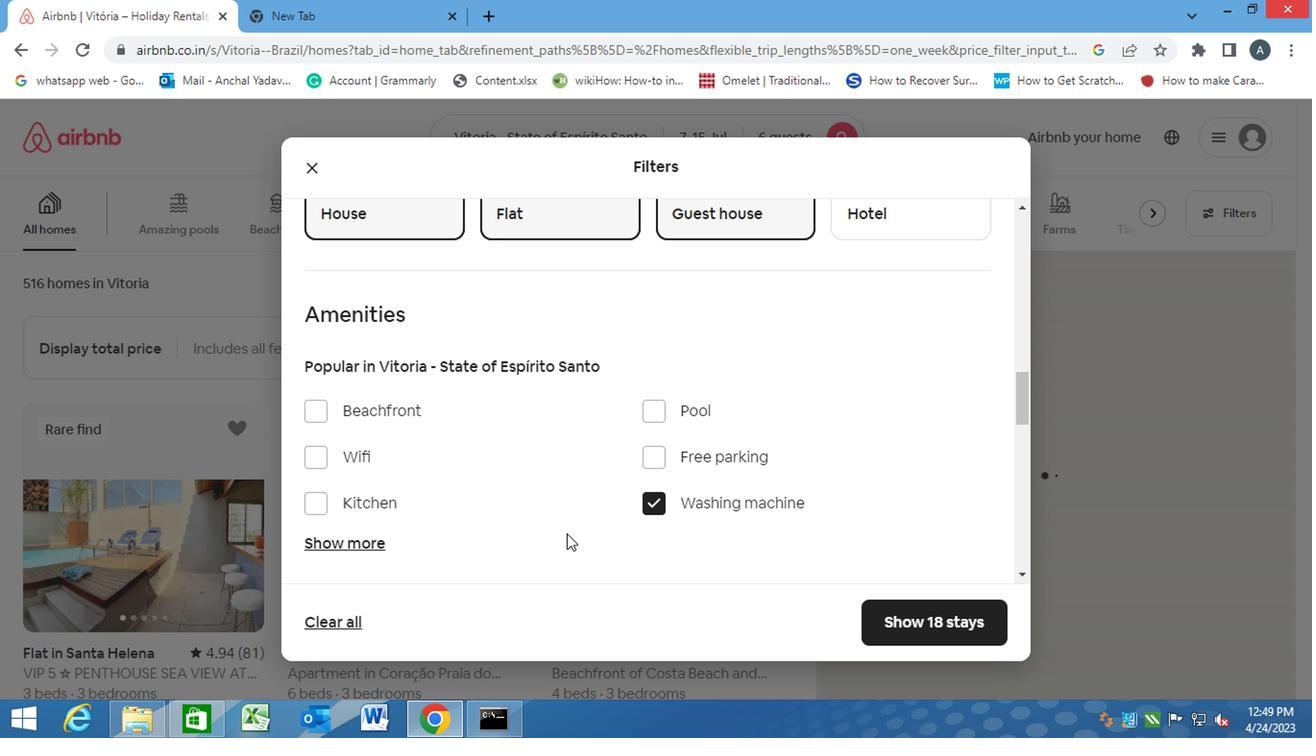 
Action: Mouse scrolled (569, 532) with delta (0, 0)
Screenshot: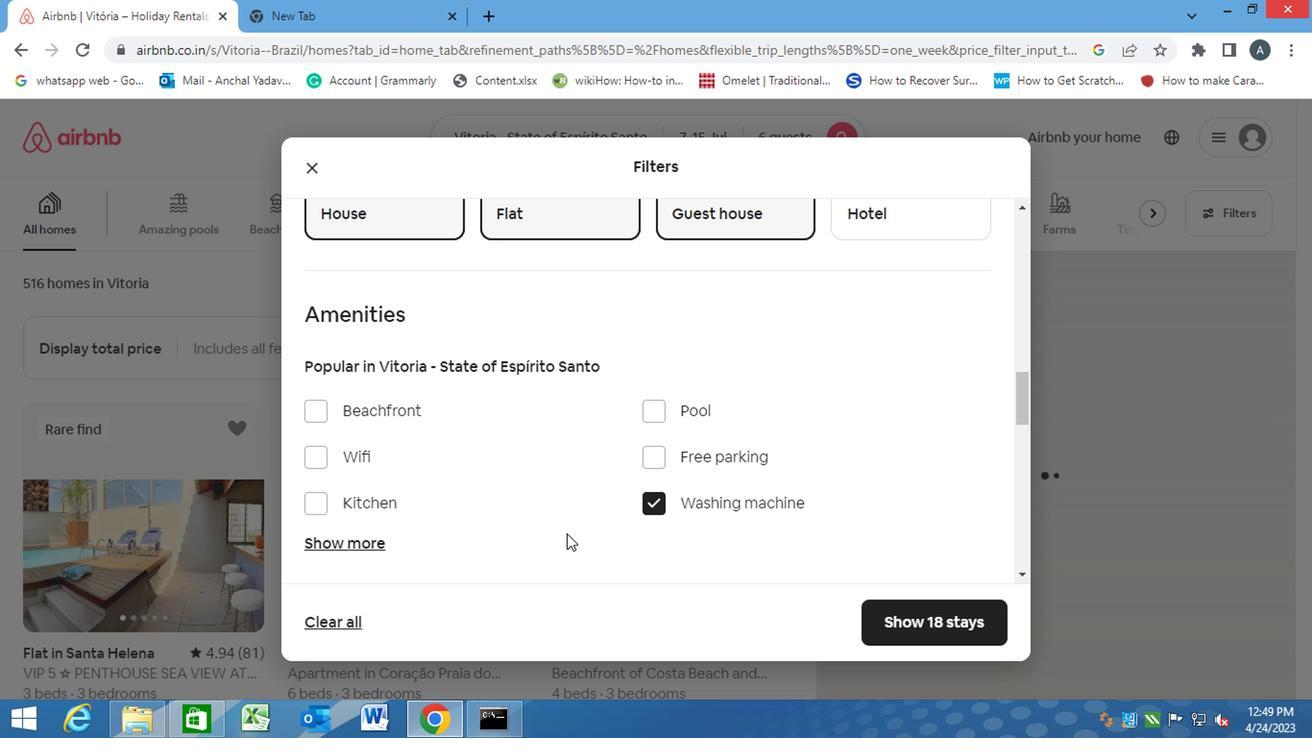 
Action: Mouse scrolled (569, 532) with delta (0, 0)
Screenshot: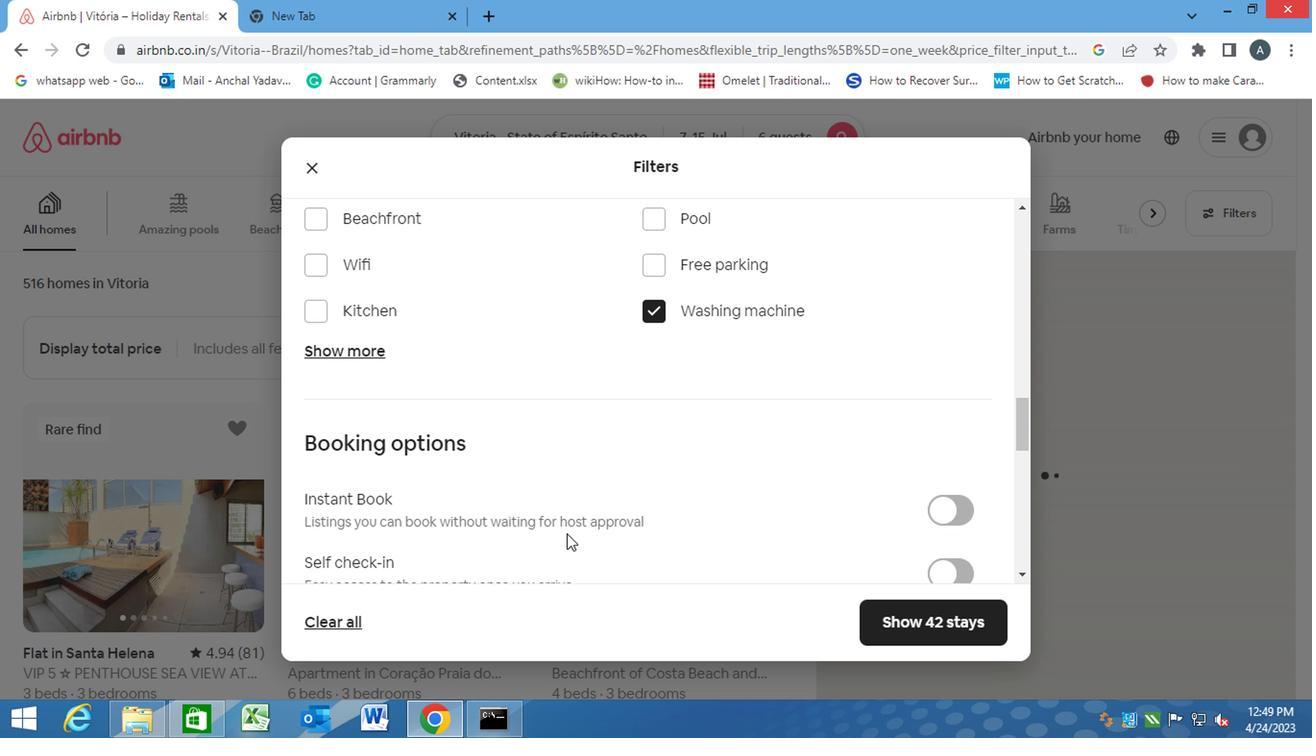 
Action: Mouse scrolled (569, 532) with delta (0, 0)
Screenshot: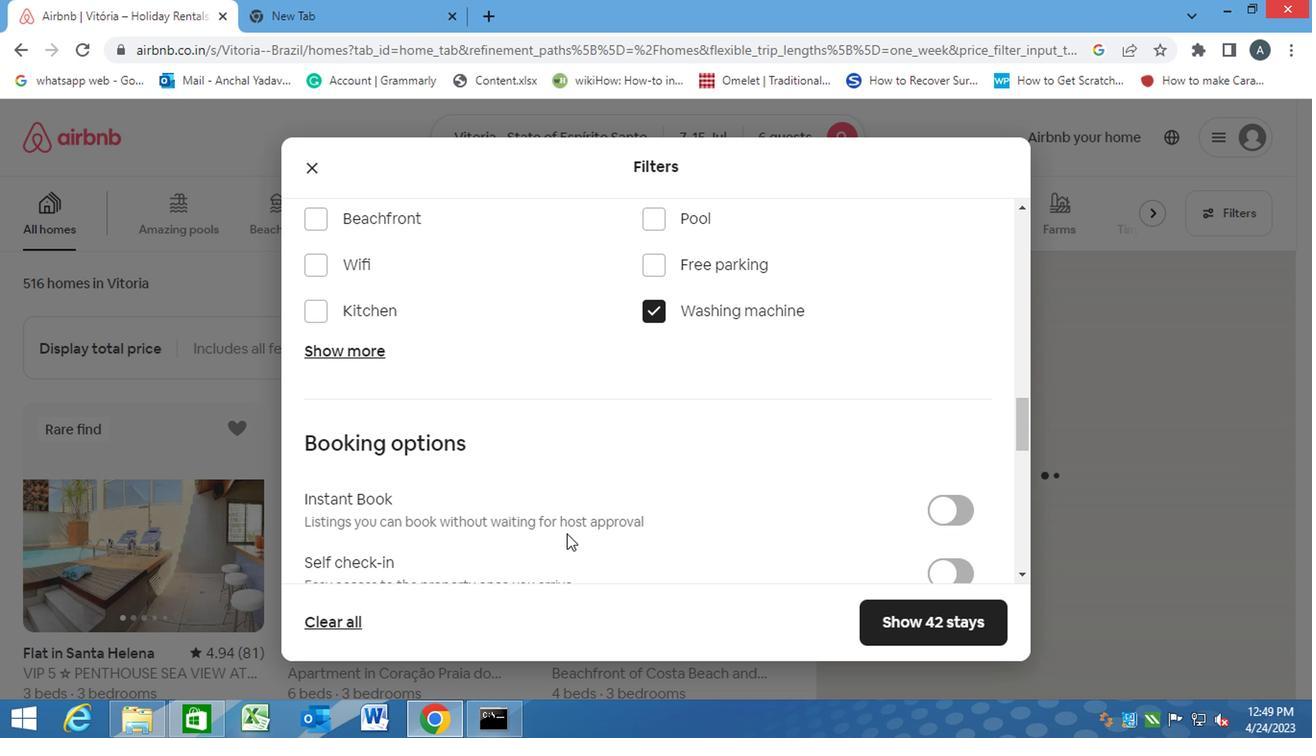 
Action: Mouse moved to (930, 380)
Screenshot: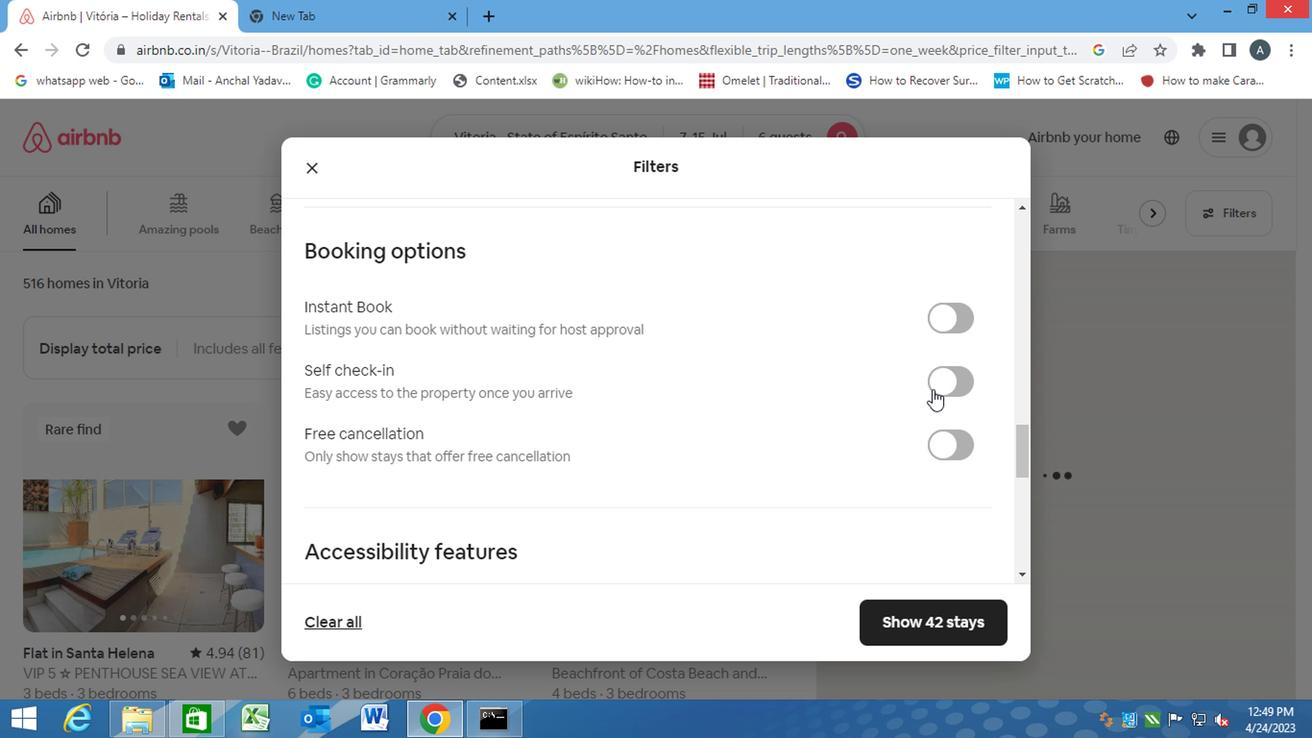 
Action: Mouse pressed left at (930, 380)
Screenshot: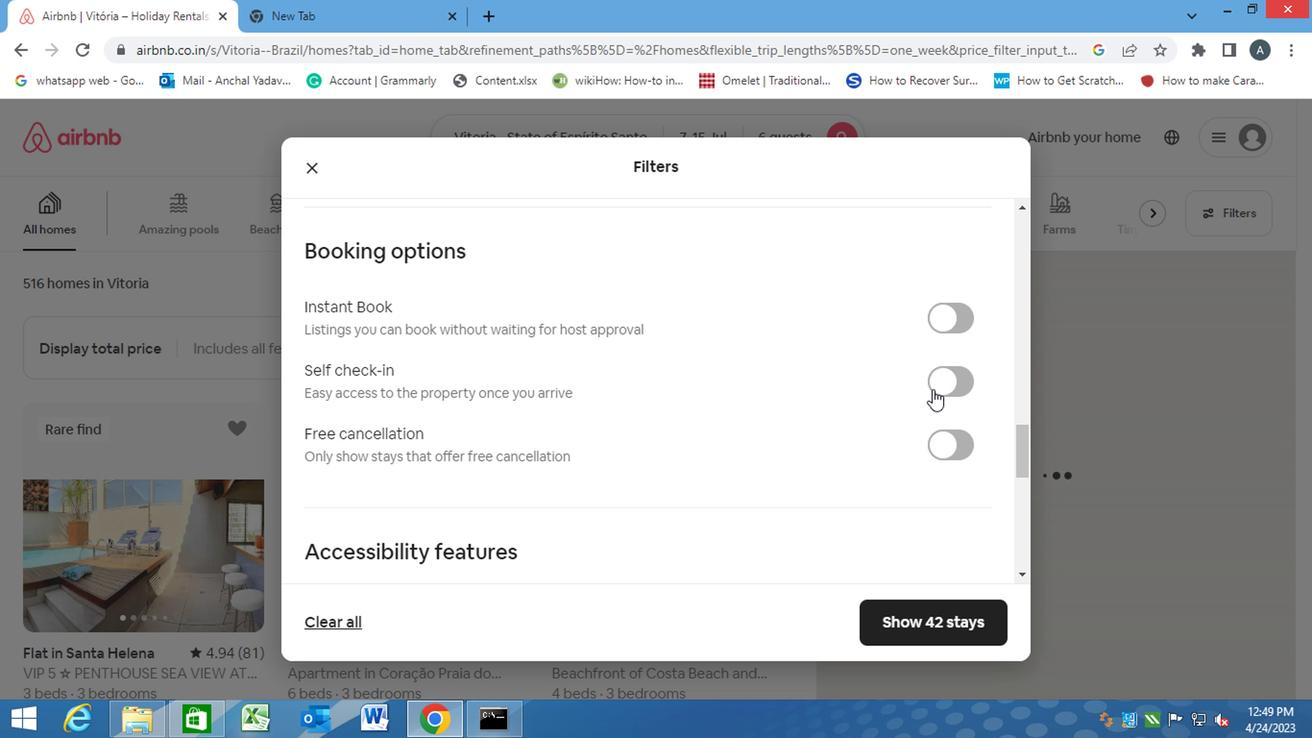 
Action: Mouse moved to (802, 438)
Screenshot: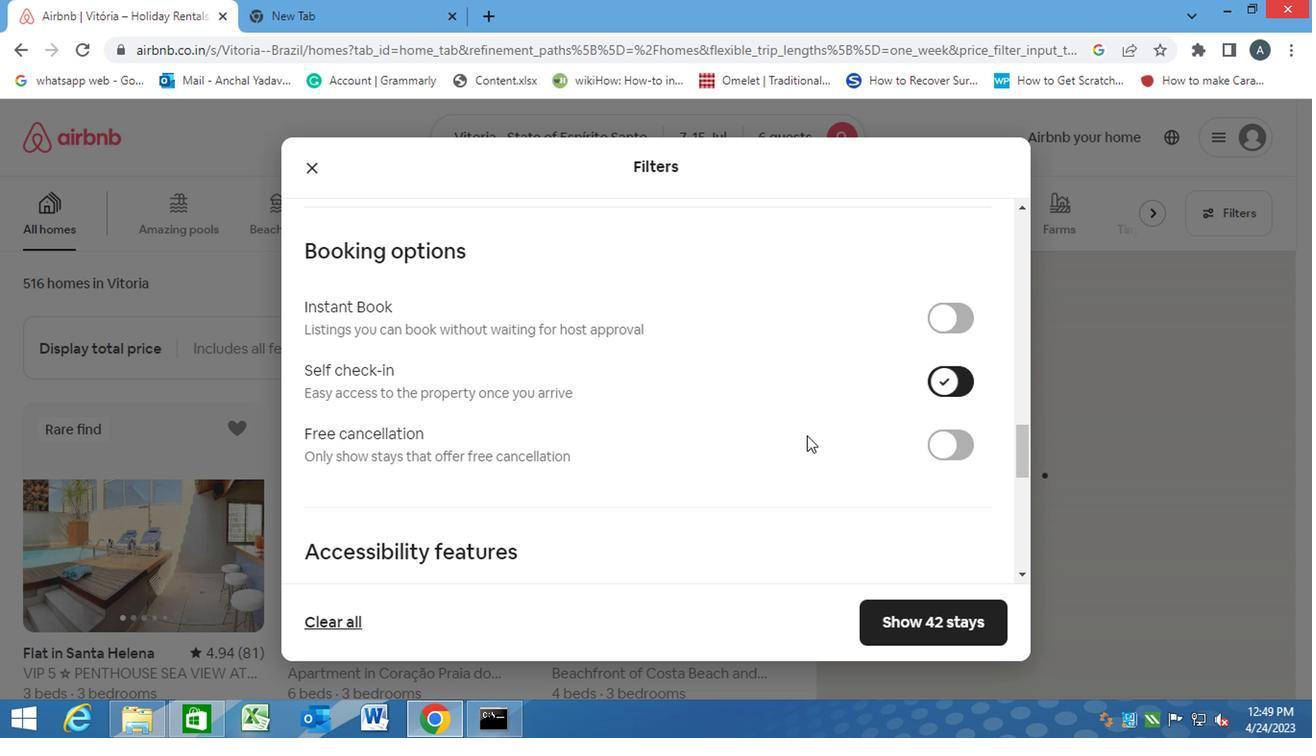 
Action: Mouse scrolled (802, 437) with delta (0, 0)
Screenshot: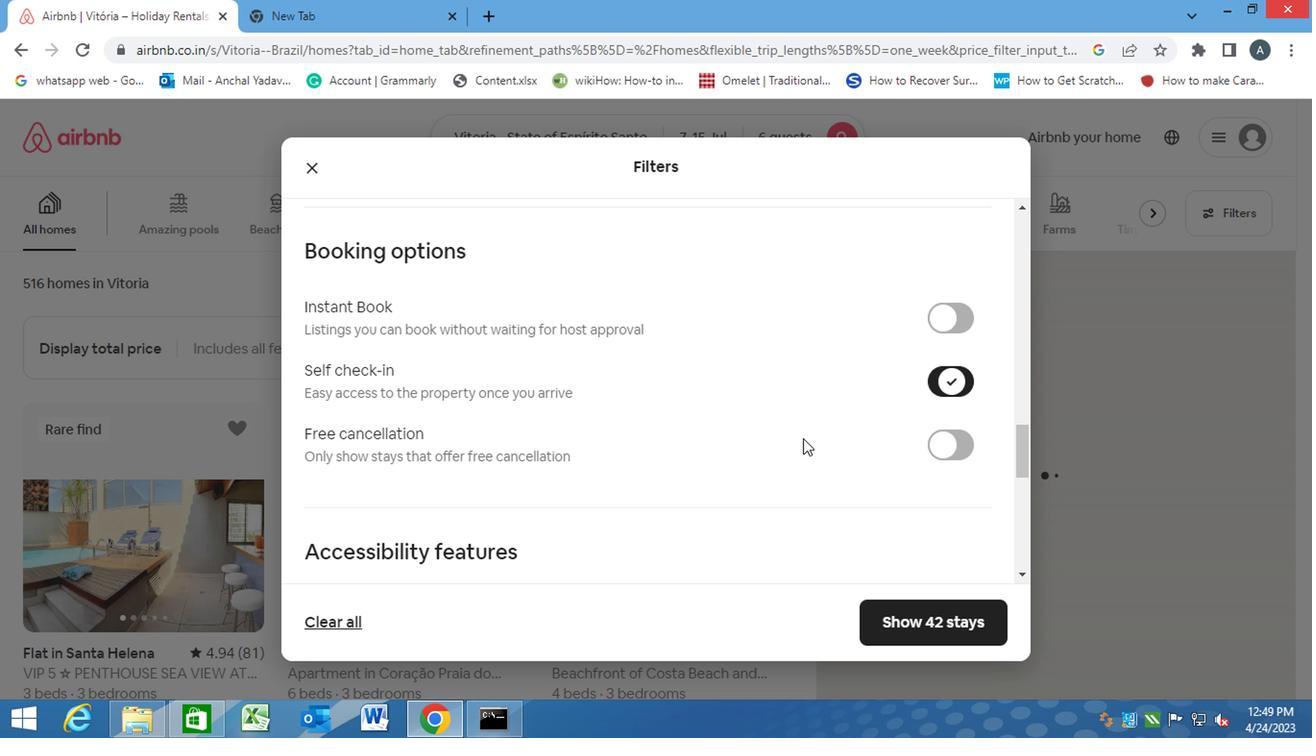 
Action: Mouse scrolled (802, 437) with delta (0, 0)
Screenshot: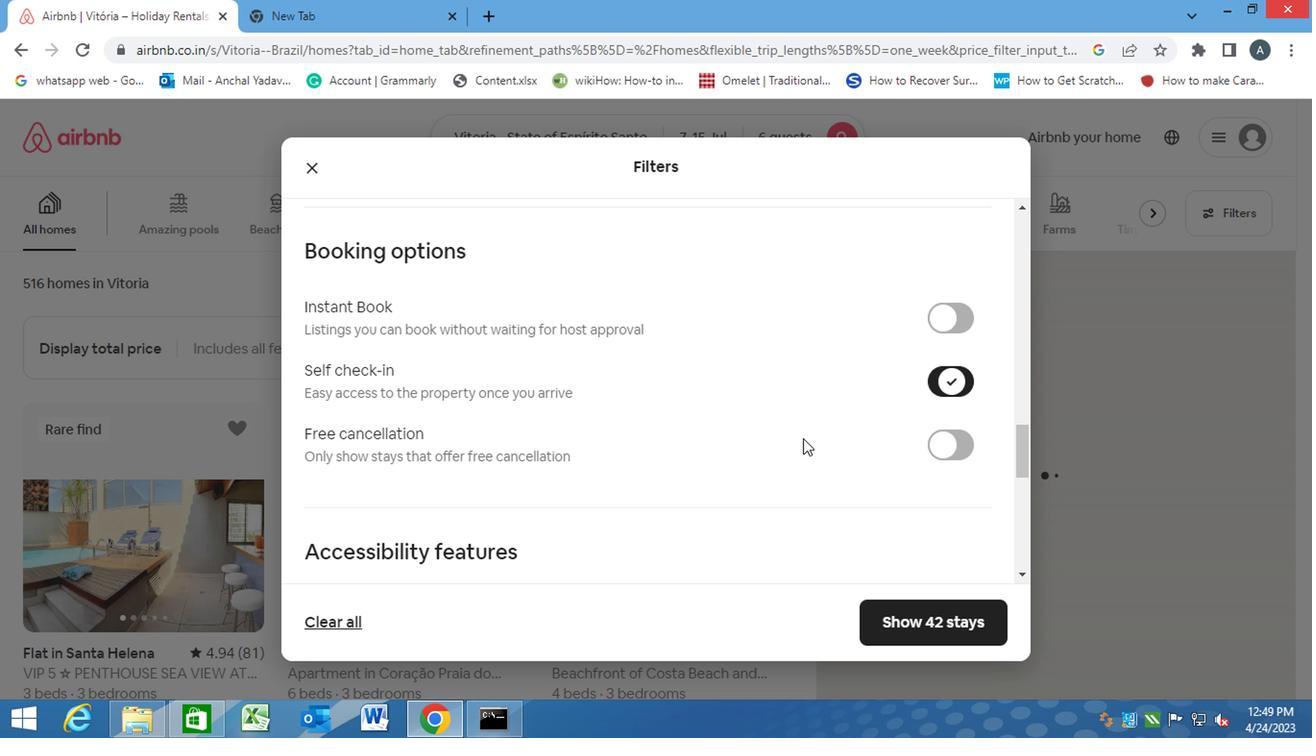 
Action: Mouse scrolled (802, 437) with delta (0, 0)
Screenshot: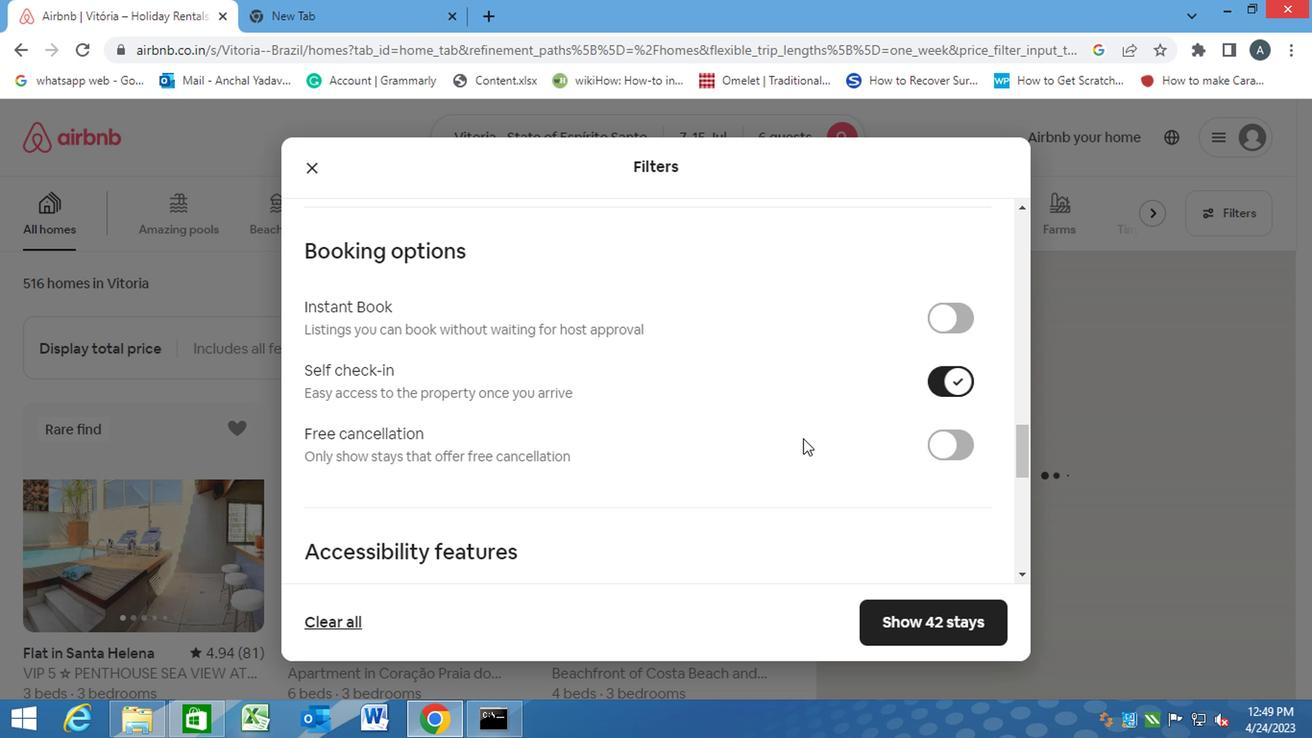 
Action: Mouse moved to (800, 438)
Screenshot: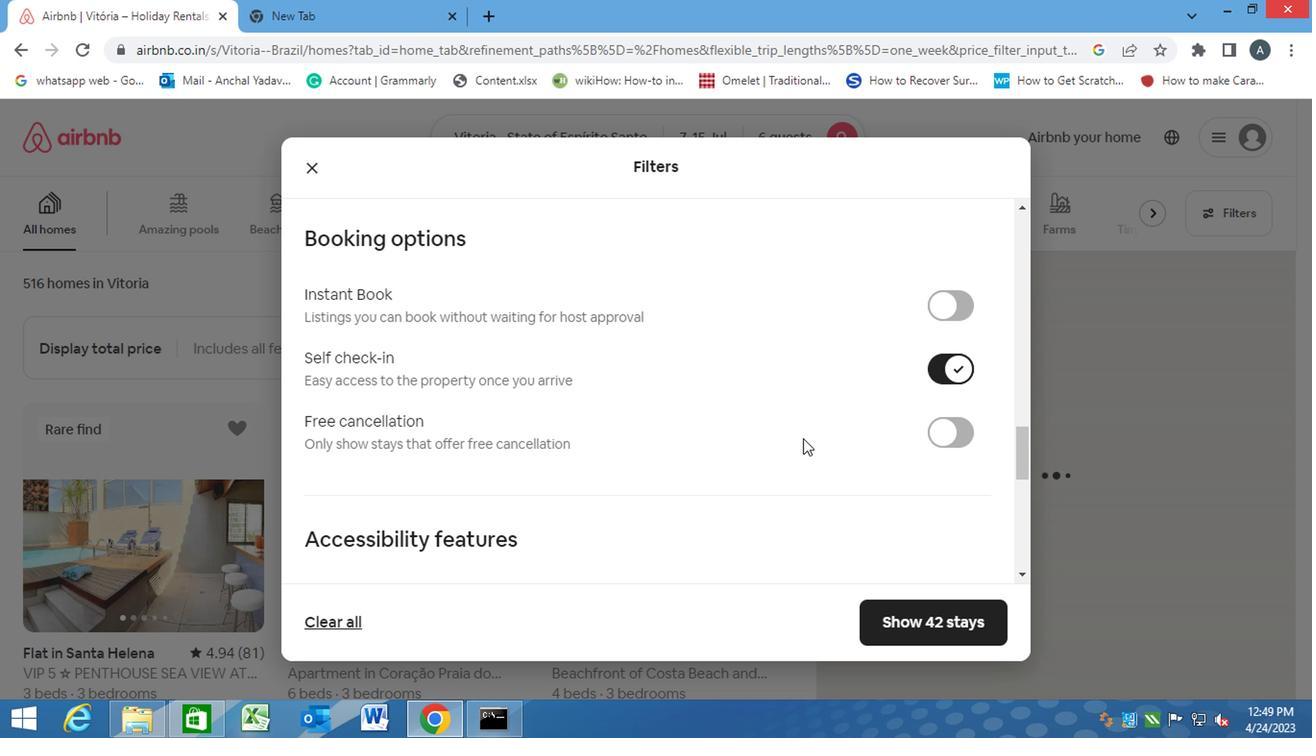
Action: Mouse scrolled (800, 437) with delta (0, 0)
Screenshot: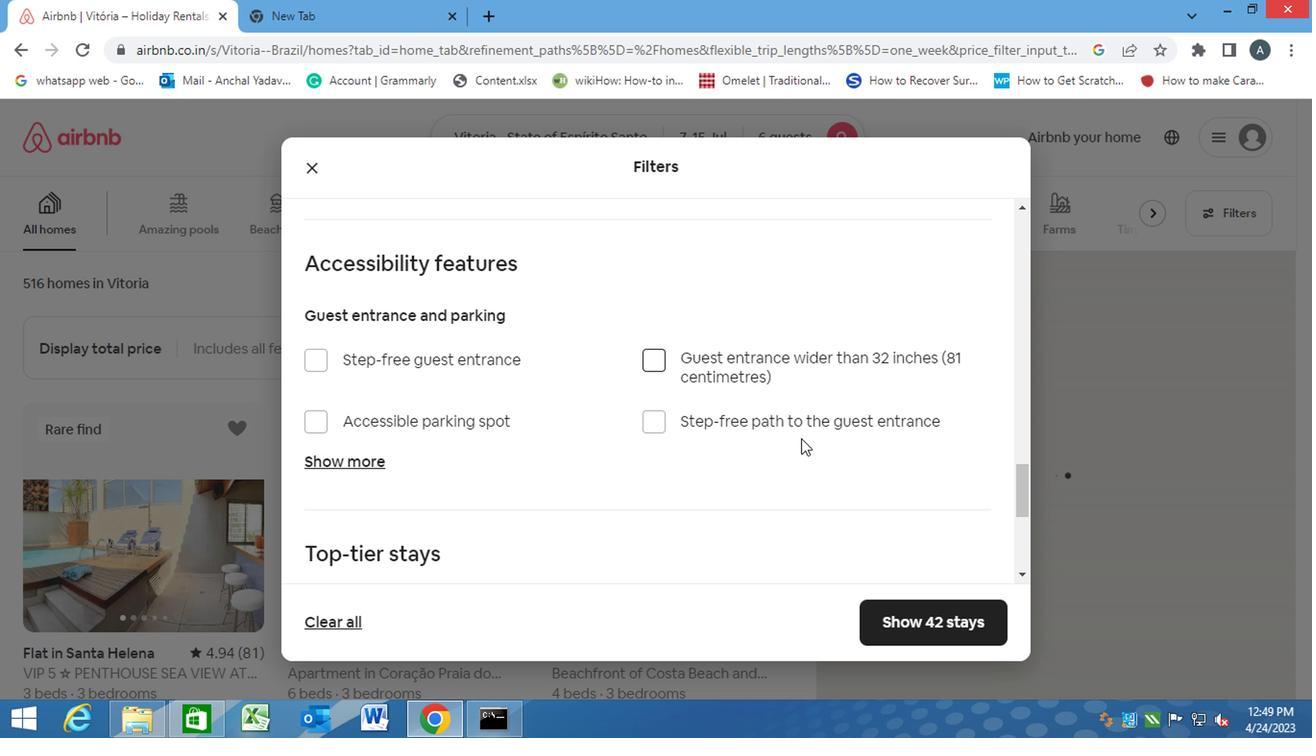 
Action: Mouse scrolled (800, 437) with delta (0, 0)
Screenshot: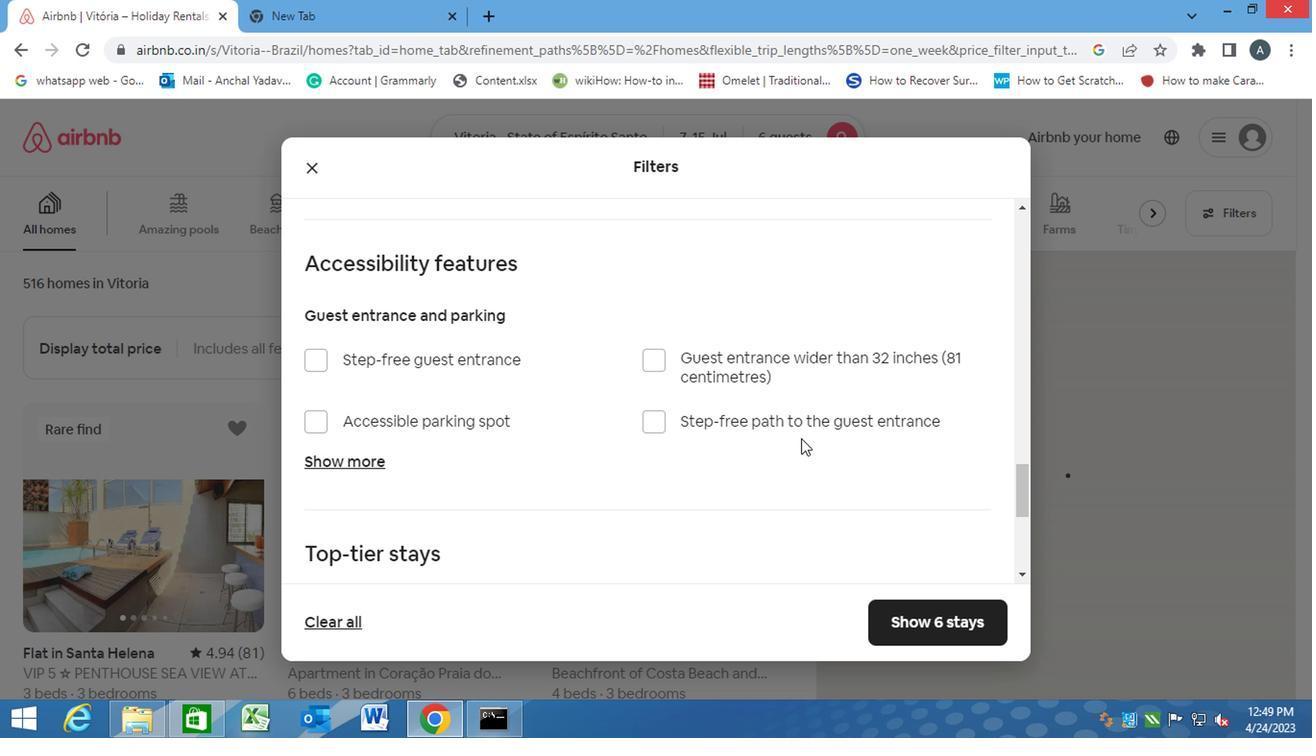 
Action: Mouse scrolled (800, 437) with delta (0, 0)
Screenshot: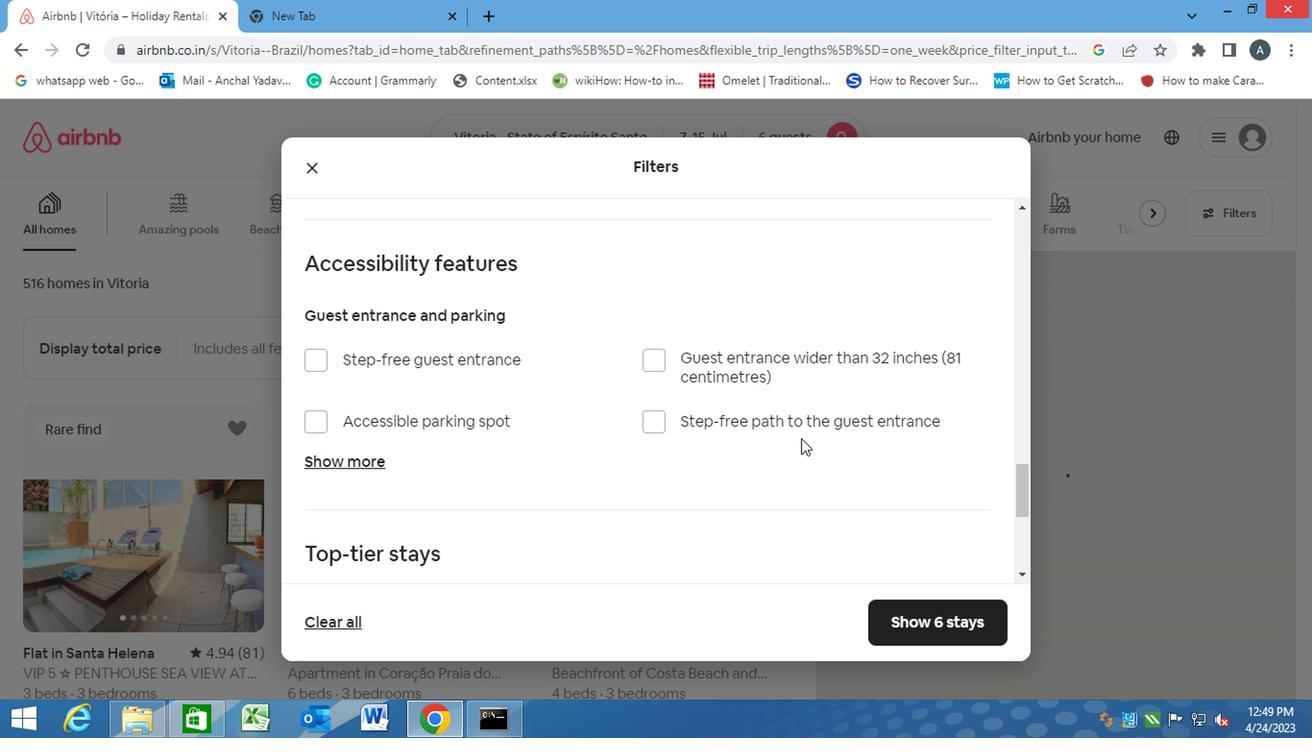 
Action: Mouse moved to (797, 438)
Screenshot: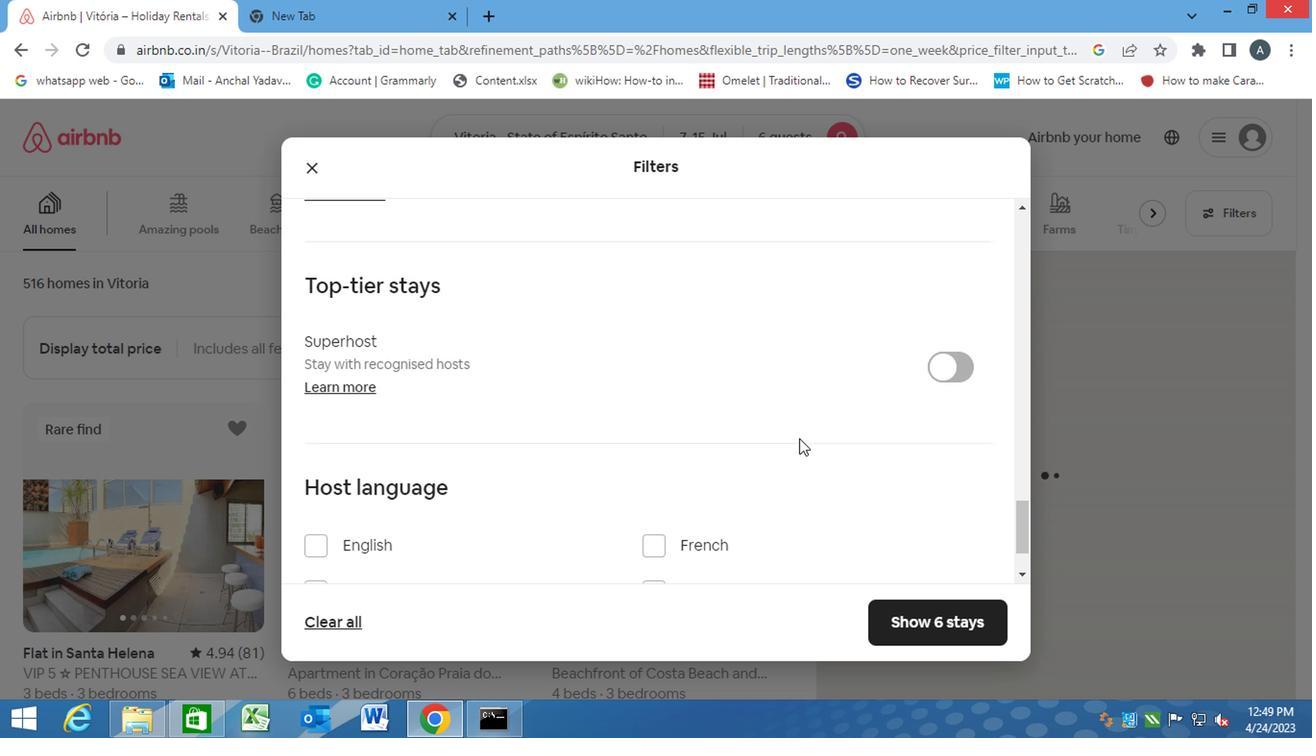 
Action: Mouse scrolled (797, 437) with delta (0, 0)
Screenshot: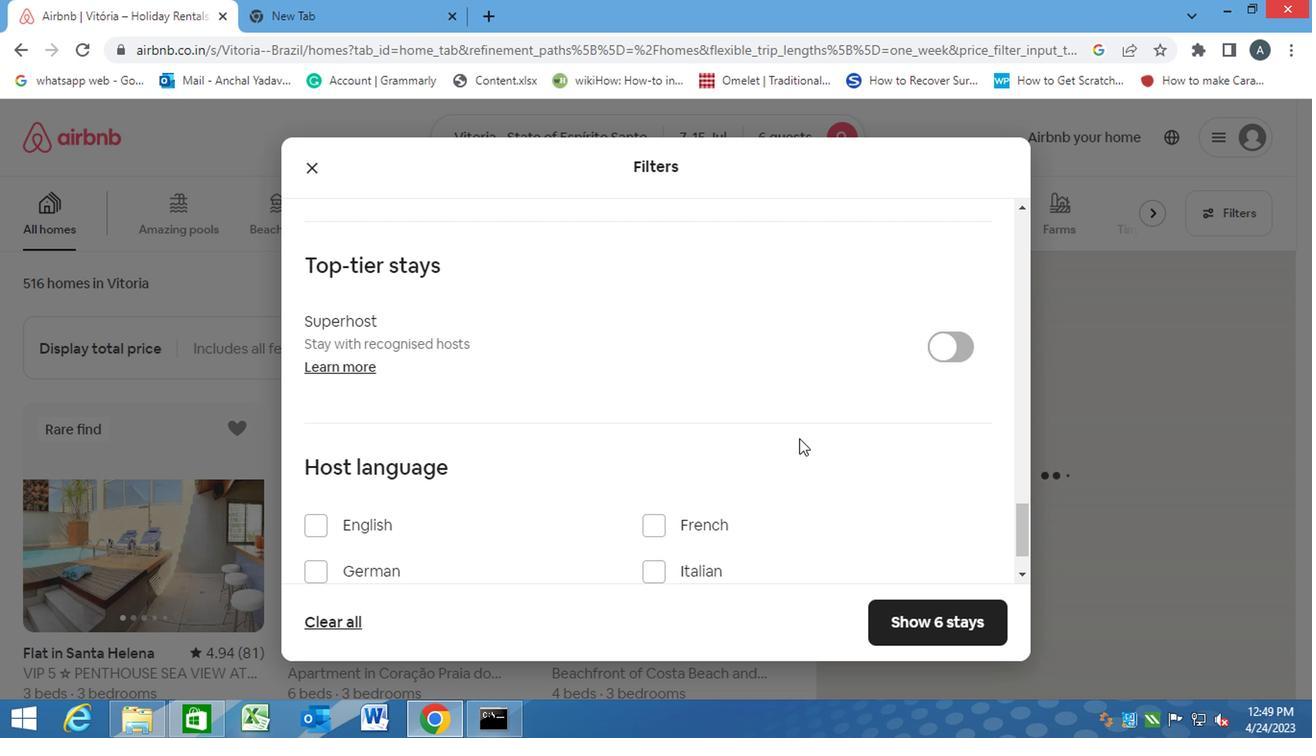 
Action: Mouse moved to (795, 438)
Screenshot: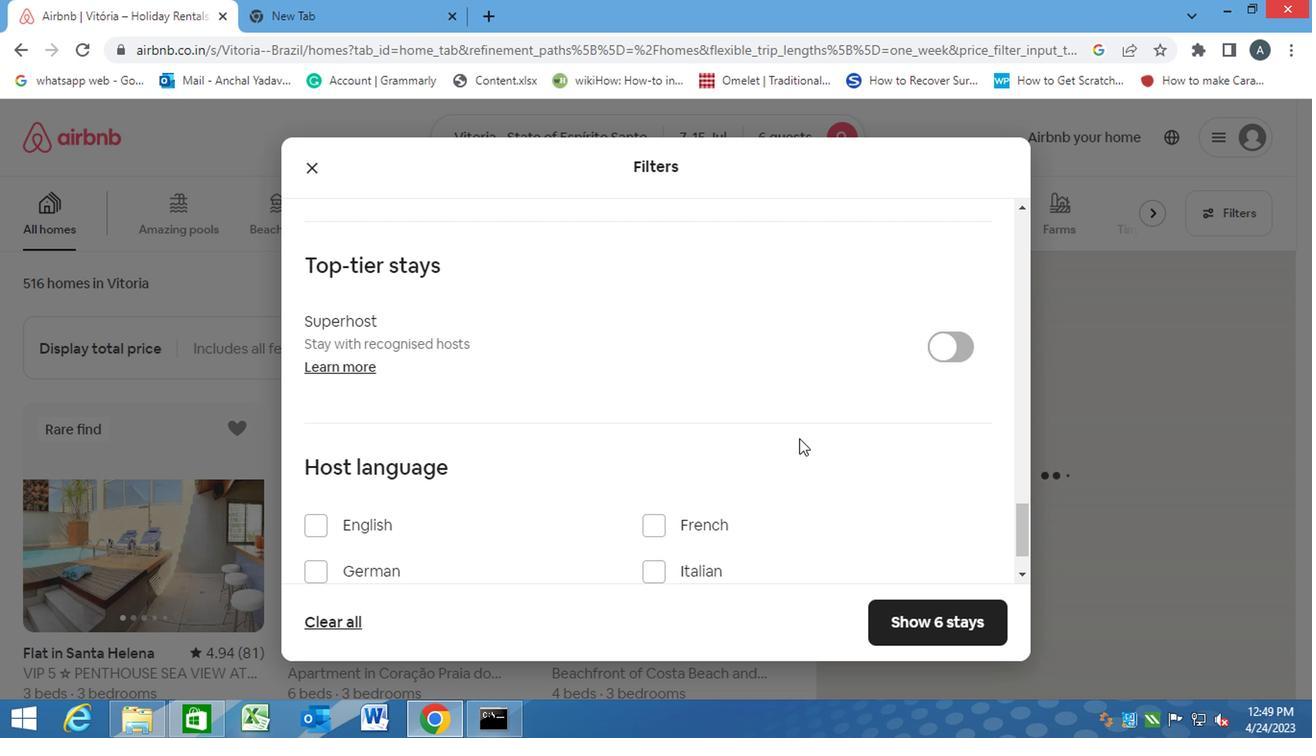 
Action: Mouse scrolled (795, 437) with delta (0, 0)
Screenshot: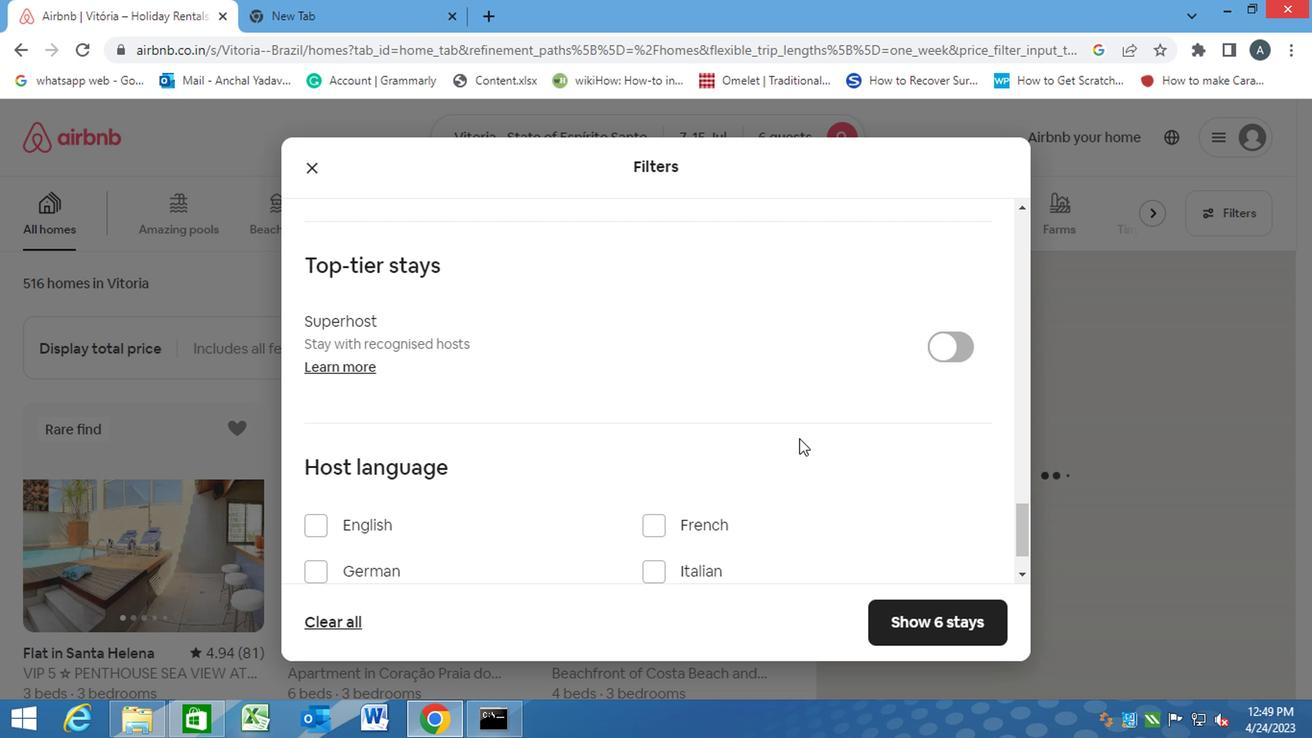 
Action: Mouse moved to (792, 438)
Screenshot: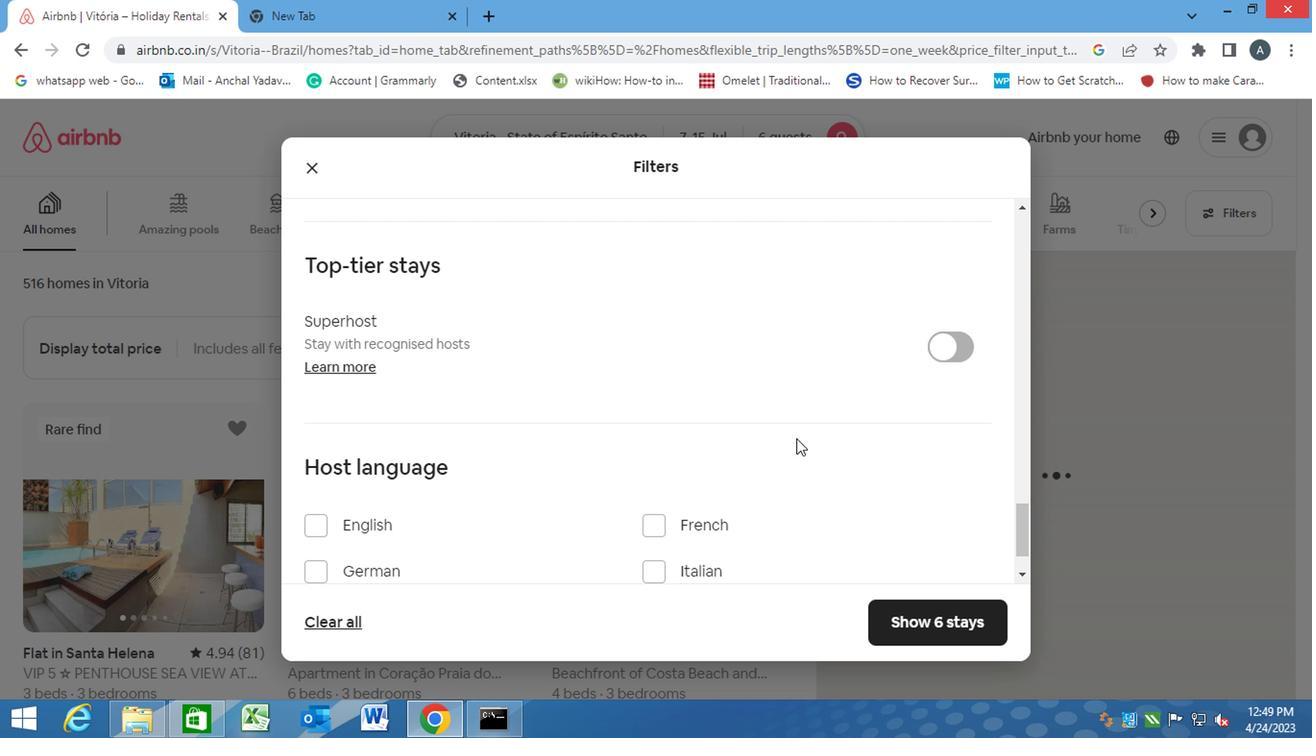 
Action: Mouse scrolled (792, 437) with delta (0, 0)
Screenshot: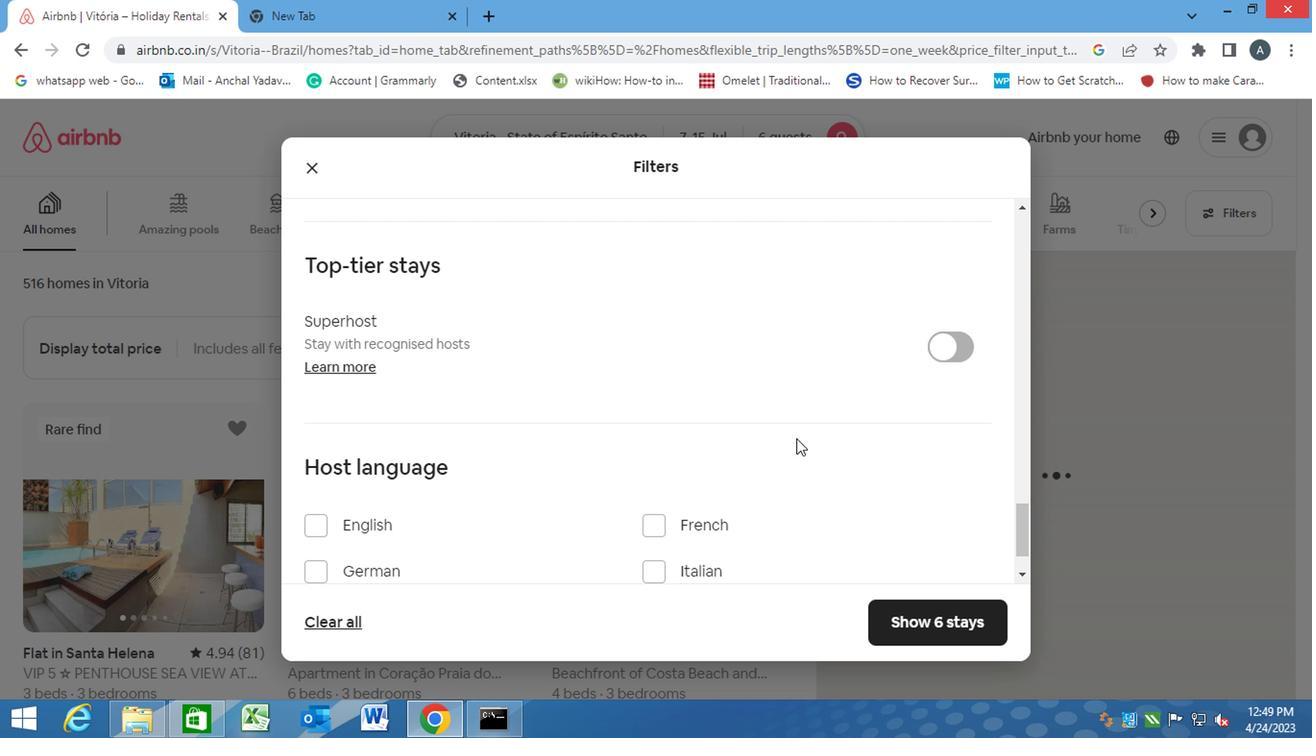 
Action: Mouse moved to (329, 528)
Screenshot: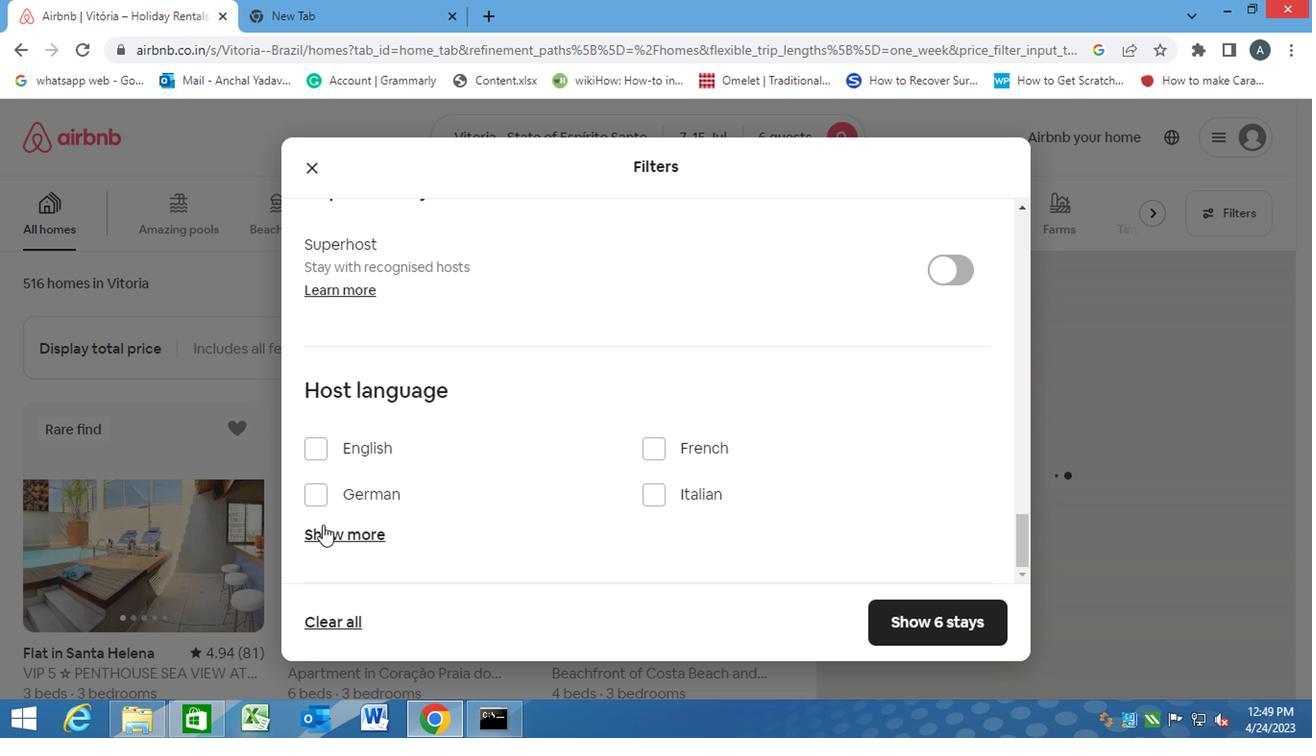 
Action: Mouse pressed left at (329, 528)
Screenshot: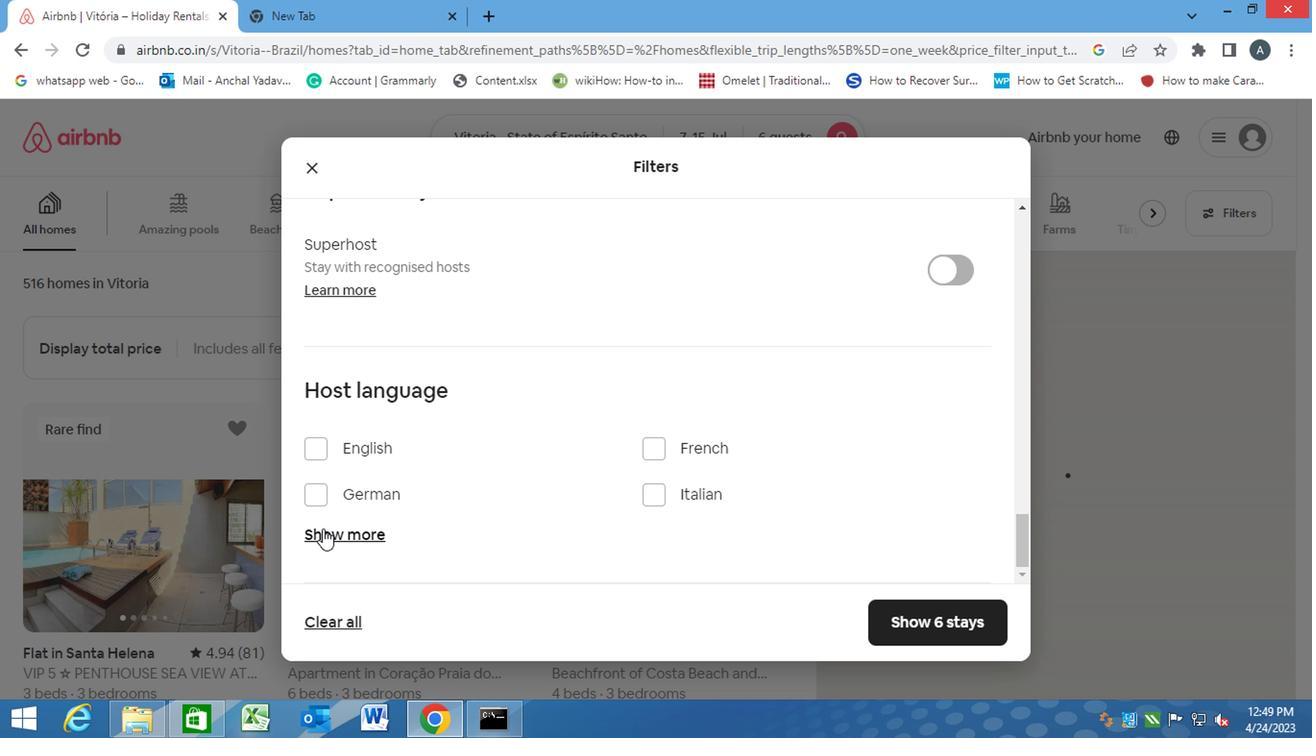 
Action: Mouse moved to (345, 537)
Screenshot: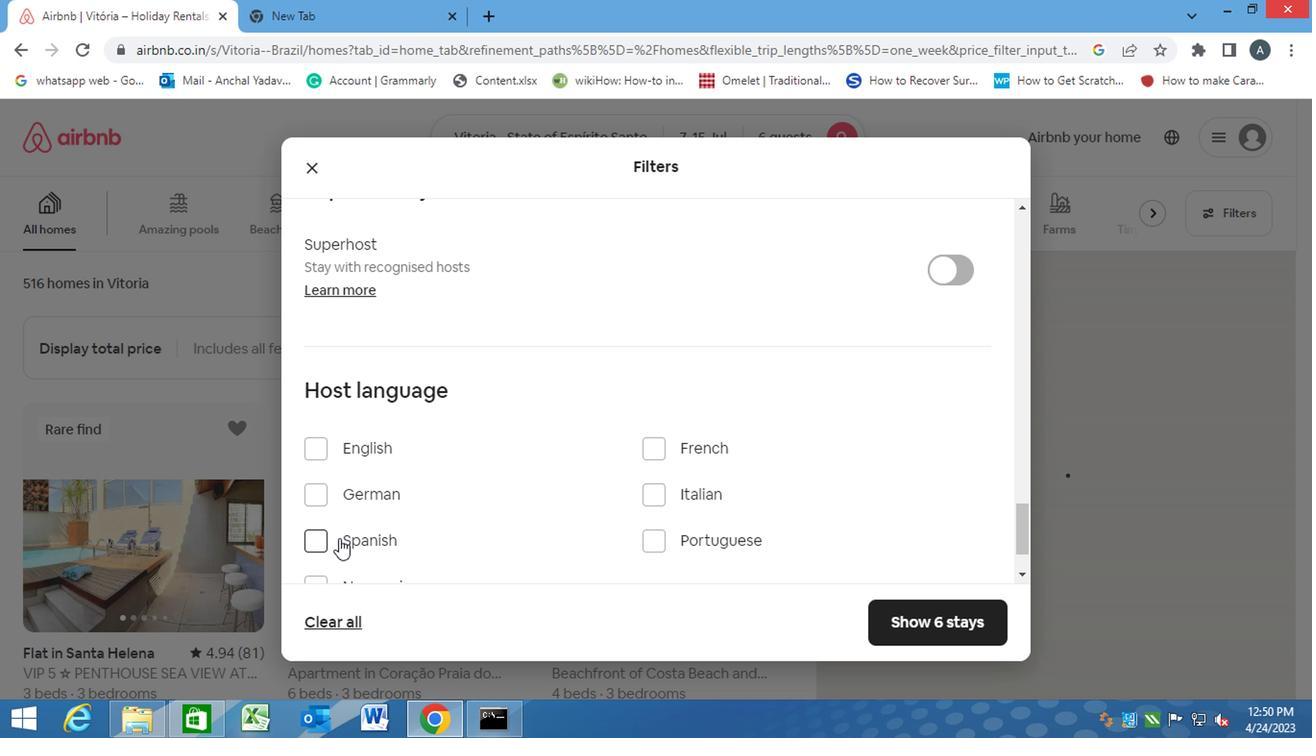 
Action: Mouse pressed left at (345, 537)
Screenshot: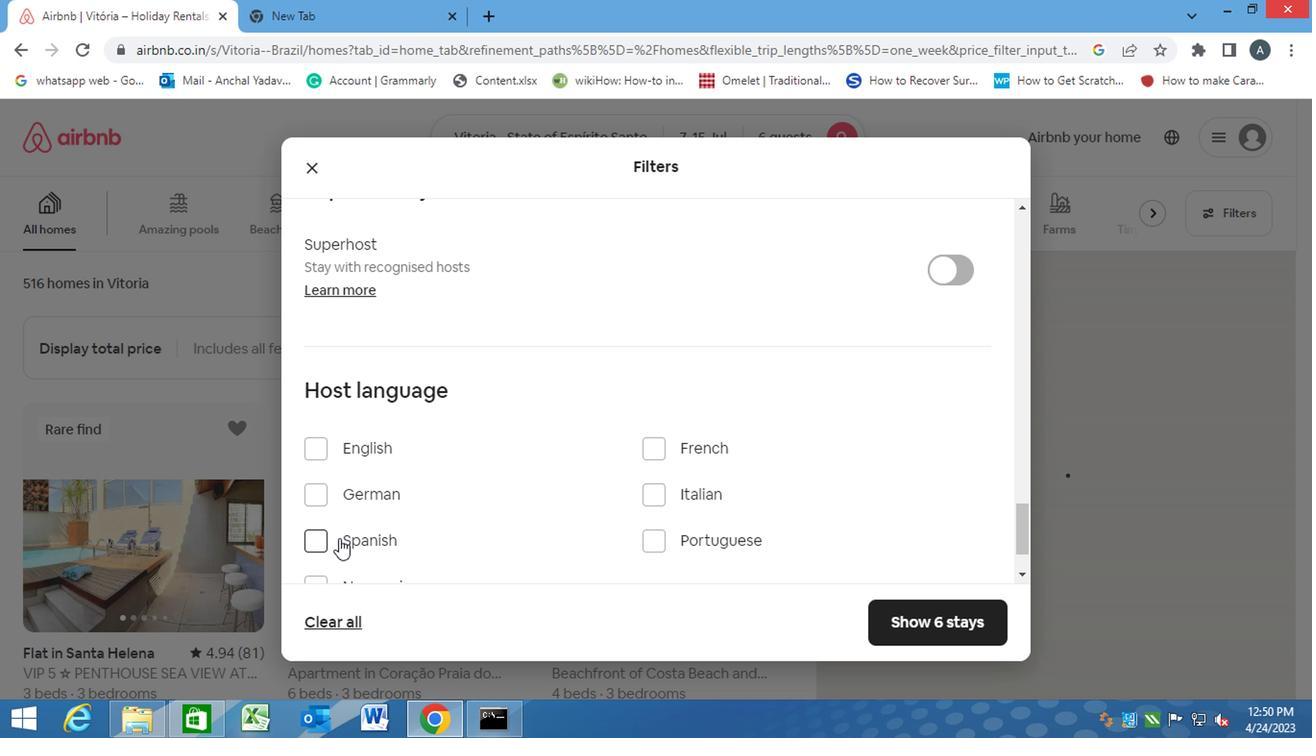 
Action: Mouse moved to (947, 624)
Screenshot: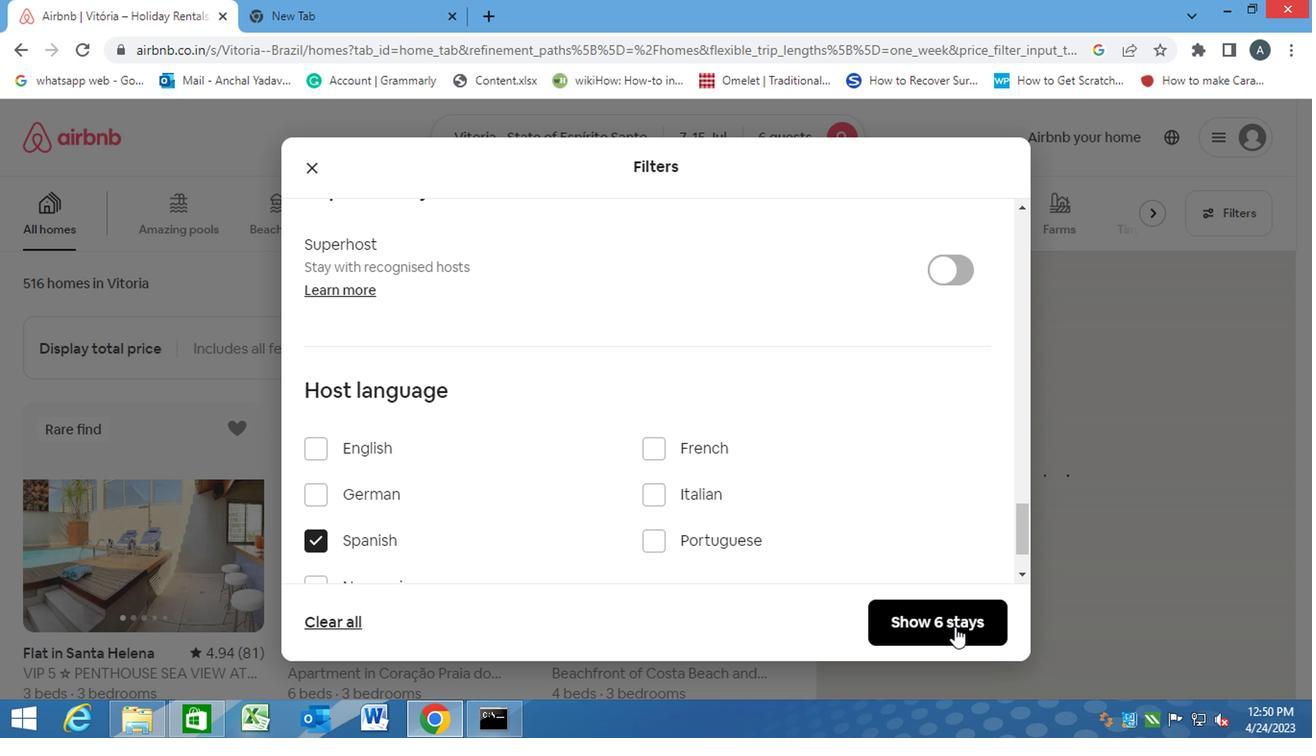 
Action: Mouse pressed left at (947, 624)
Screenshot: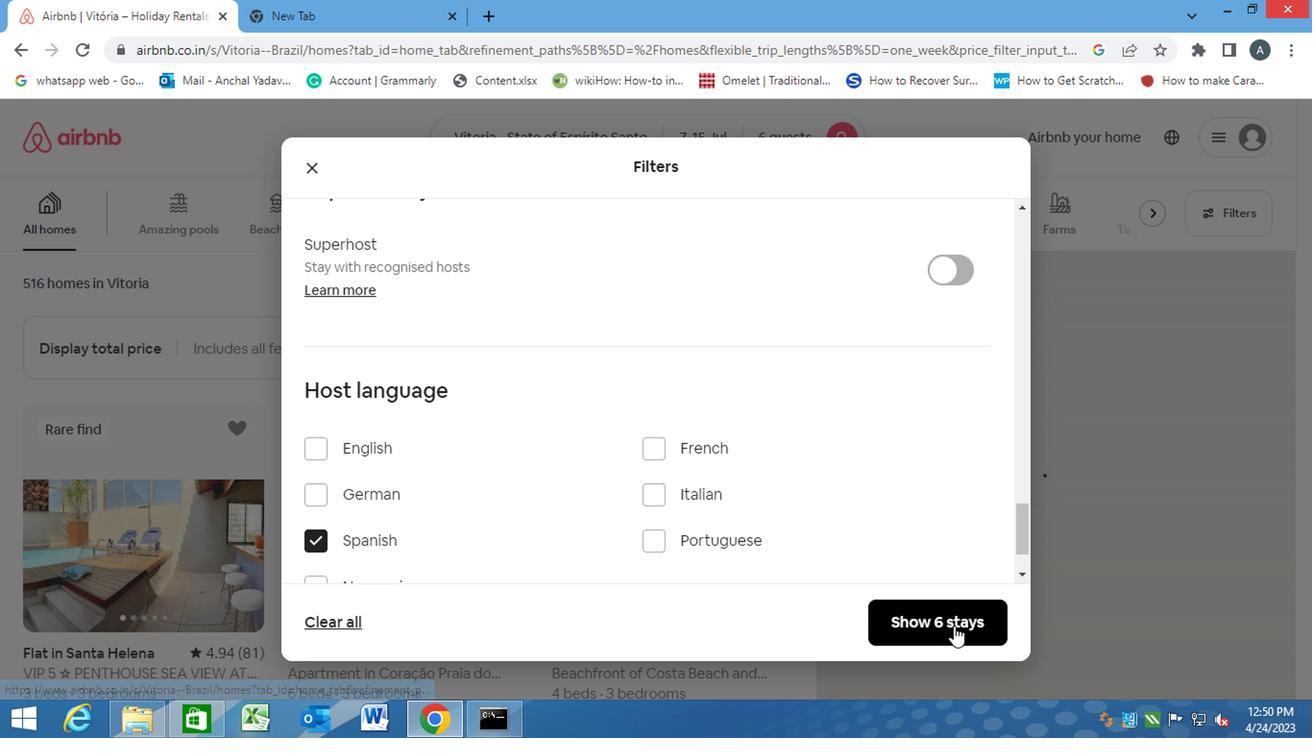 
Action: Mouse moved to (931, 615)
Screenshot: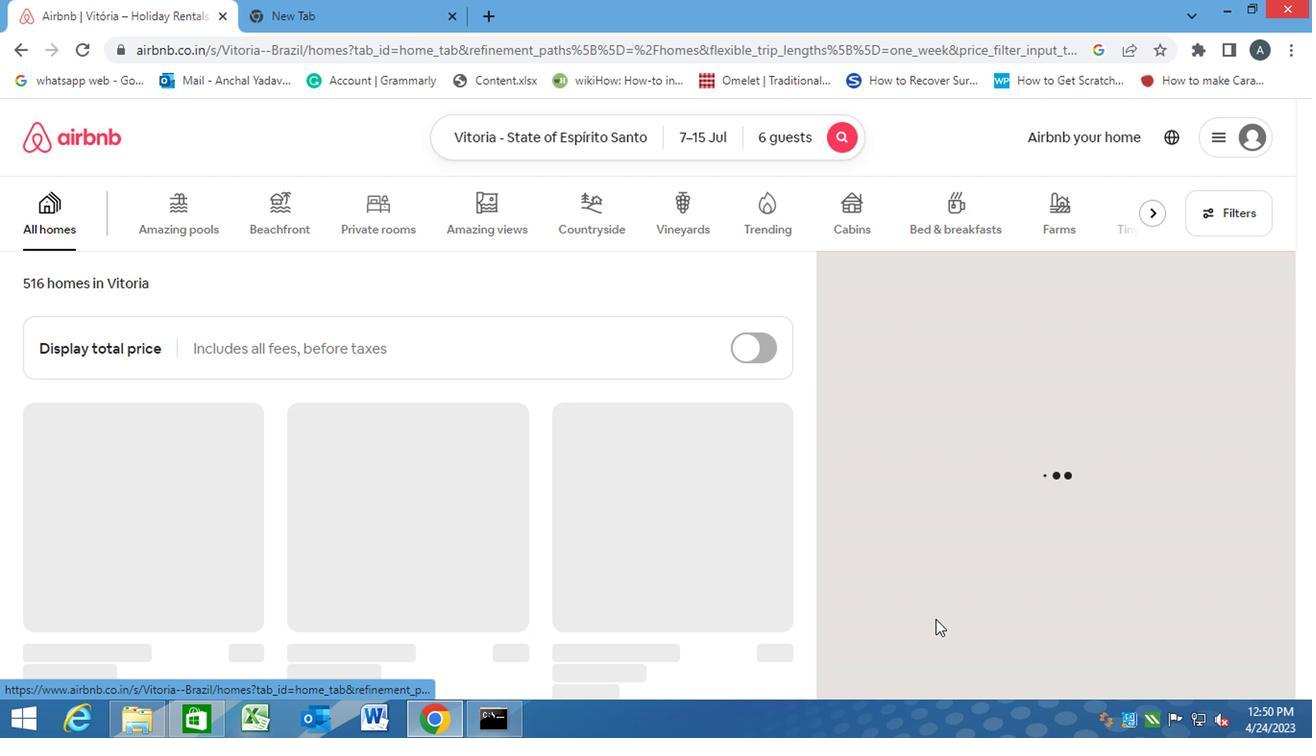 
